 Task: Find connections with filter location Antigua Guatemala with filter topic #Networkwith filter profile language Potuguese with filter current company Bajaj Auto Ltd with filter school Hans Raj College with filter industry Libraries with filter service category Videography with filter keywords title Caretaker or House Sitter
Action: Mouse moved to (632, 61)
Screenshot: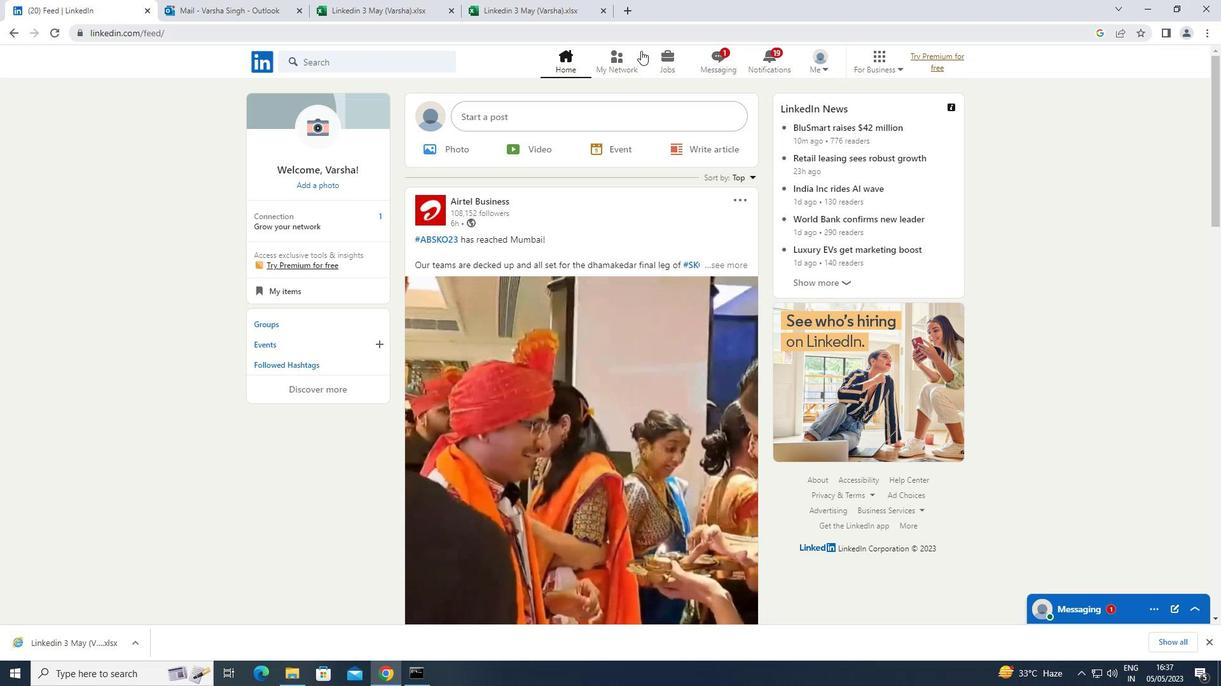 
Action: Mouse pressed left at (632, 61)
Screenshot: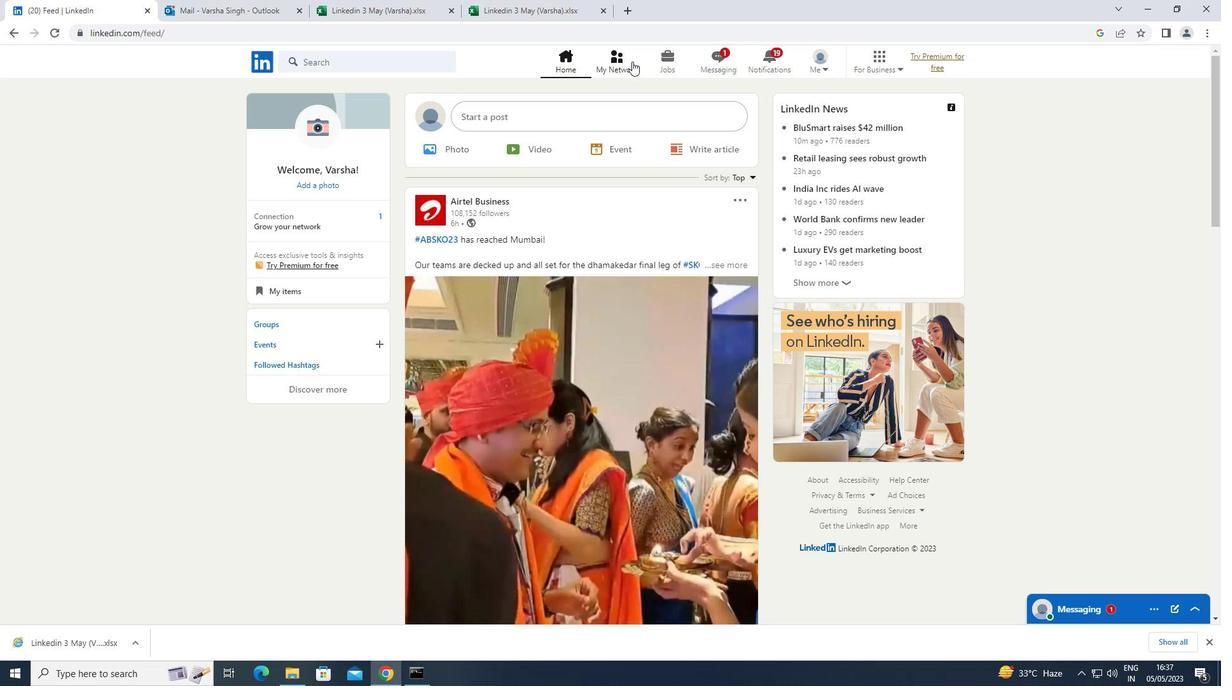 
Action: Mouse moved to (336, 130)
Screenshot: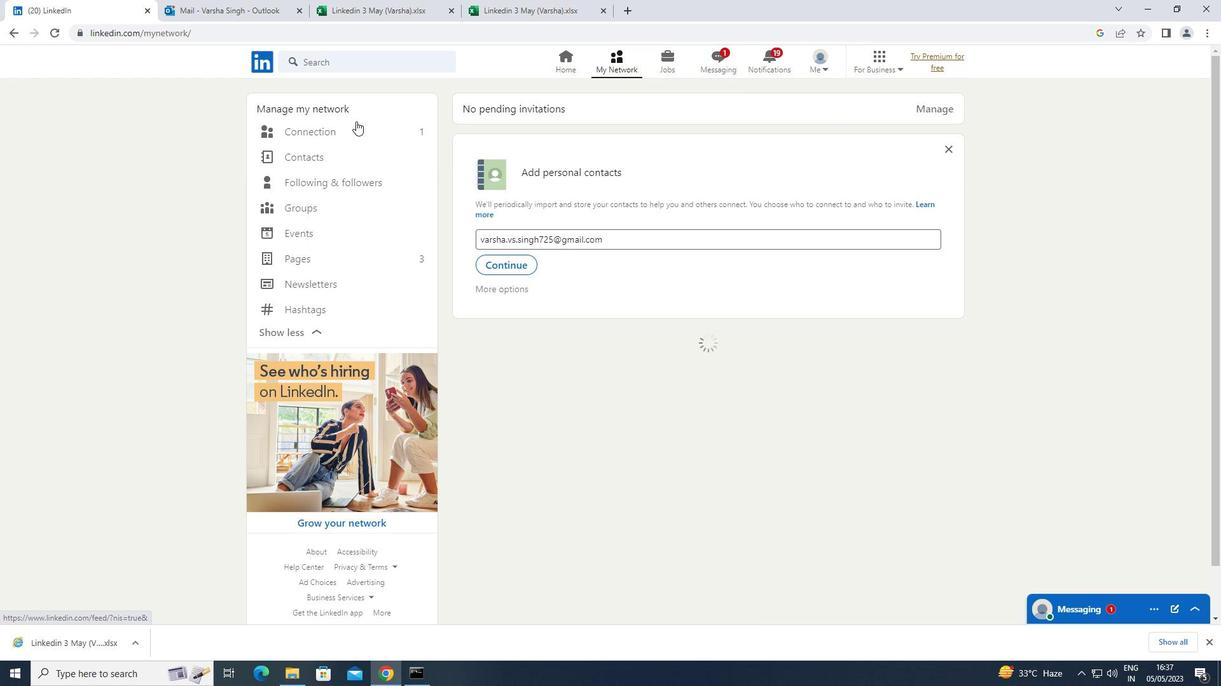 
Action: Mouse pressed left at (336, 130)
Screenshot: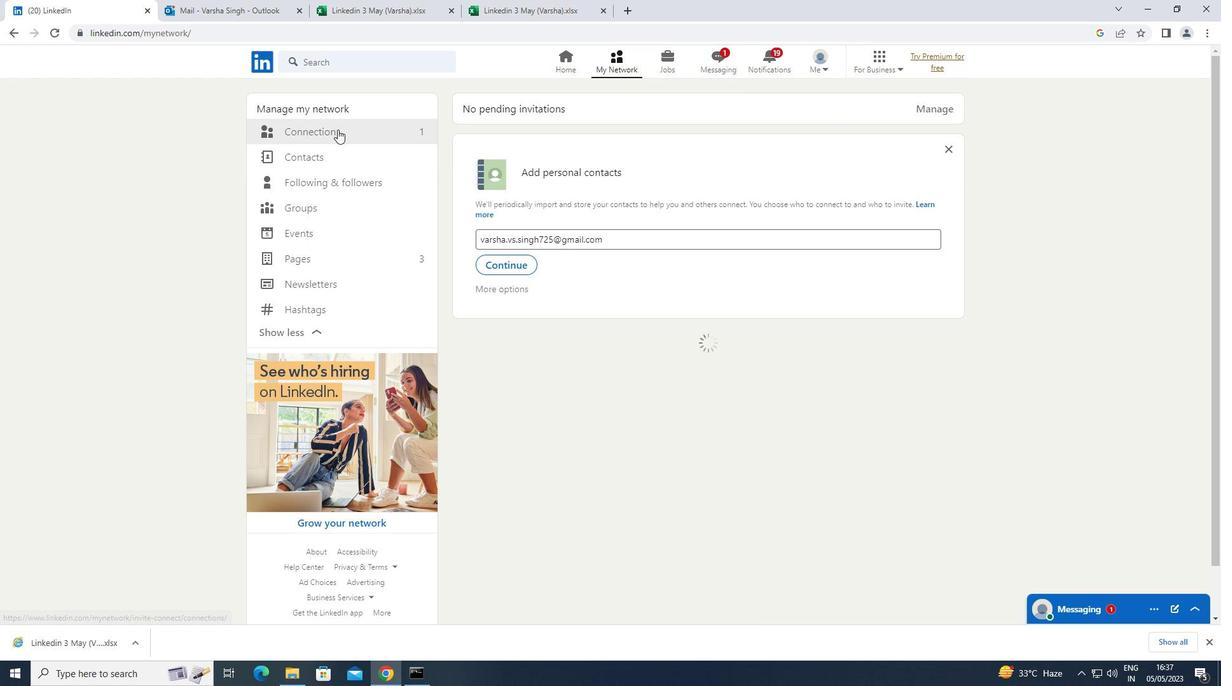 
Action: Mouse moved to (702, 133)
Screenshot: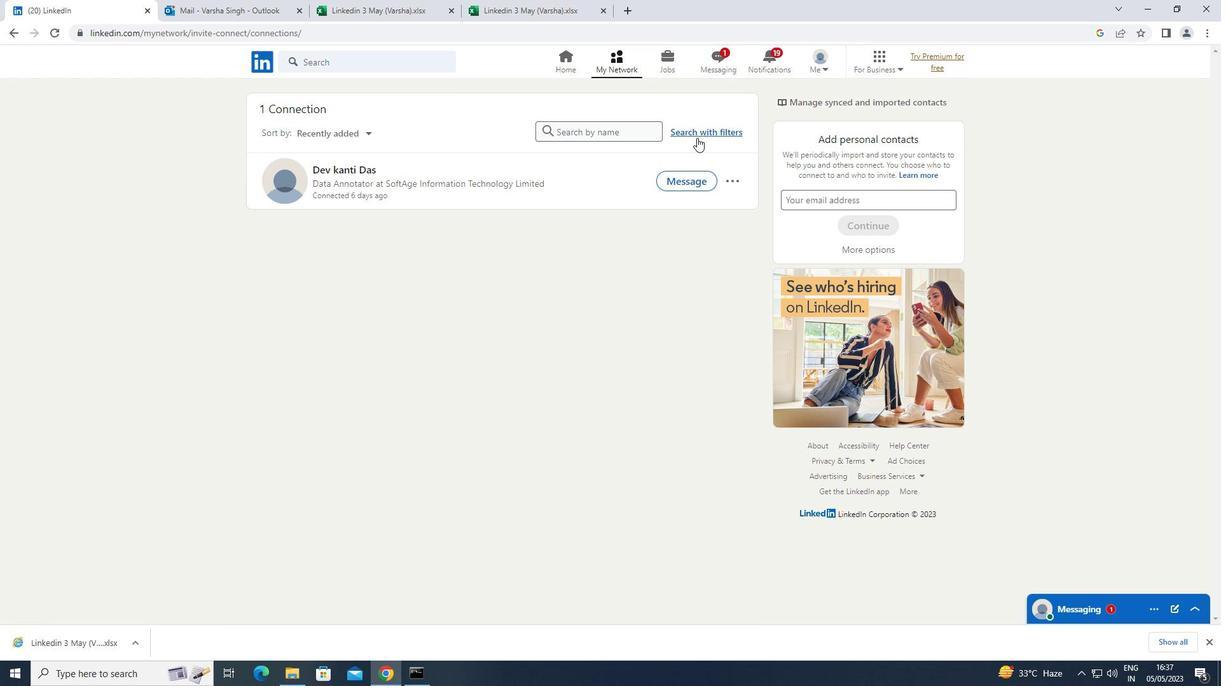 
Action: Mouse pressed left at (702, 133)
Screenshot: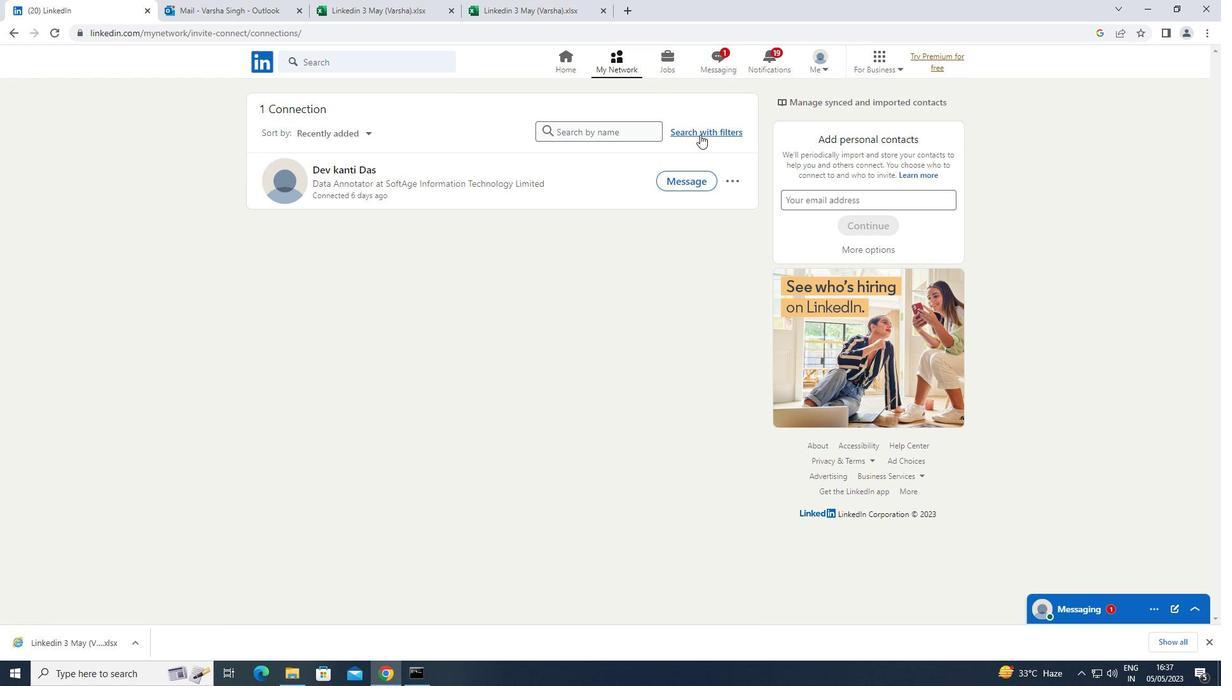 
Action: Mouse moved to (654, 97)
Screenshot: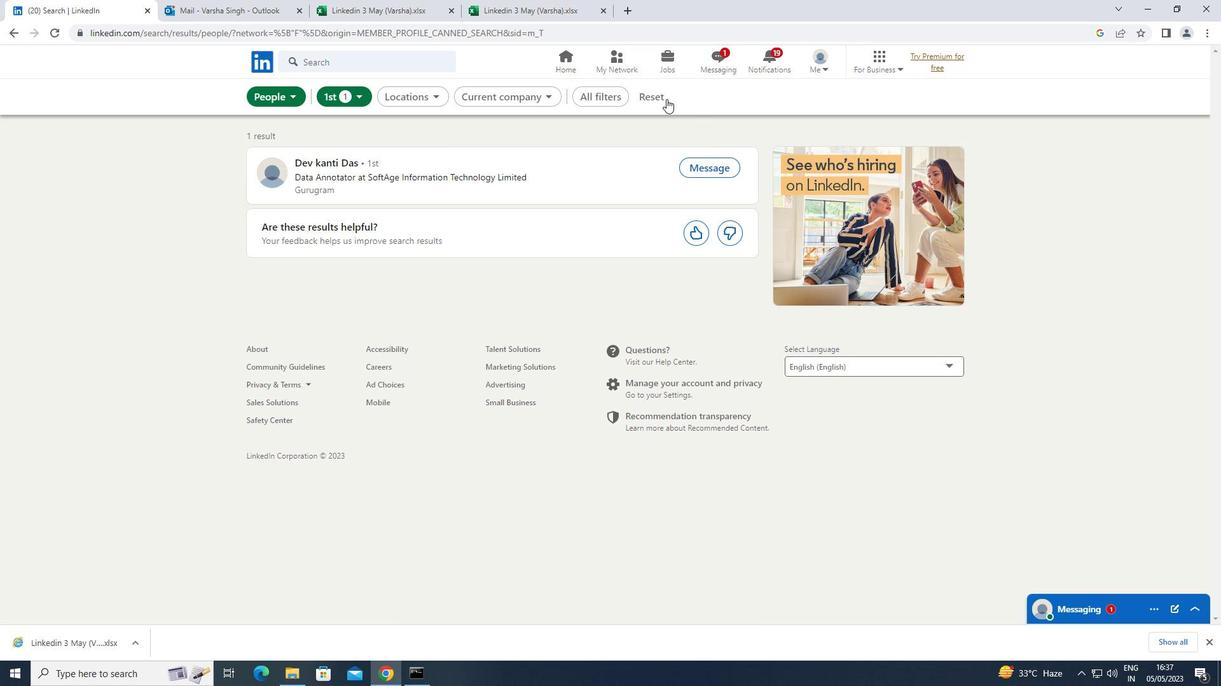 
Action: Mouse pressed left at (654, 97)
Screenshot: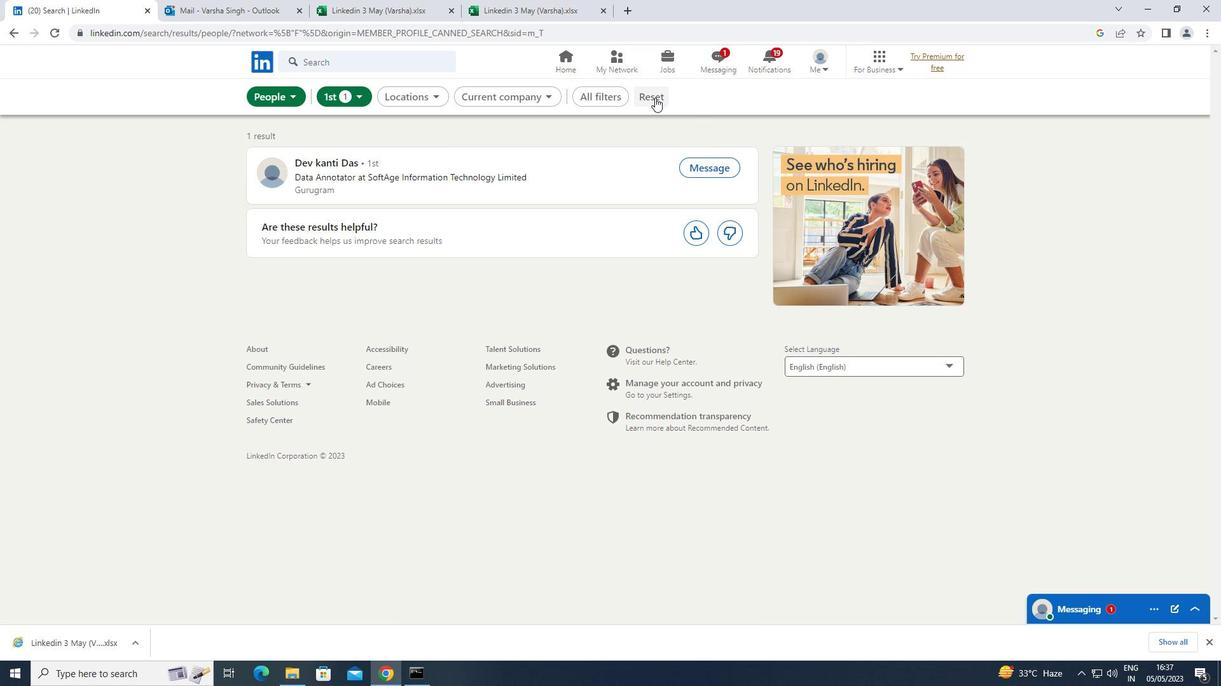 
Action: Mouse moved to (645, 97)
Screenshot: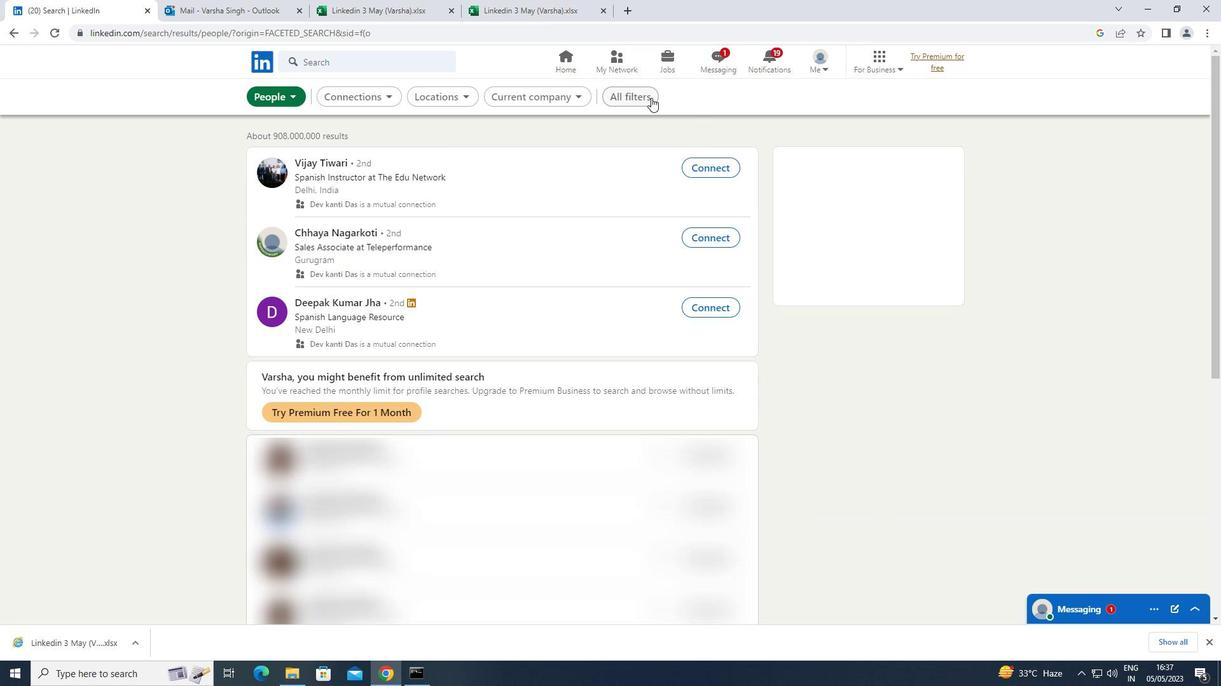 
Action: Mouse pressed left at (645, 97)
Screenshot: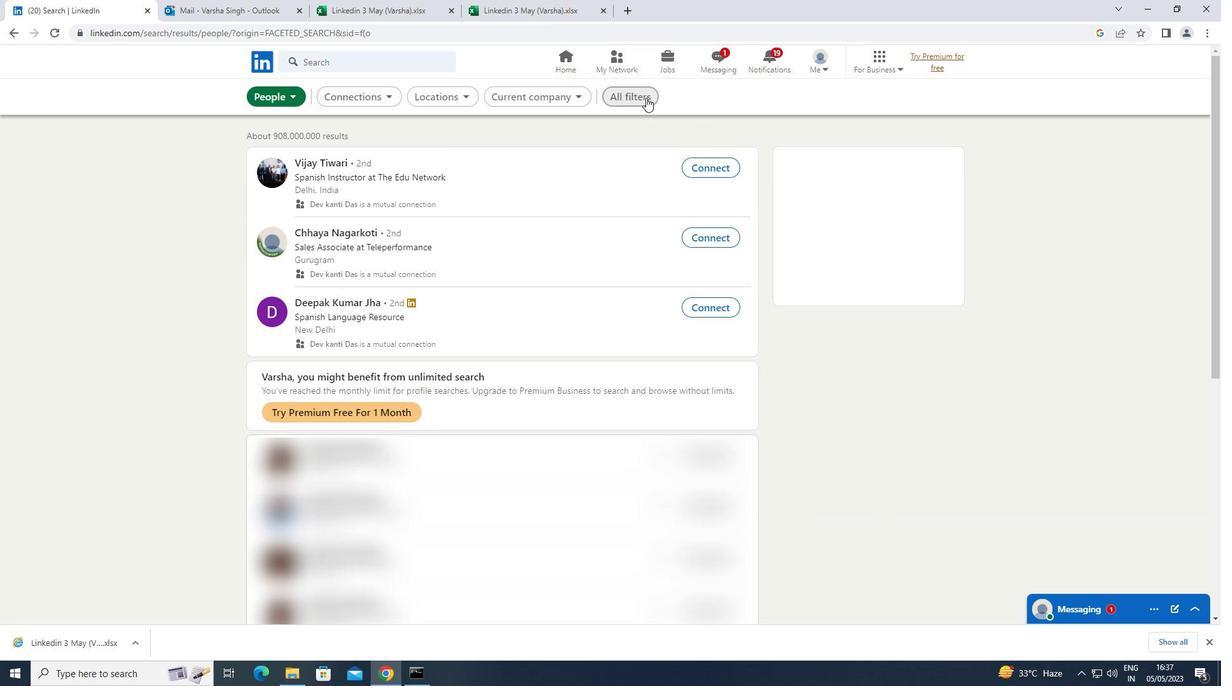 
Action: Mouse moved to (1095, 403)
Screenshot: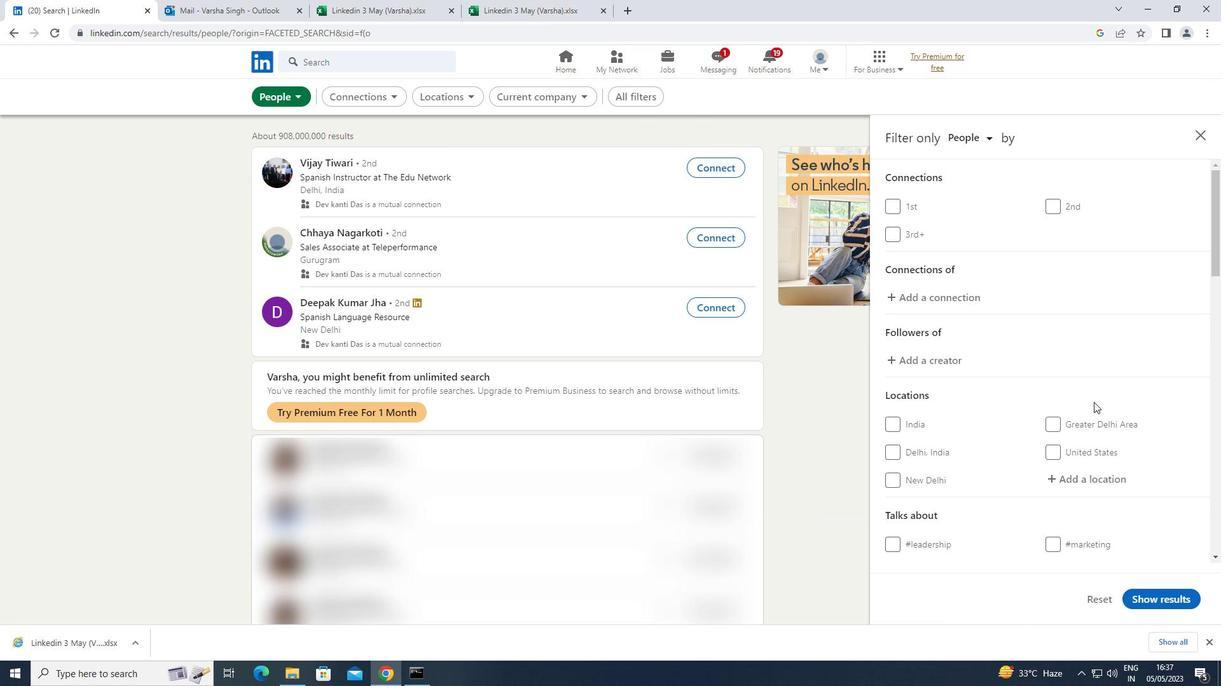 
Action: Mouse scrolled (1095, 402) with delta (0, 0)
Screenshot: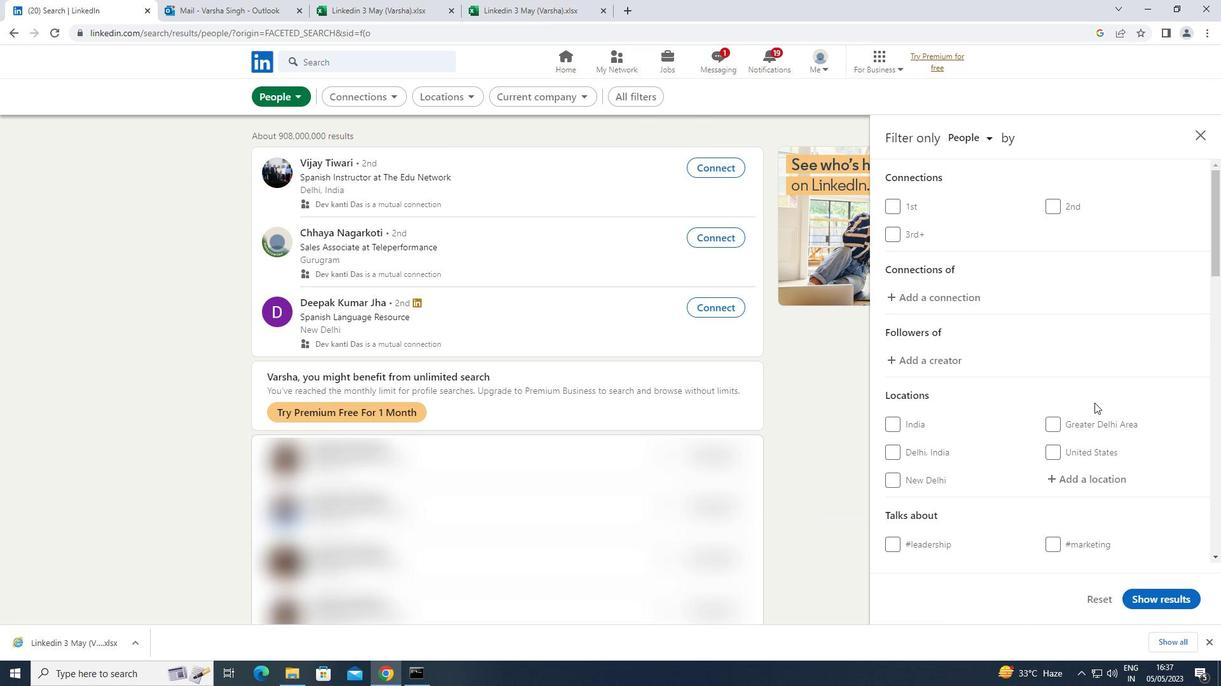 
Action: Mouse scrolled (1095, 402) with delta (0, 0)
Screenshot: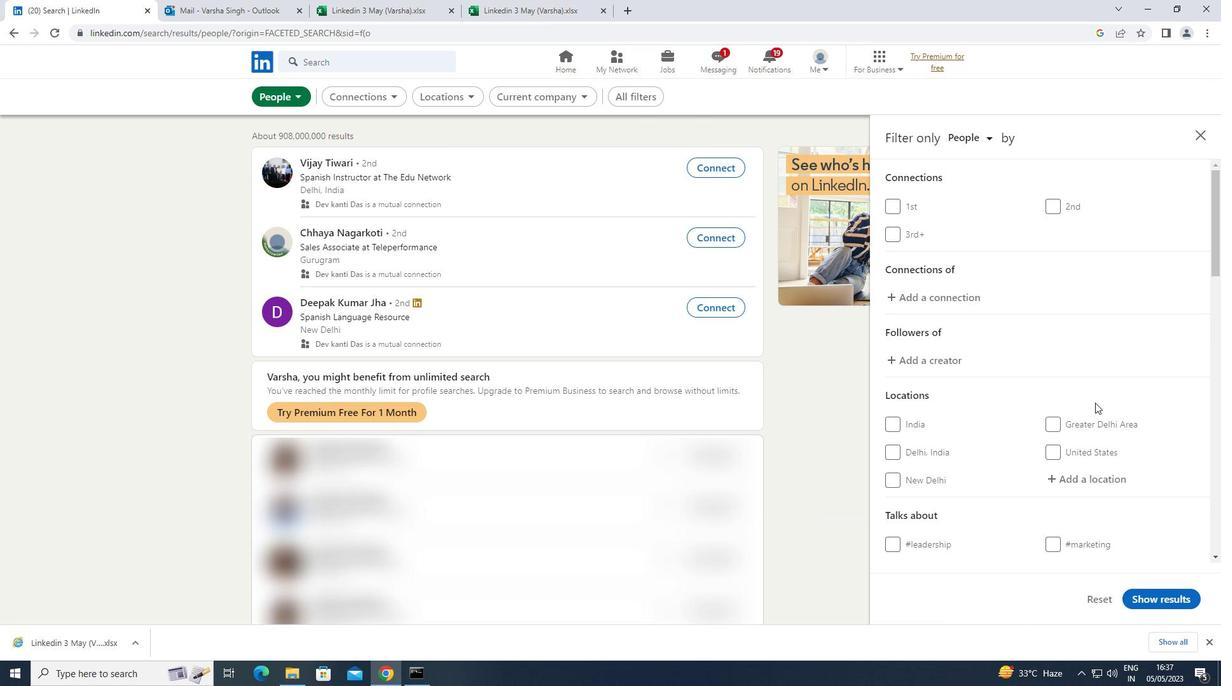 
Action: Mouse moved to (1108, 351)
Screenshot: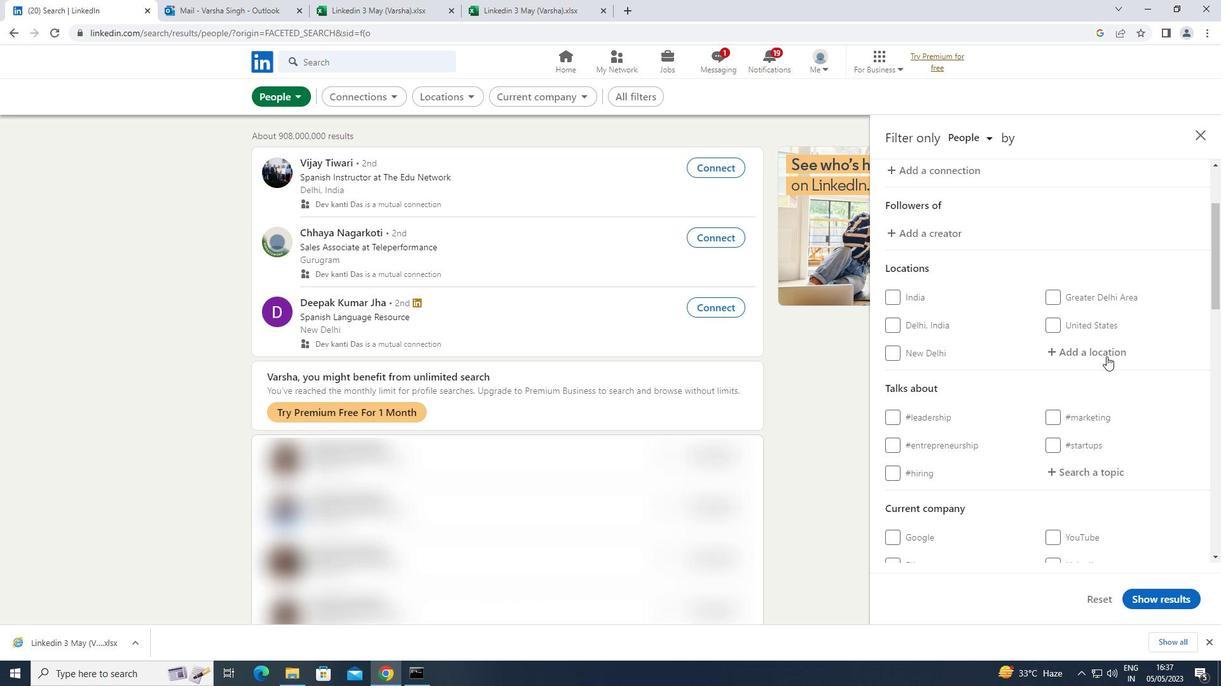 
Action: Mouse pressed left at (1108, 351)
Screenshot: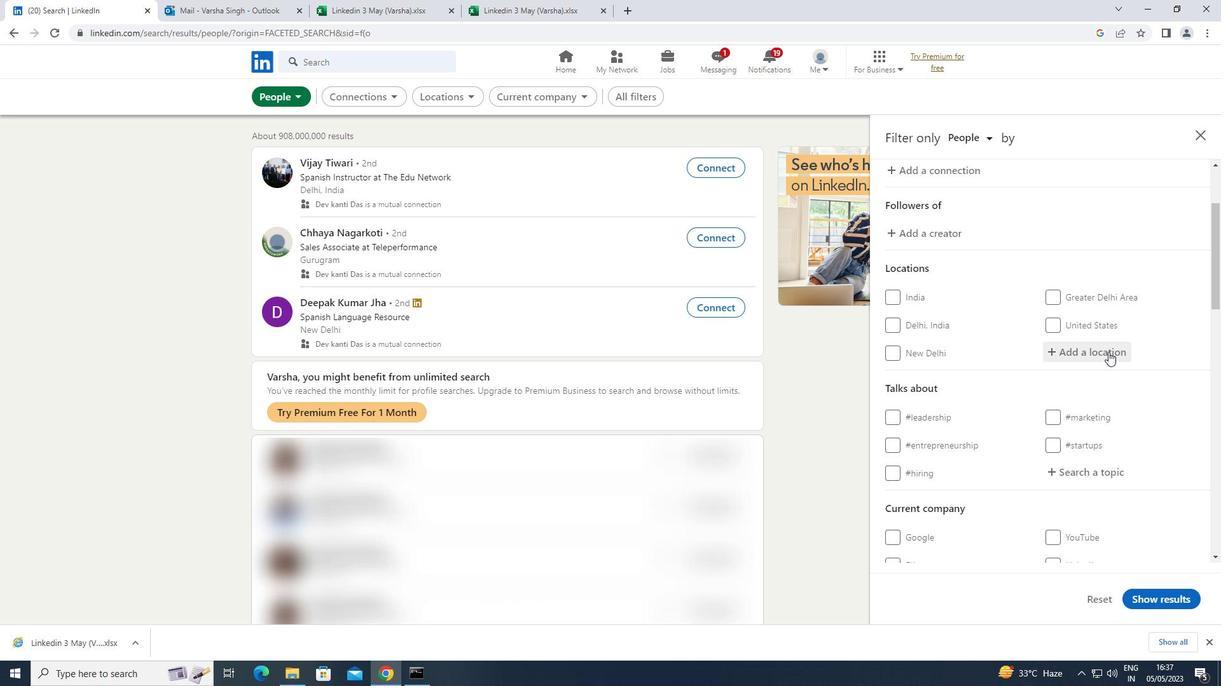 
Action: Key pressed <Key.shift>ANTIGUA<Key.space><Key.shift>GUATEMALA
Screenshot: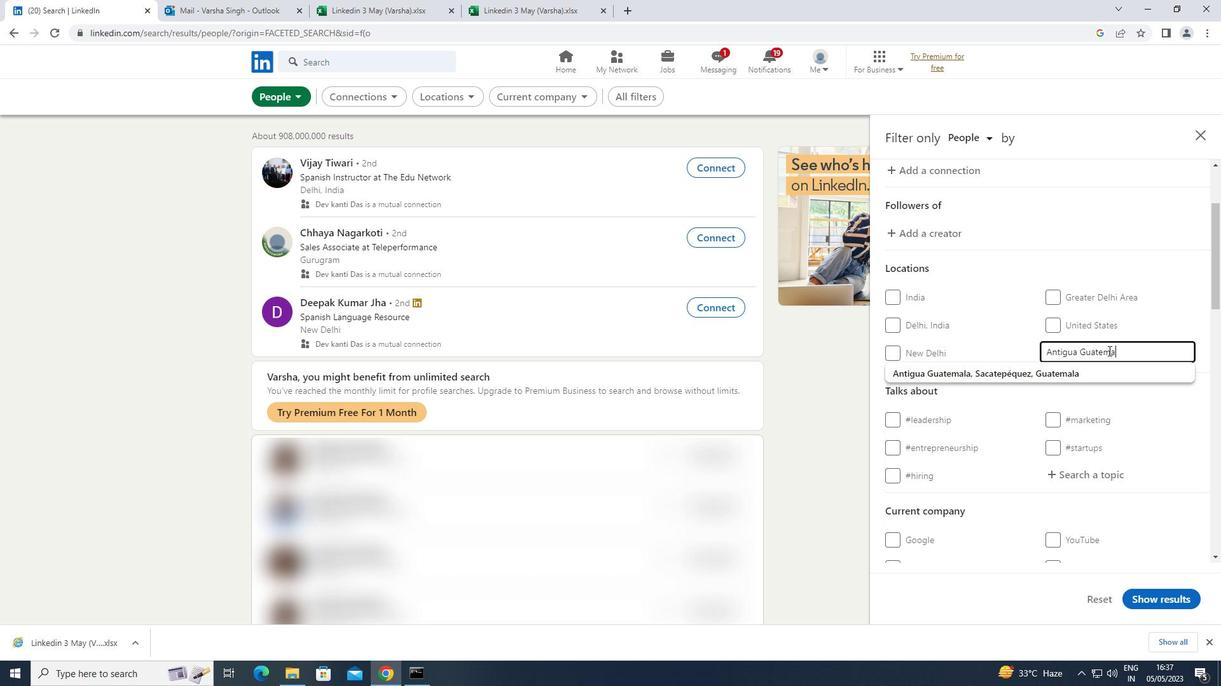 
Action: Mouse moved to (1086, 468)
Screenshot: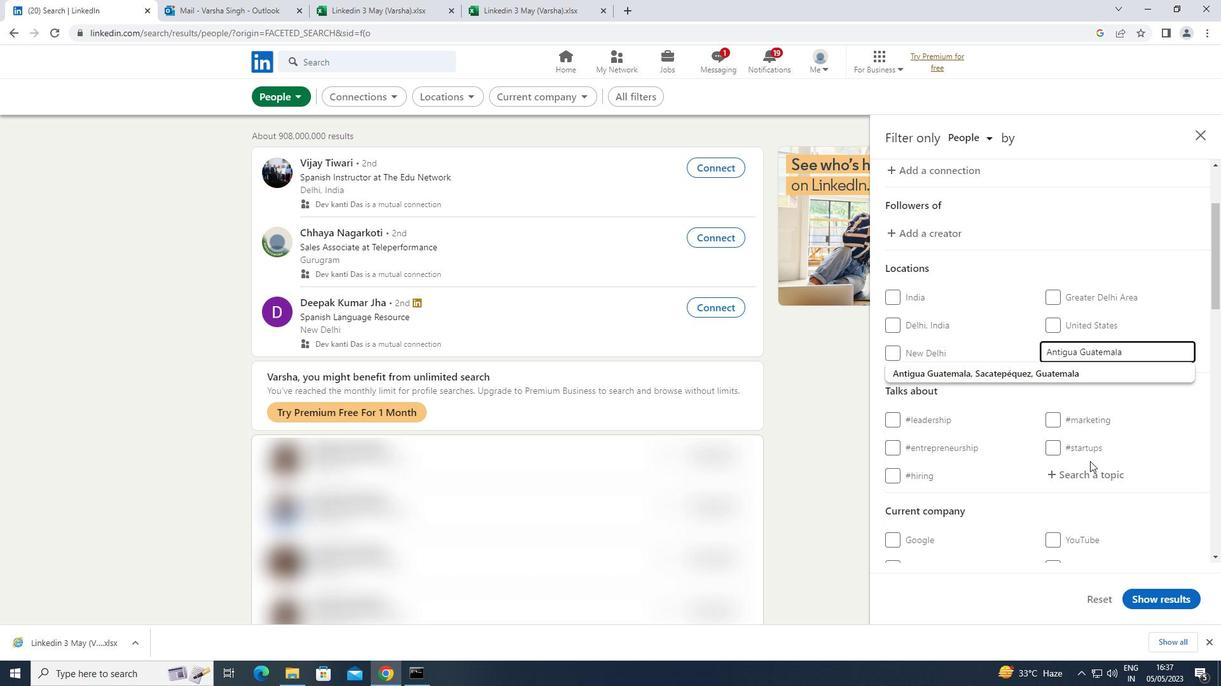 
Action: Mouse pressed left at (1086, 468)
Screenshot: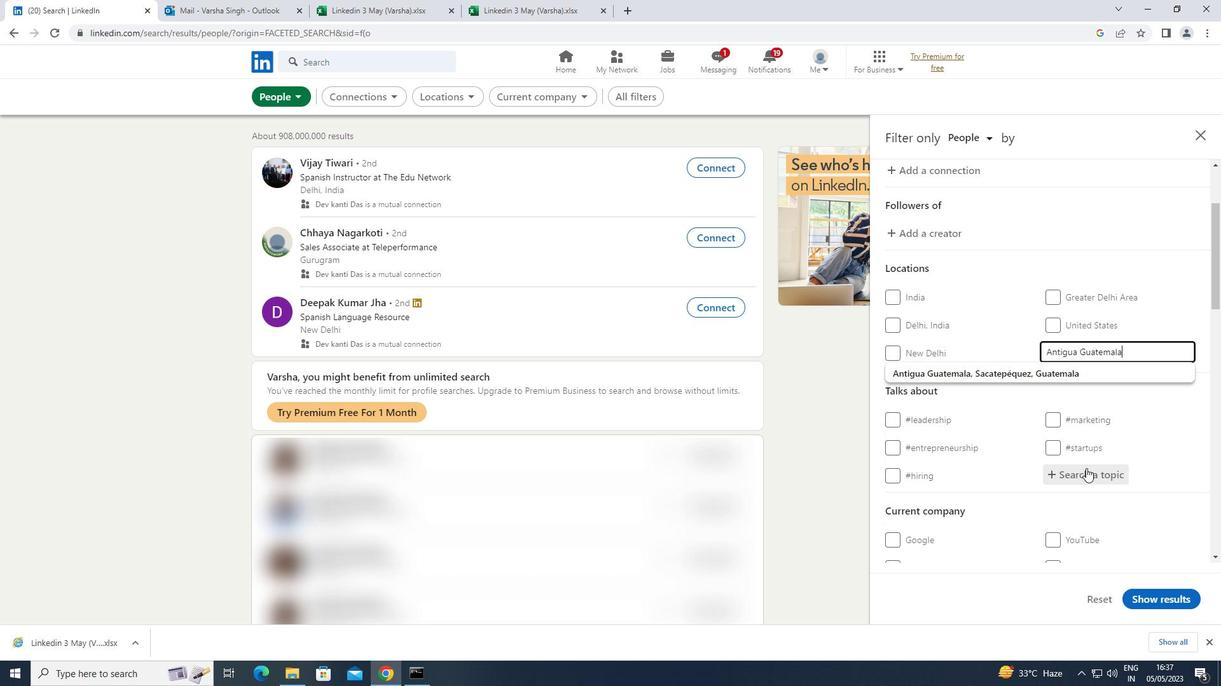 
Action: Key pressed <Key.shift>NETWORK
Screenshot: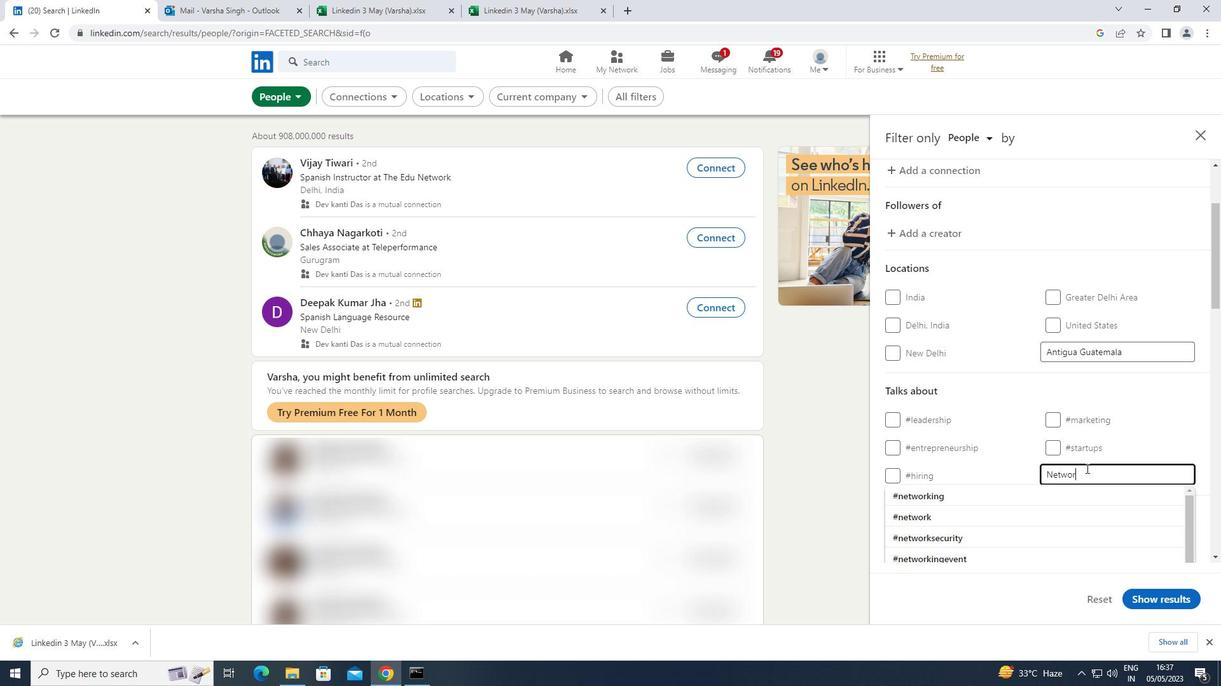 
Action: Mouse moved to (991, 520)
Screenshot: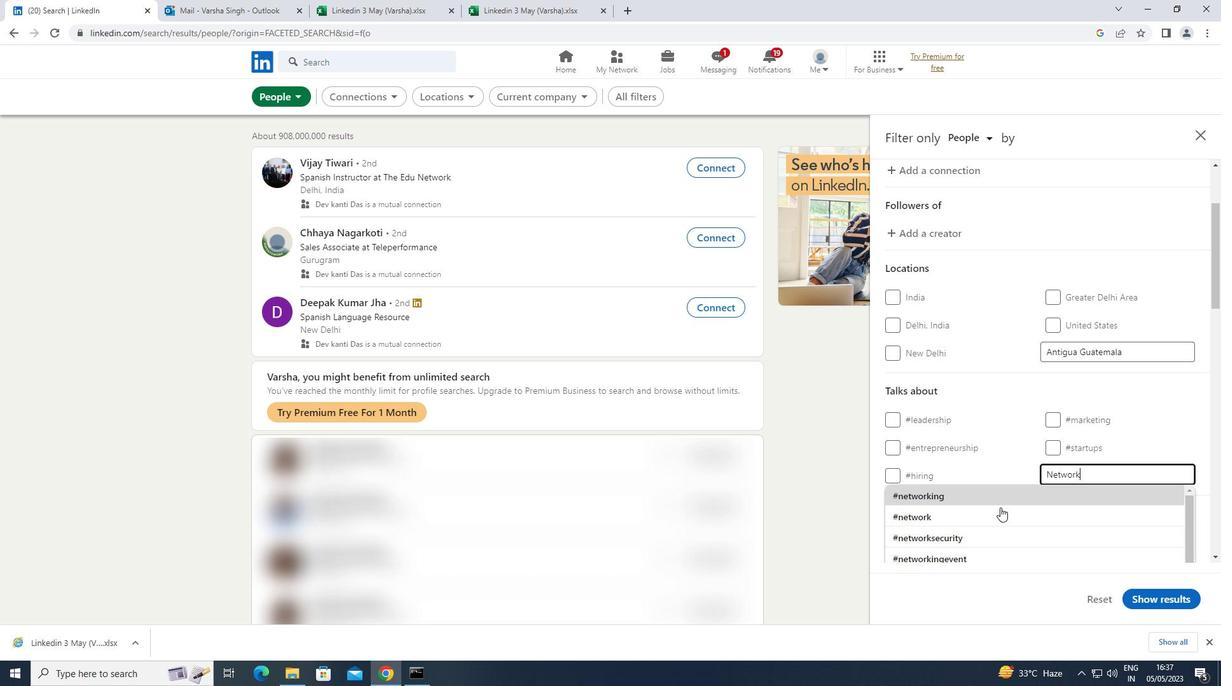 
Action: Mouse pressed left at (991, 520)
Screenshot: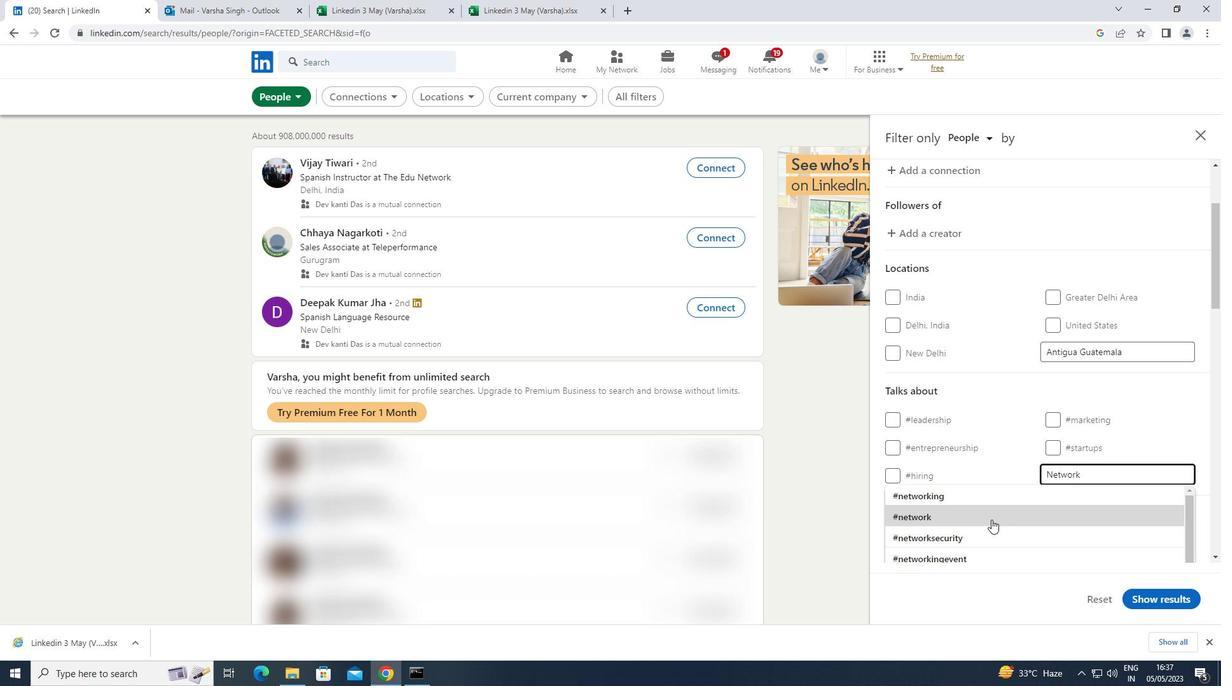 
Action: Mouse scrolled (991, 519) with delta (0, 0)
Screenshot: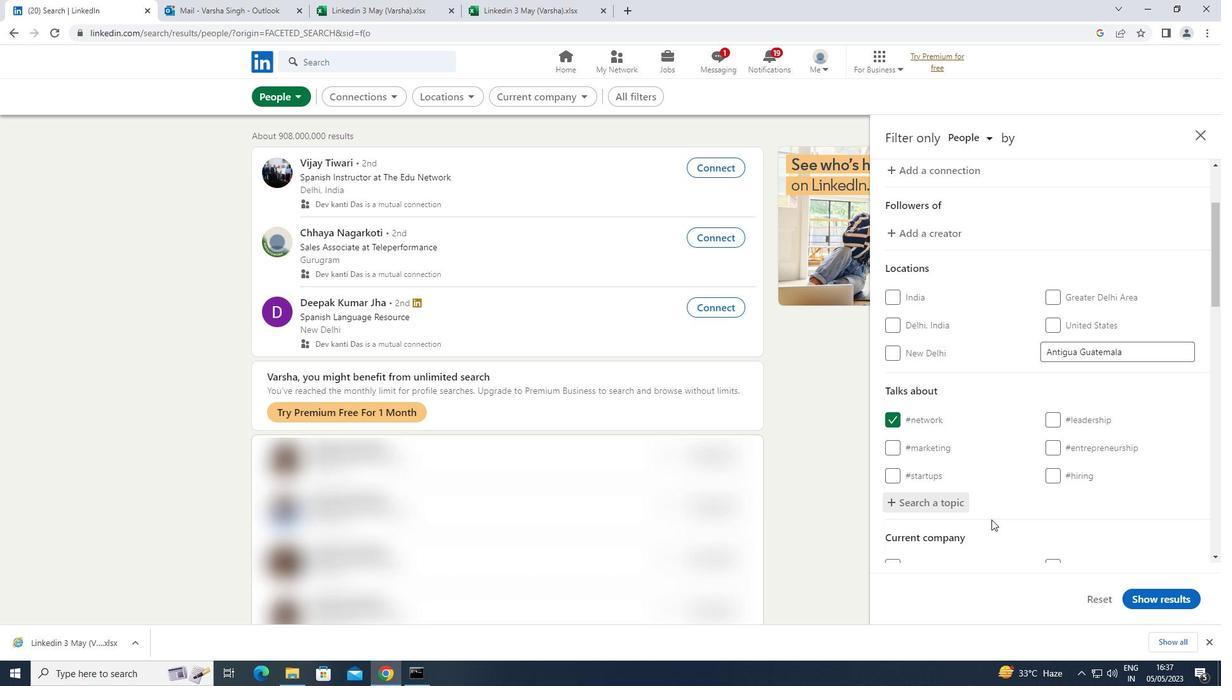 
Action: Mouse scrolled (991, 519) with delta (0, 0)
Screenshot: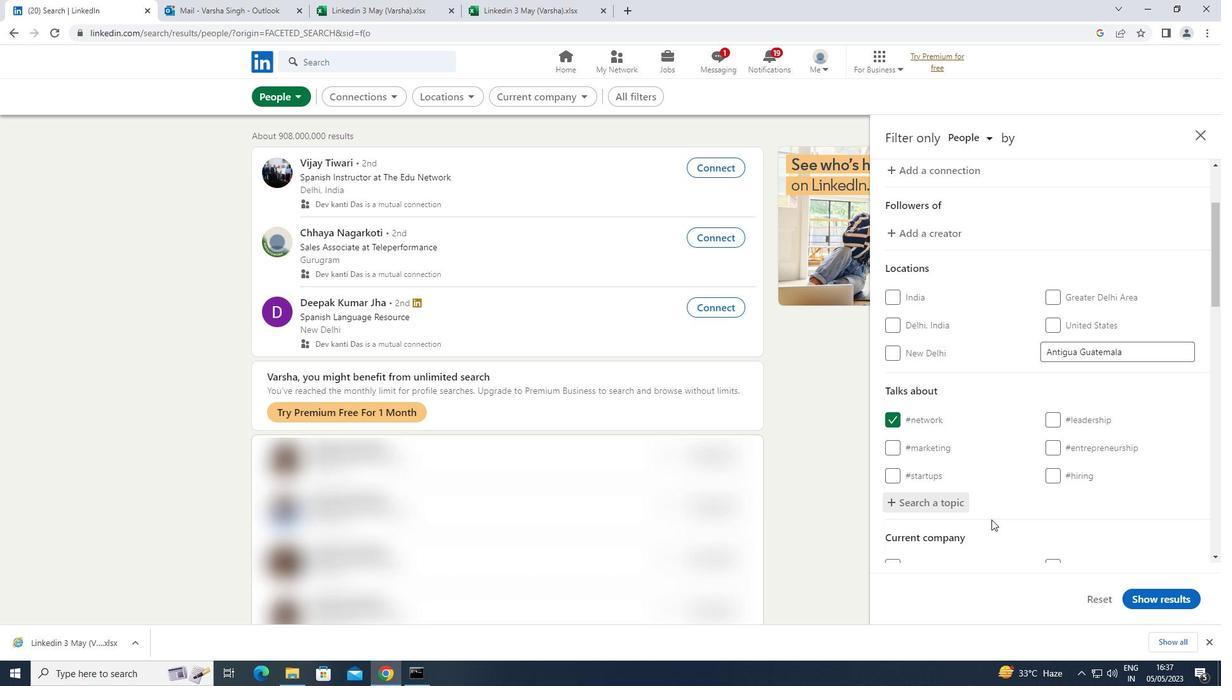 
Action: Mouse scrolled (991, 519) with delta (0, 0)
Screenshot: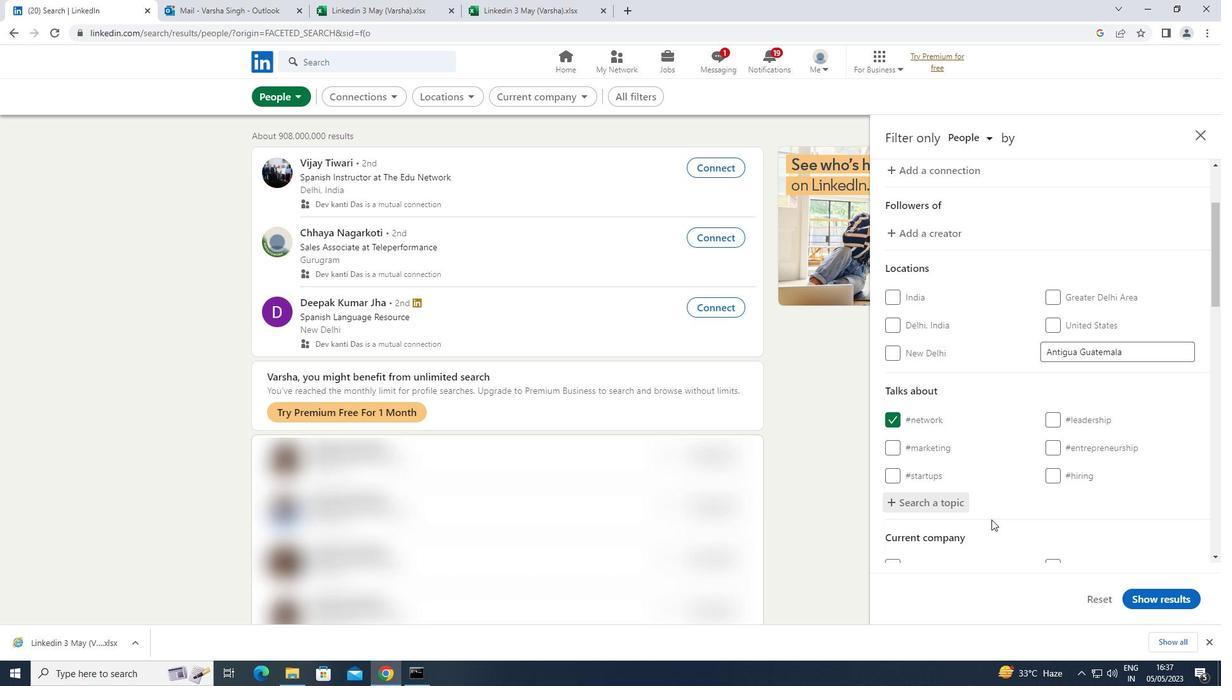 
Action: Mouse scrolled (991, 519) with delta (0, 0)
Screenshot: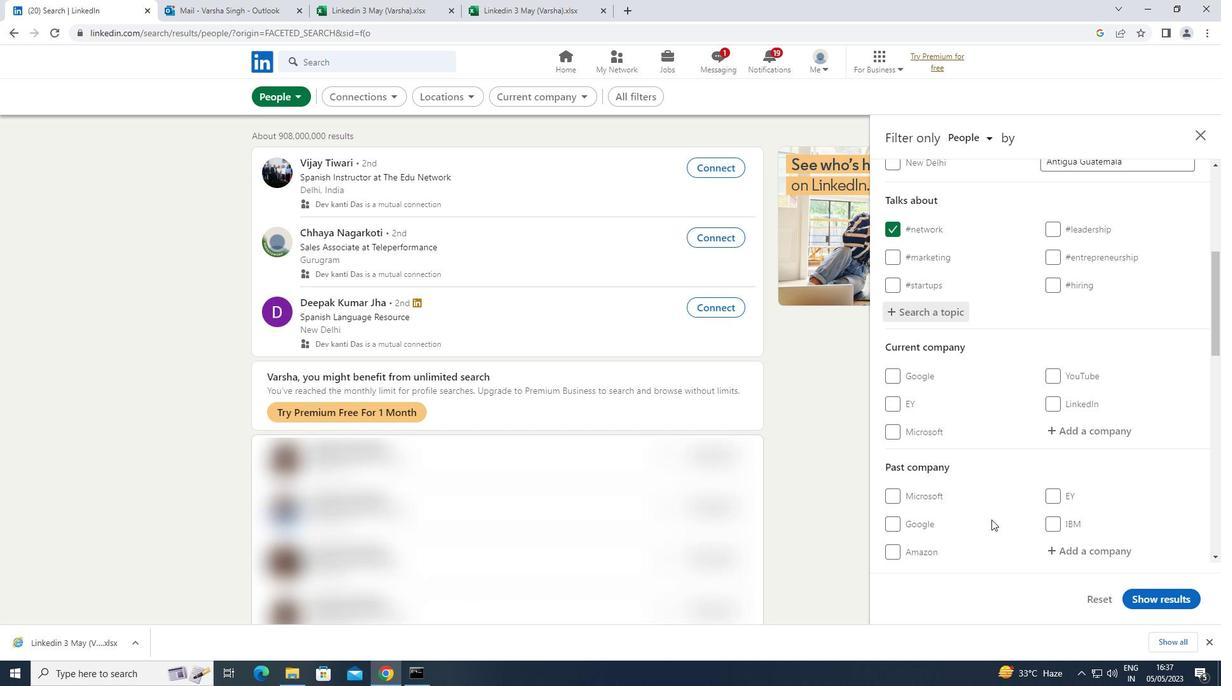 
Action: Mouse scrolled (991, 519) with delta (0, 0)
Screenshot: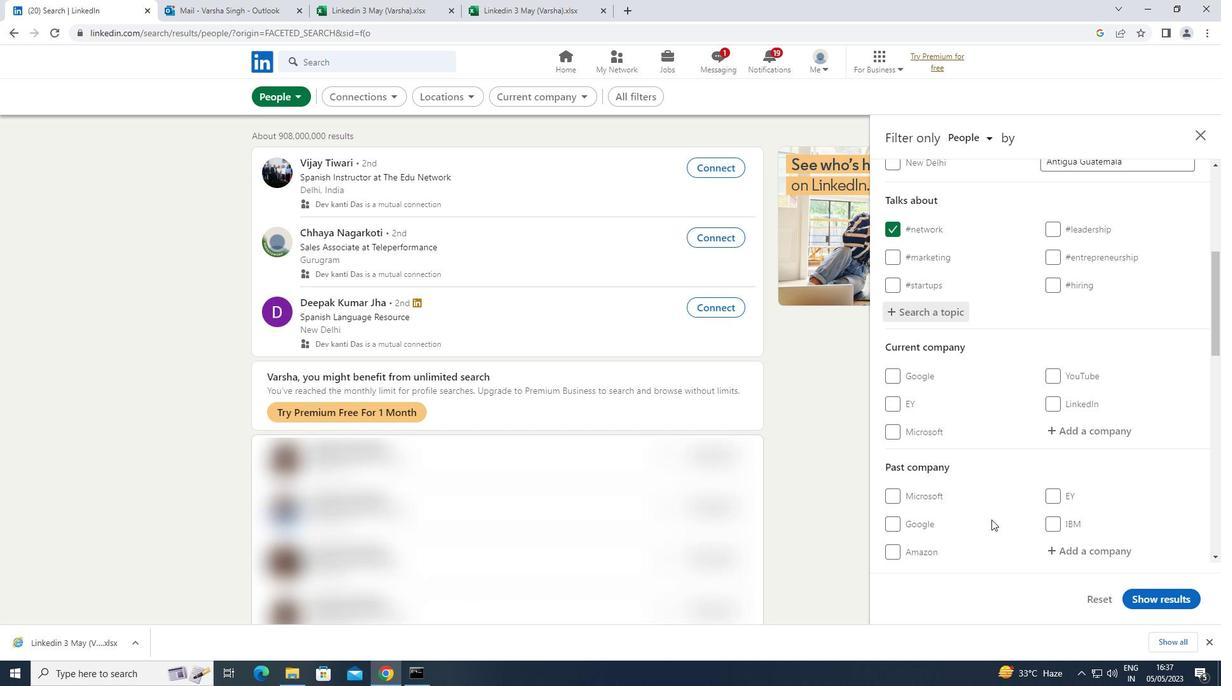 
Action: Mouse scrolled (991, 519) with delta (0, 0)
Screenshot: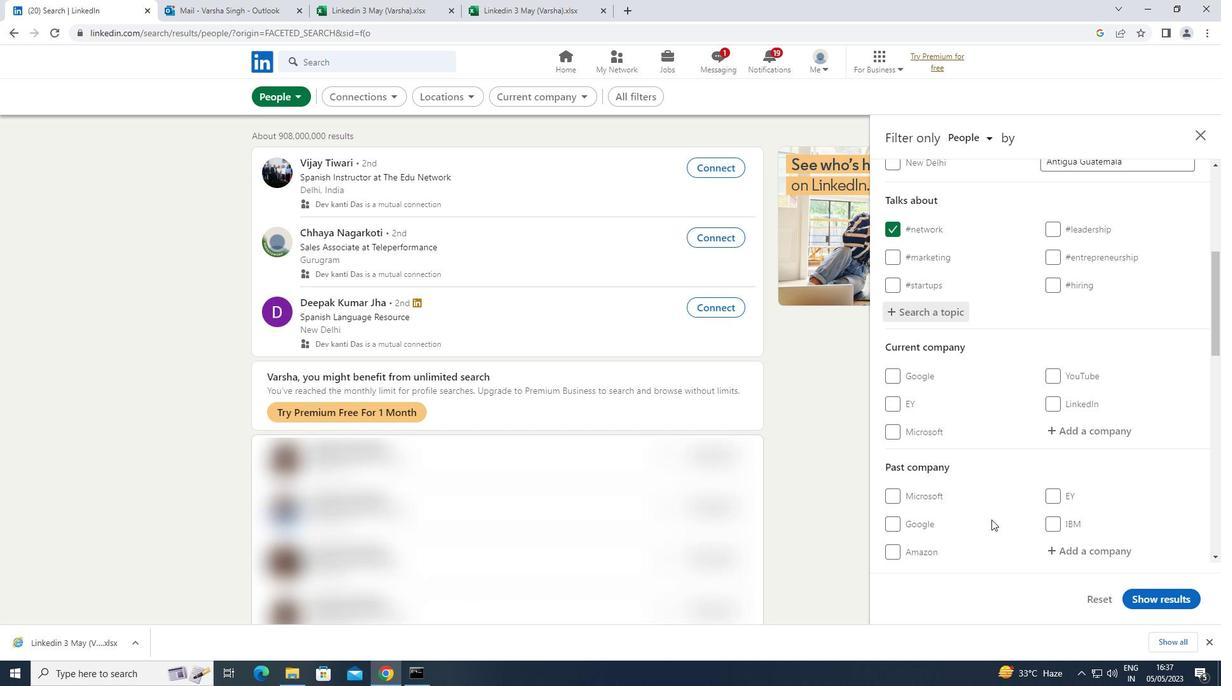 
Action: Mouse scrolled (991, 519) with delta (0, 0)
Screenshot: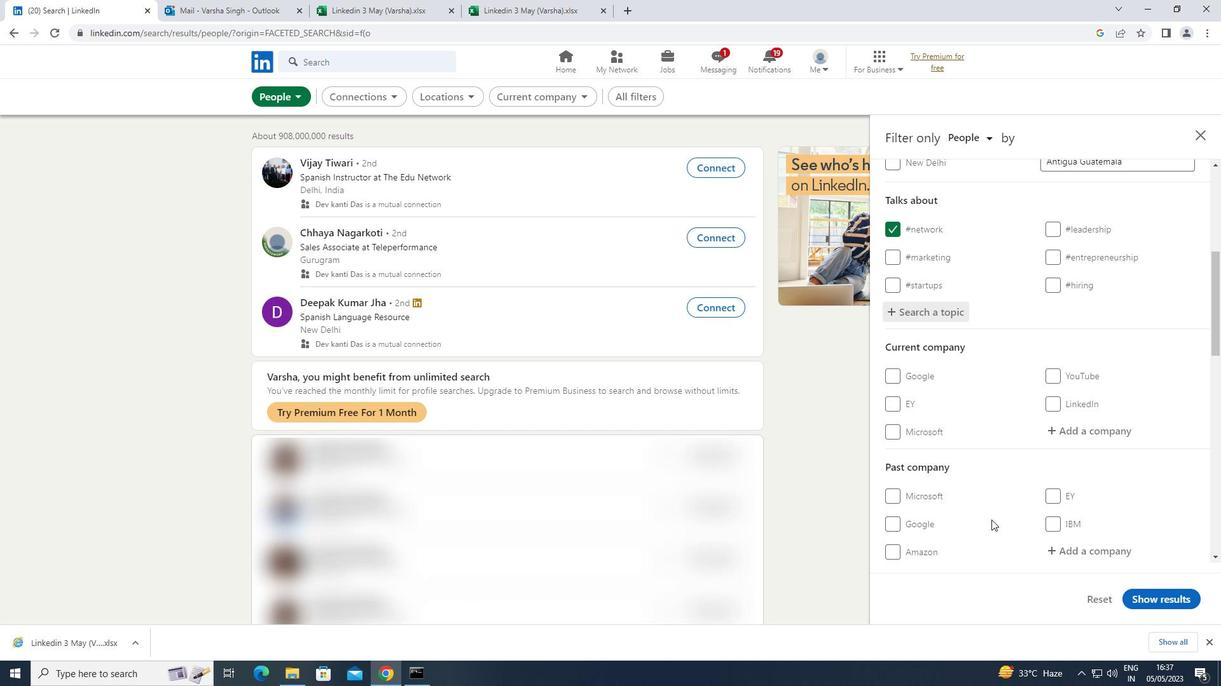 
Action: Mouse moved to (991, 520)
Screenshot: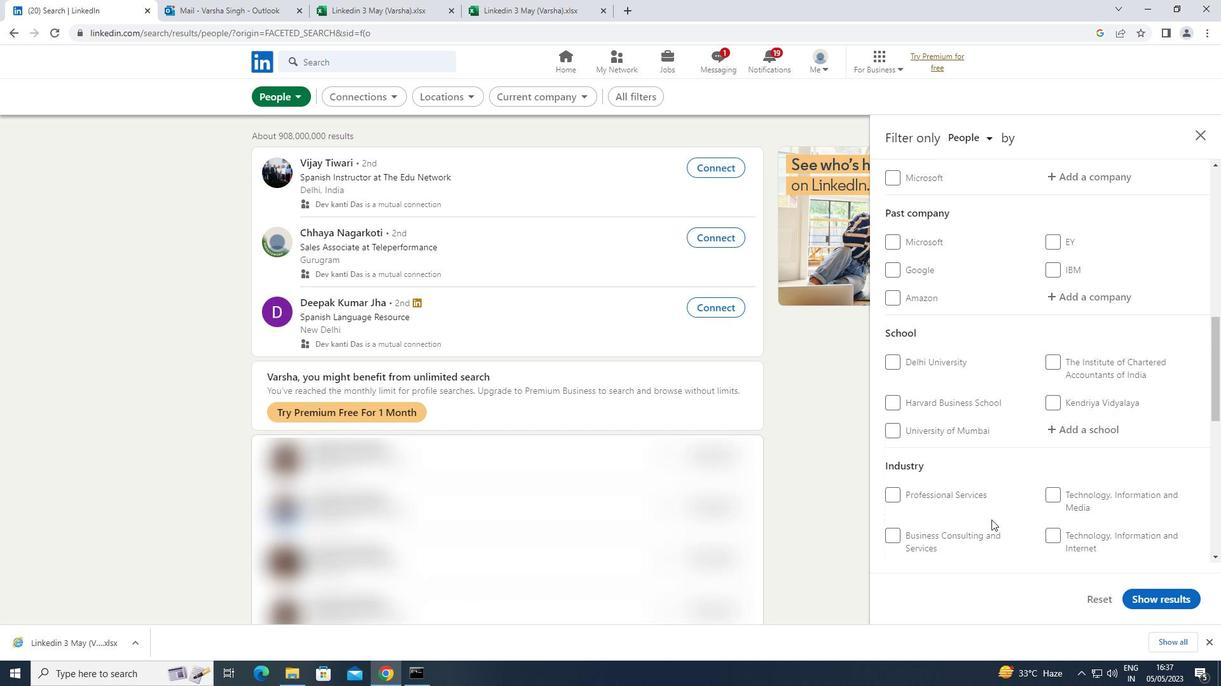 
Action: Mouse scrolled (991, 519) with delta (0, 0)
Screenshot: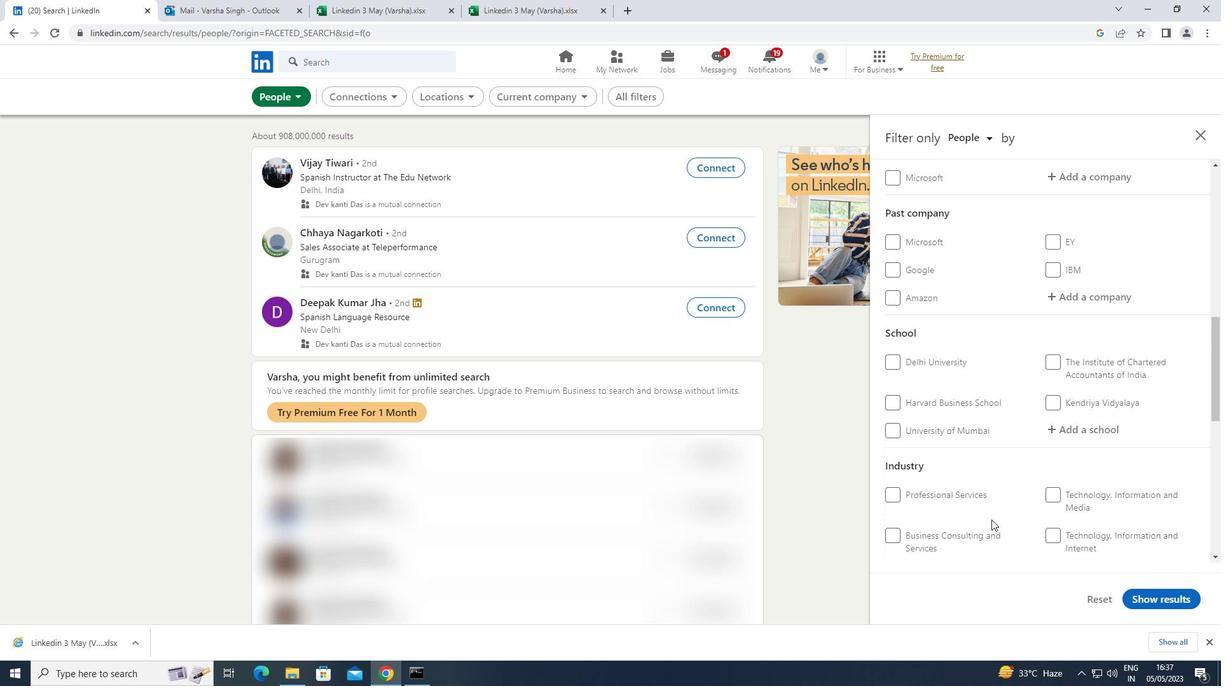 
Action: Mouse scrolled (991, 519) with delta (0, 0)
Screenshot: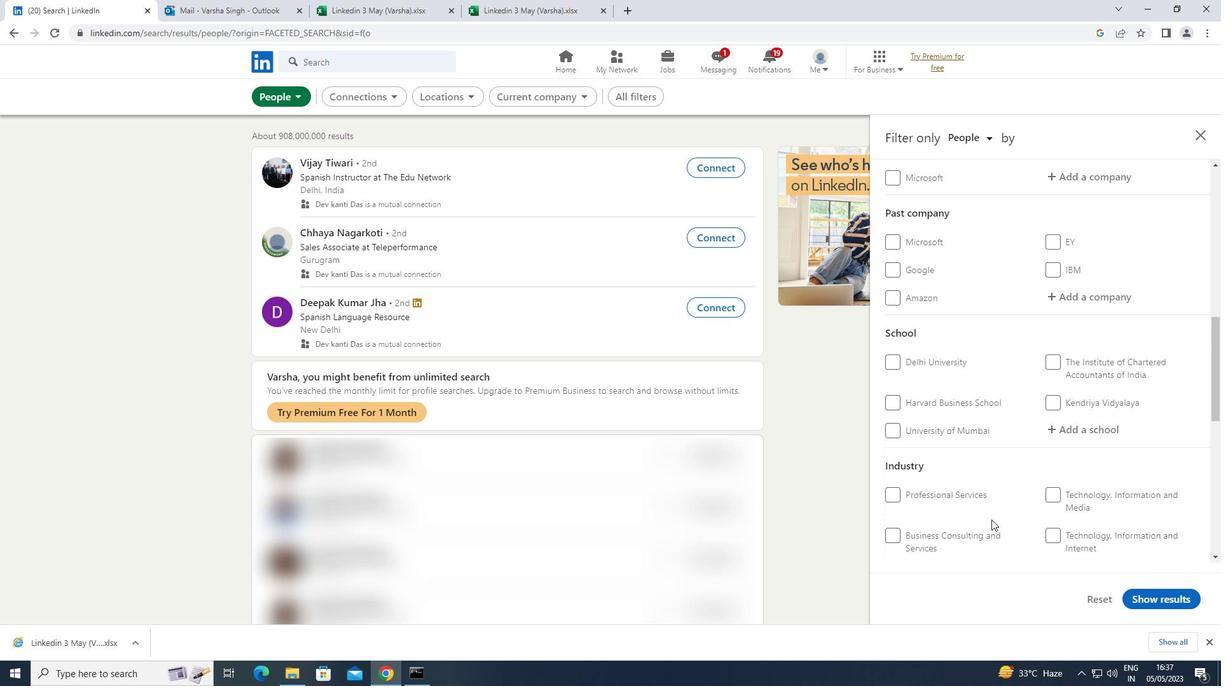
Action: Mouse scrolled (991, 519) with delta (0, 0)
Screenshot: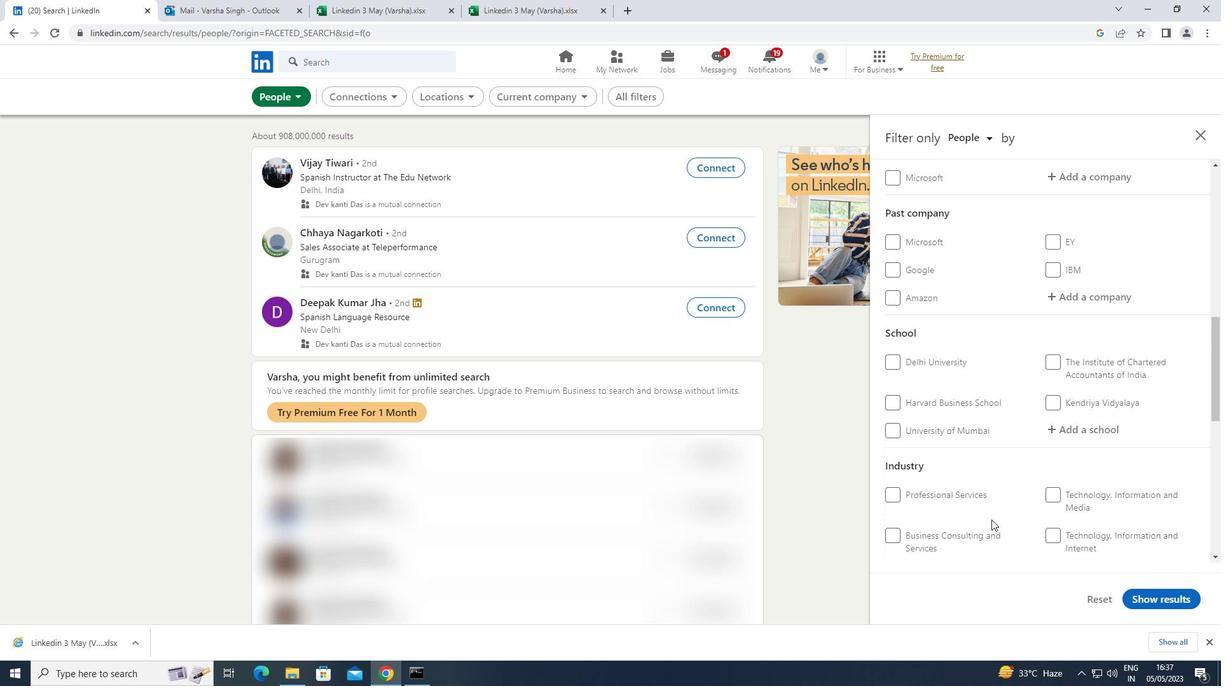 
Action: Mouse scrolled (991, 519) with delta (0, 0)
Screenshot: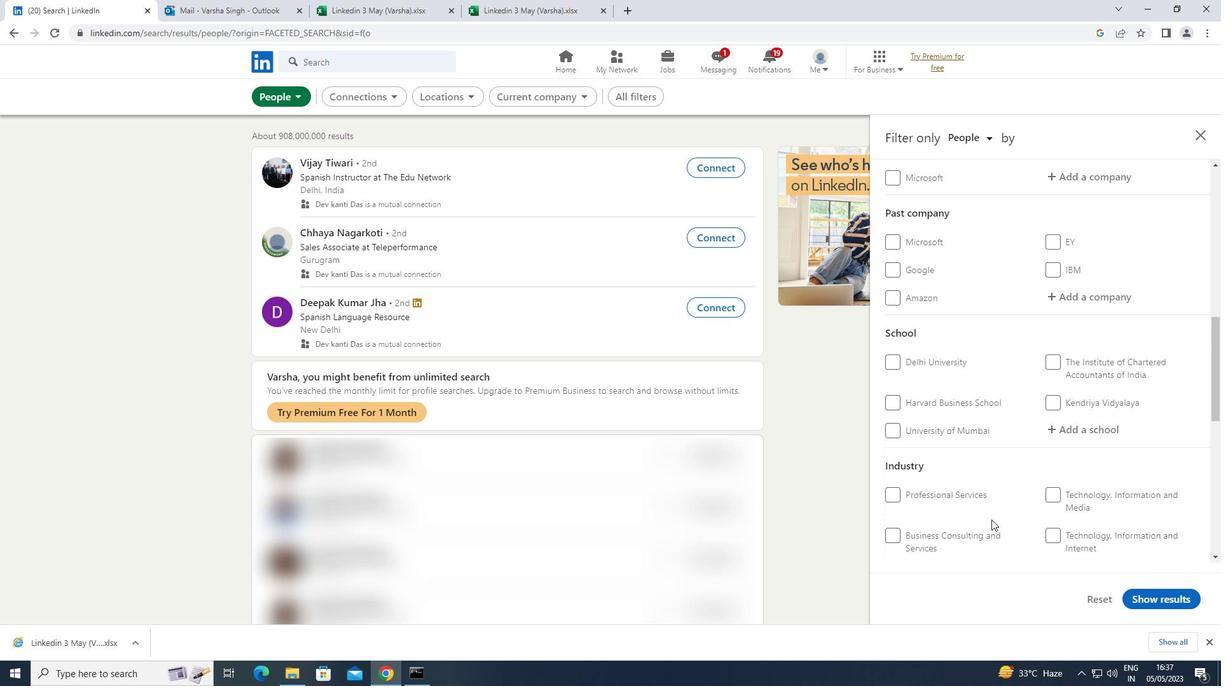
Action: Mouse moved to (1055, 412)
Screenshot: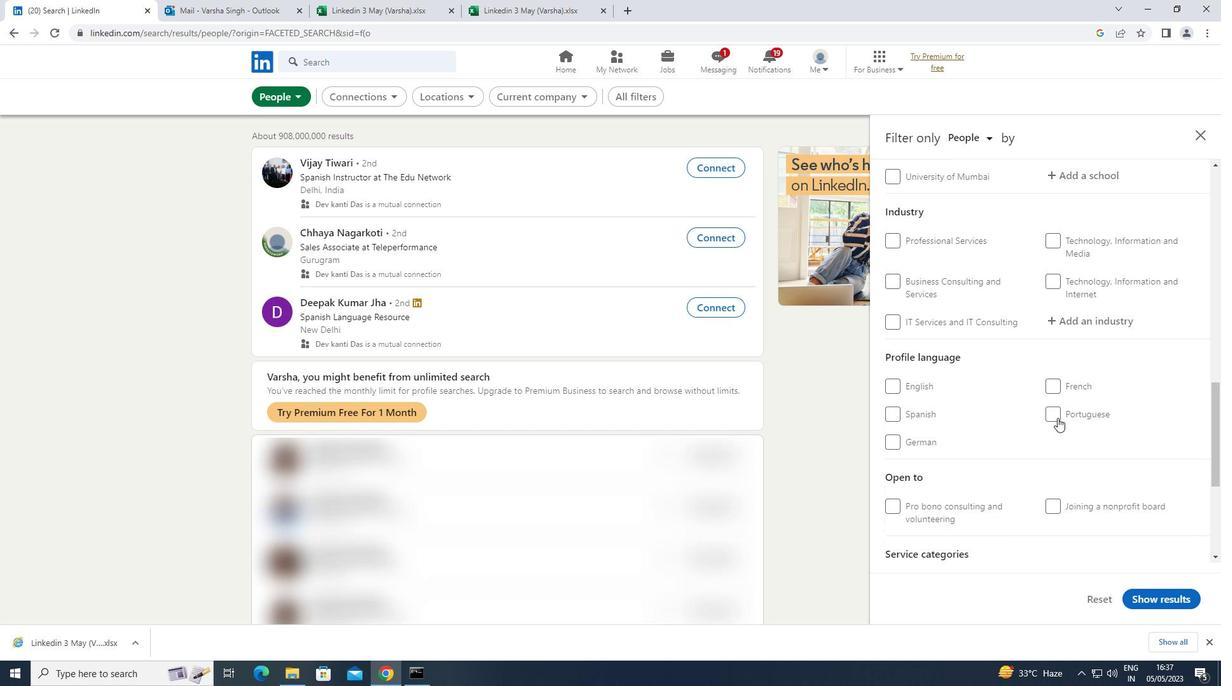 
Action: Mouse pressed left at (1055, 412)
Screenshot: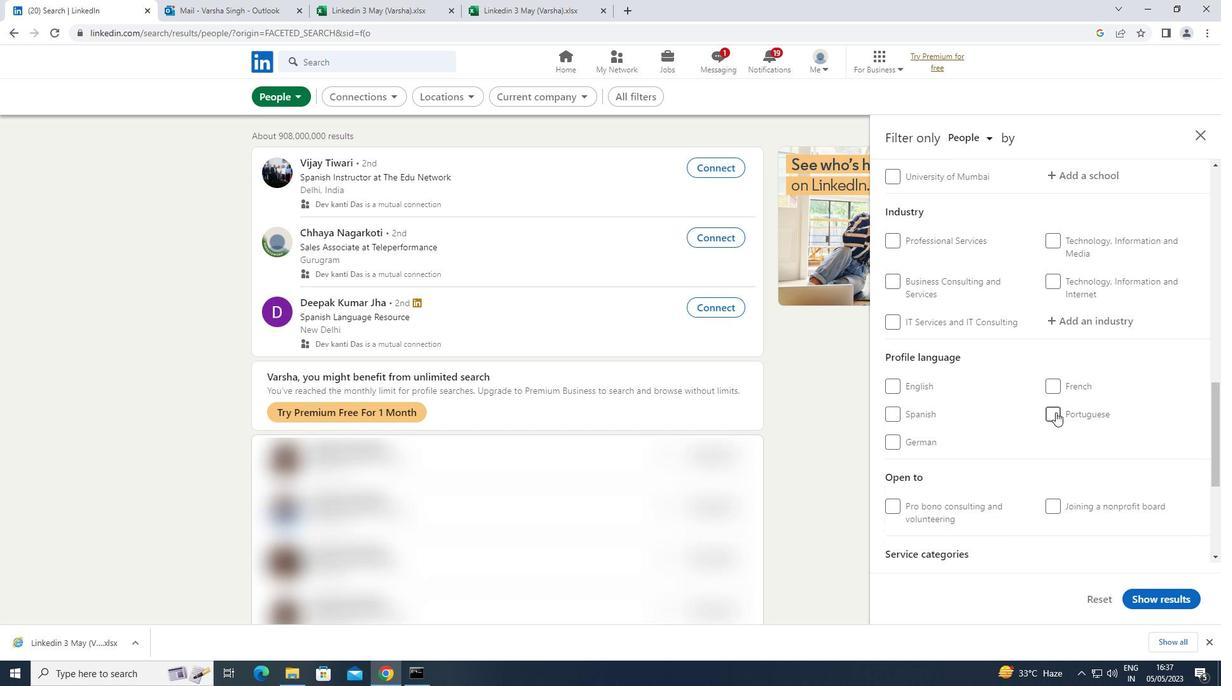 
Action: Mouse scrolled (1055, 413) with delta (0, 0)
Screenshot: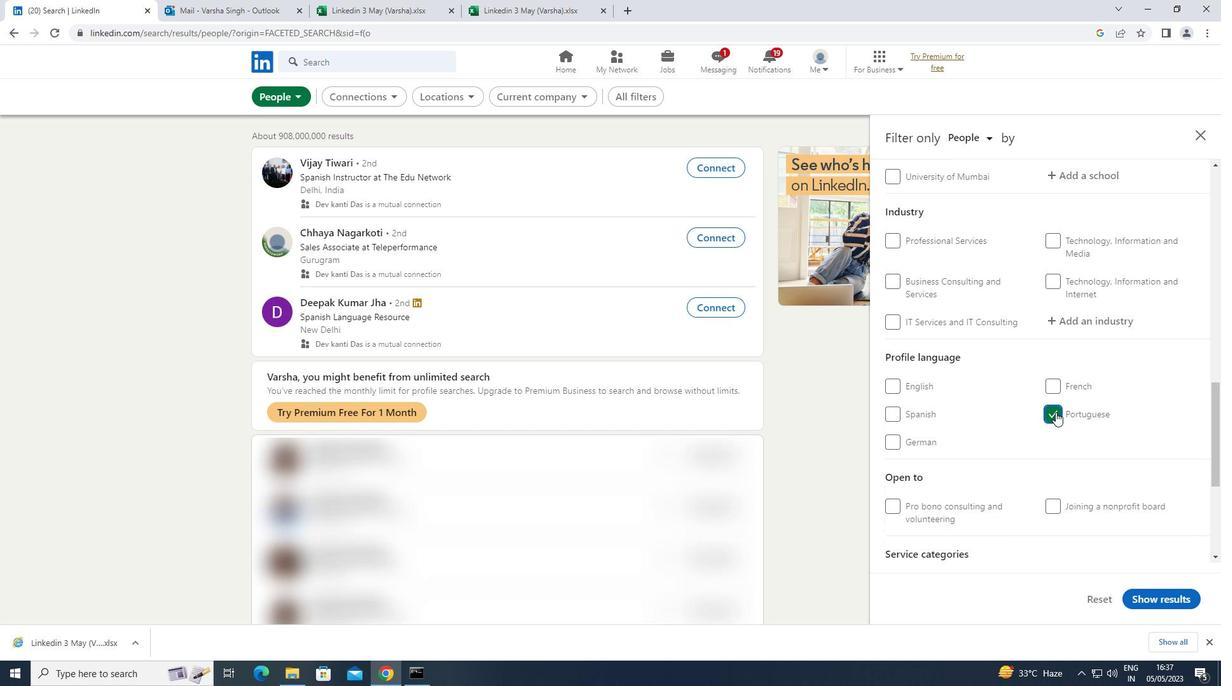 
Action: Mouse scrolled (1055, 413) with delta (0, 0)
Screenshot: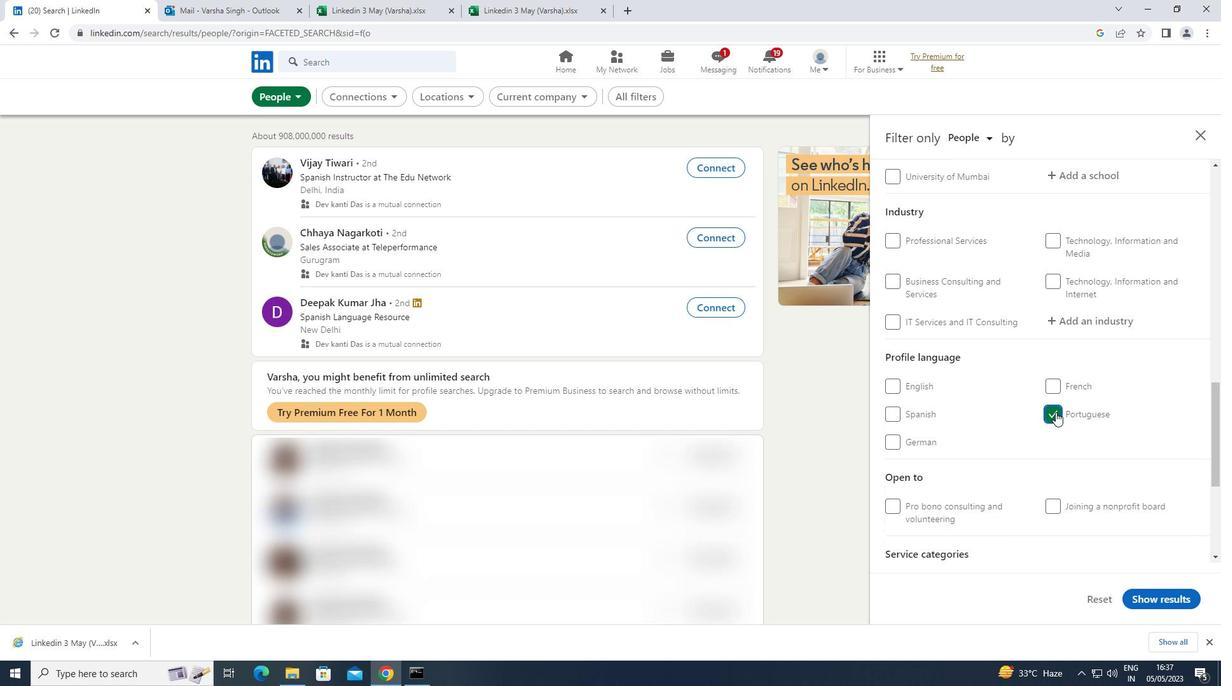 
Action: Mouse scrolled (1055, 413) with delta (0, 0)
Screenshot: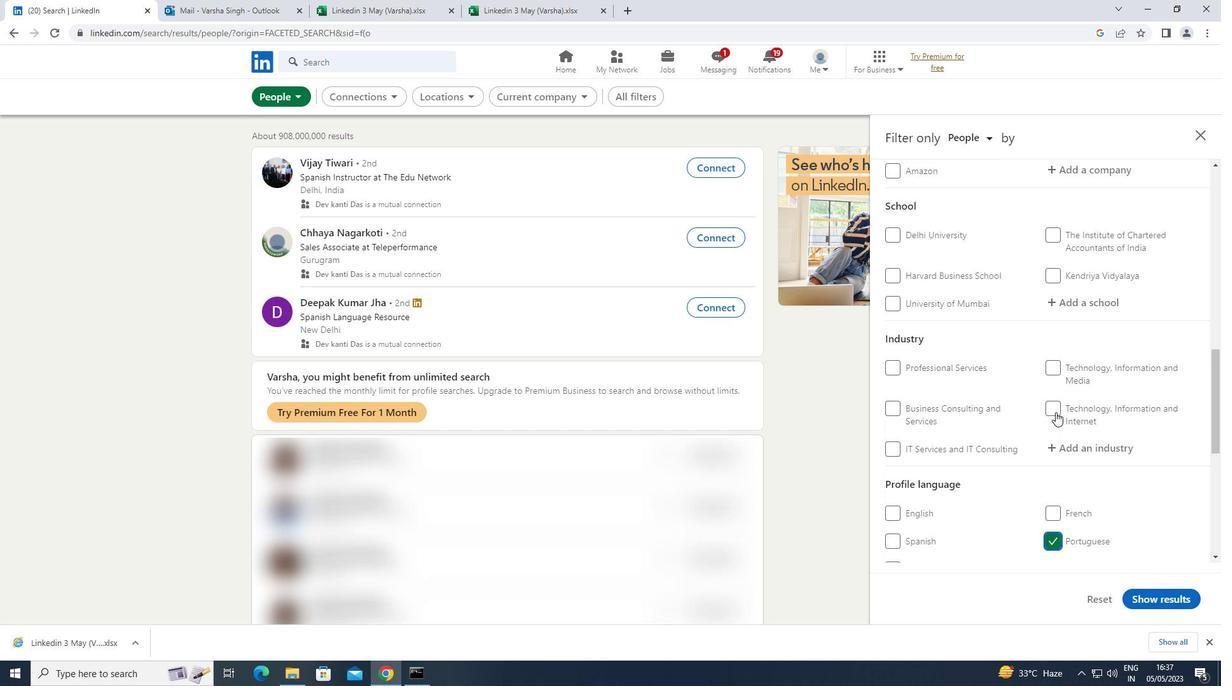 
Action: Mouse scrolled (1055, 413) with delta (0, 0)
Screenshot: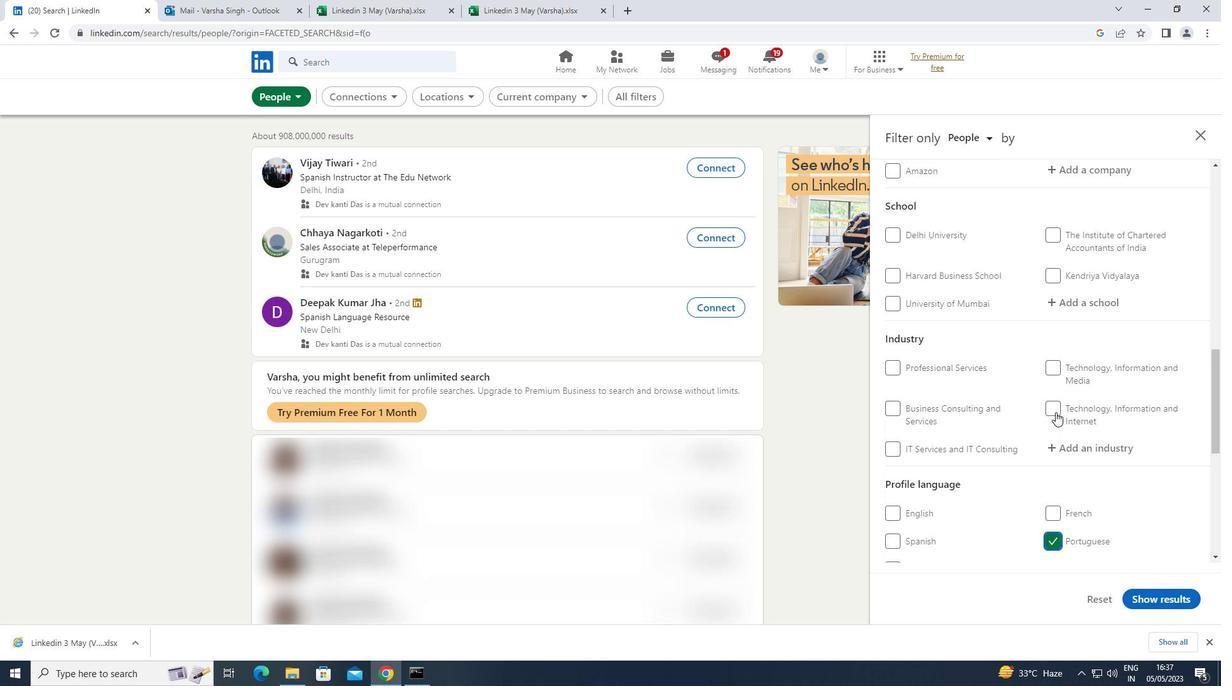 
Action: Mouse scrolled (1055, 413) with delta (0, 0)
Screenshot: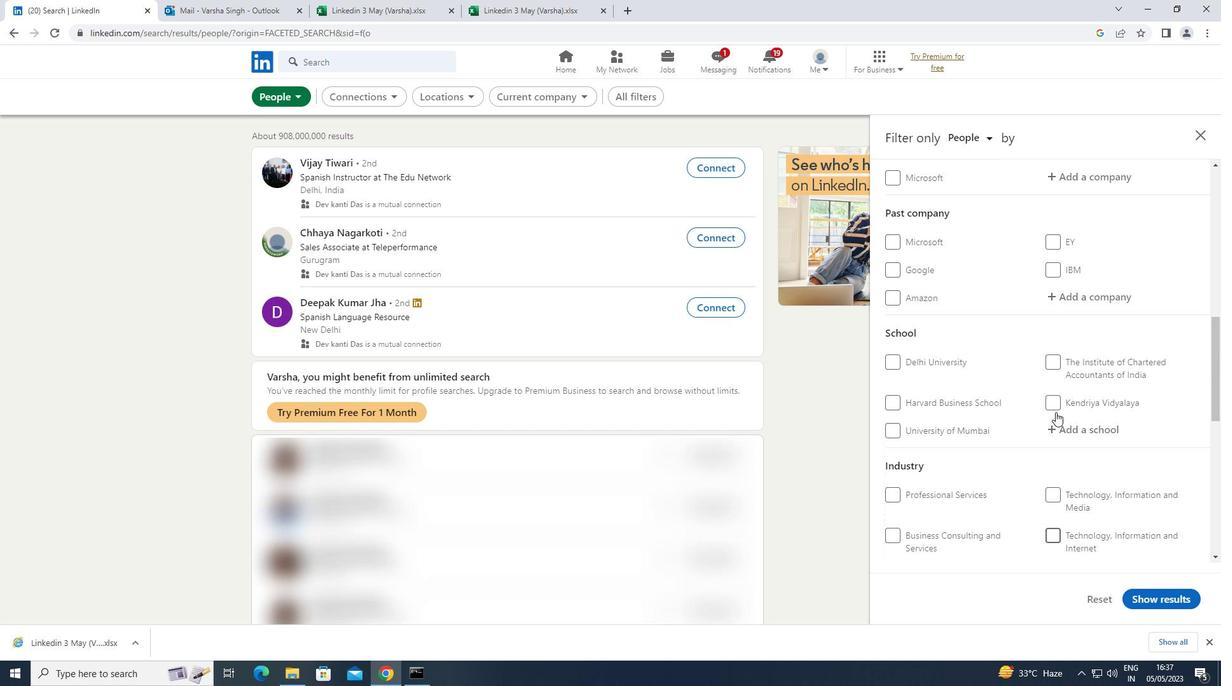 
Action: Mouse scrolled (1055, 413) with delta (0, 0)
Screenshot: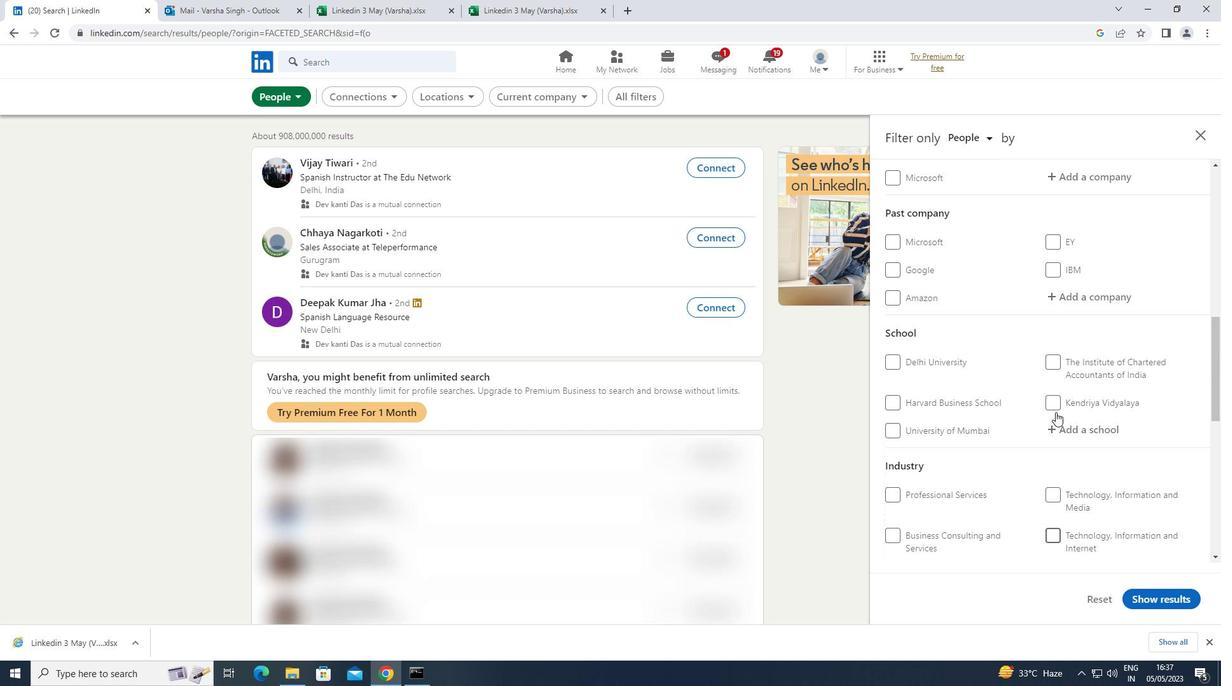 
Action: Mouse scrolled (1055, 413) with delta (0, 0)
Screenshot: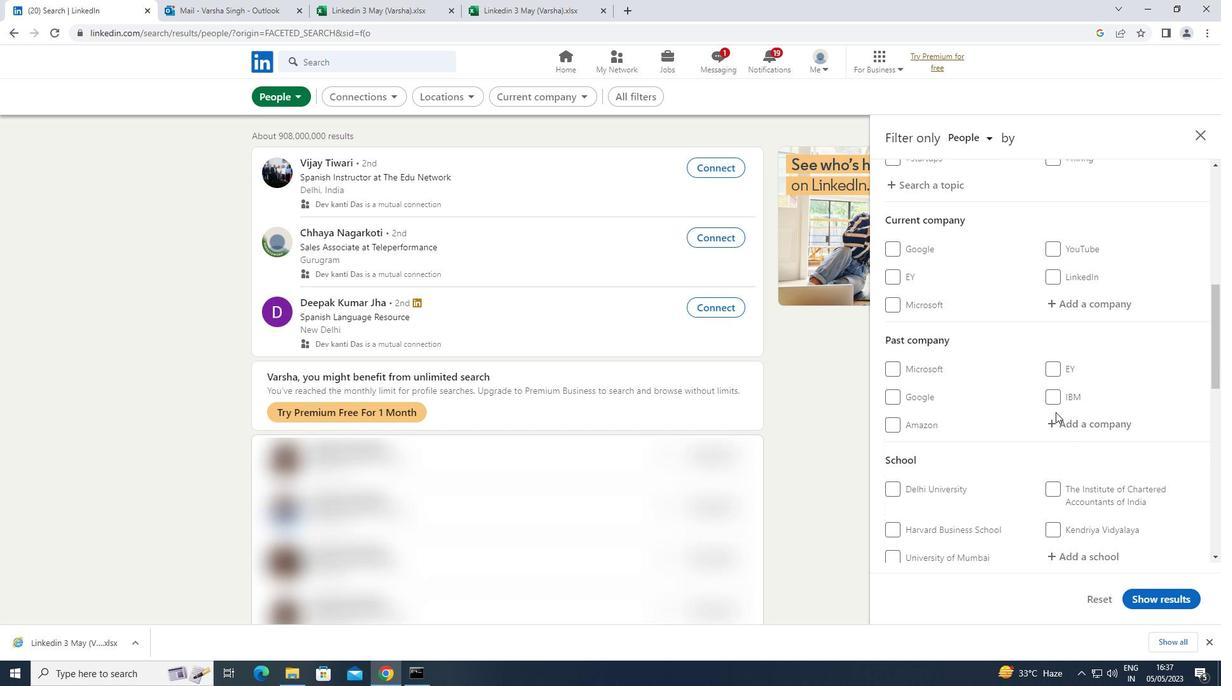 
Action: Mouse moved to (1092, 371)
Screenshot: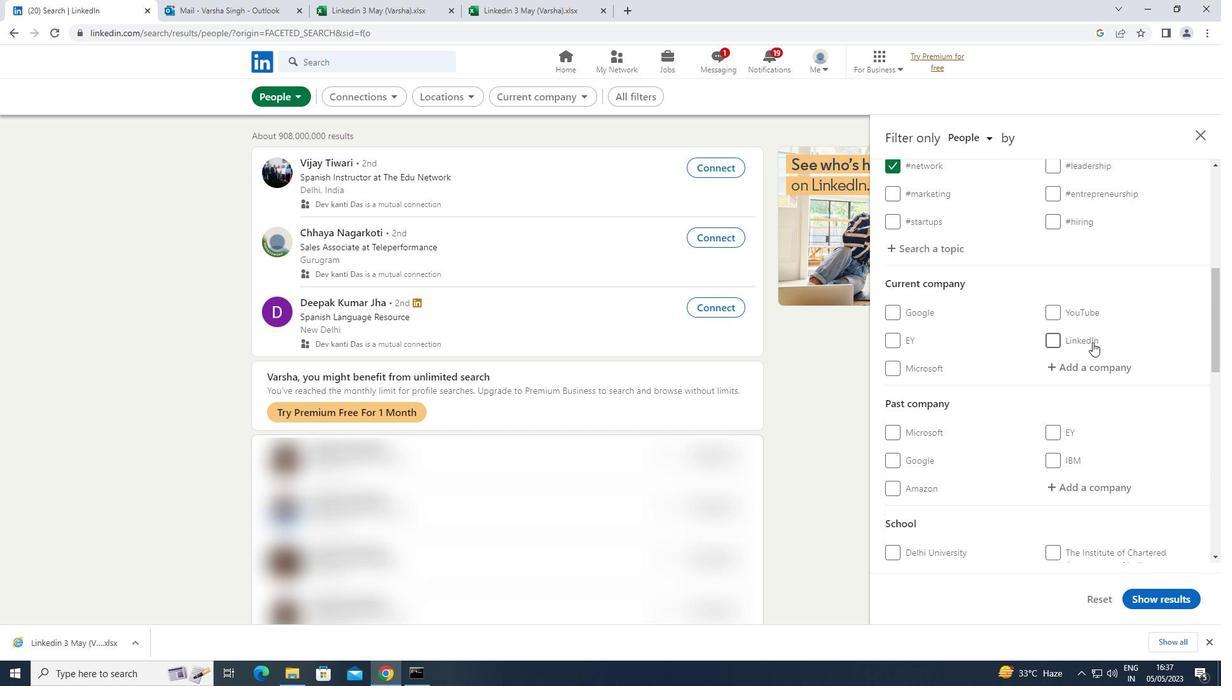 
Action: Mouse pressed left at (1092, 371)
Screenshot: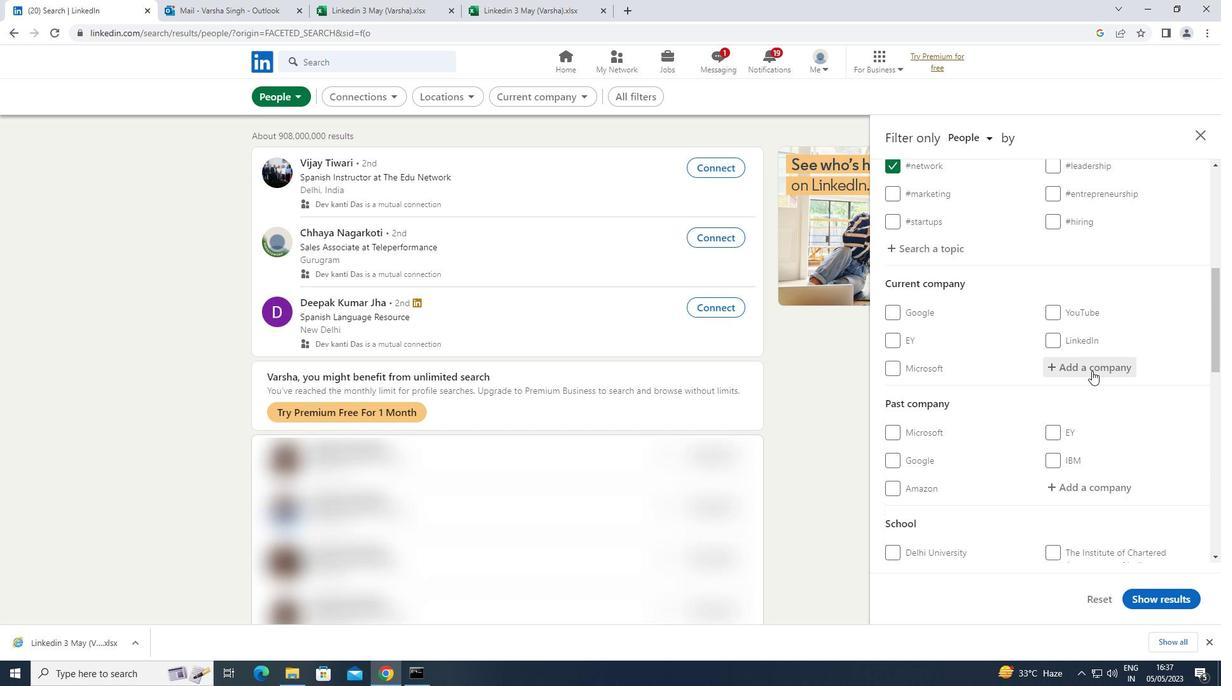 
Action: Key pressed <Key.shift>BAJAJ<Key.space>
Screenshot: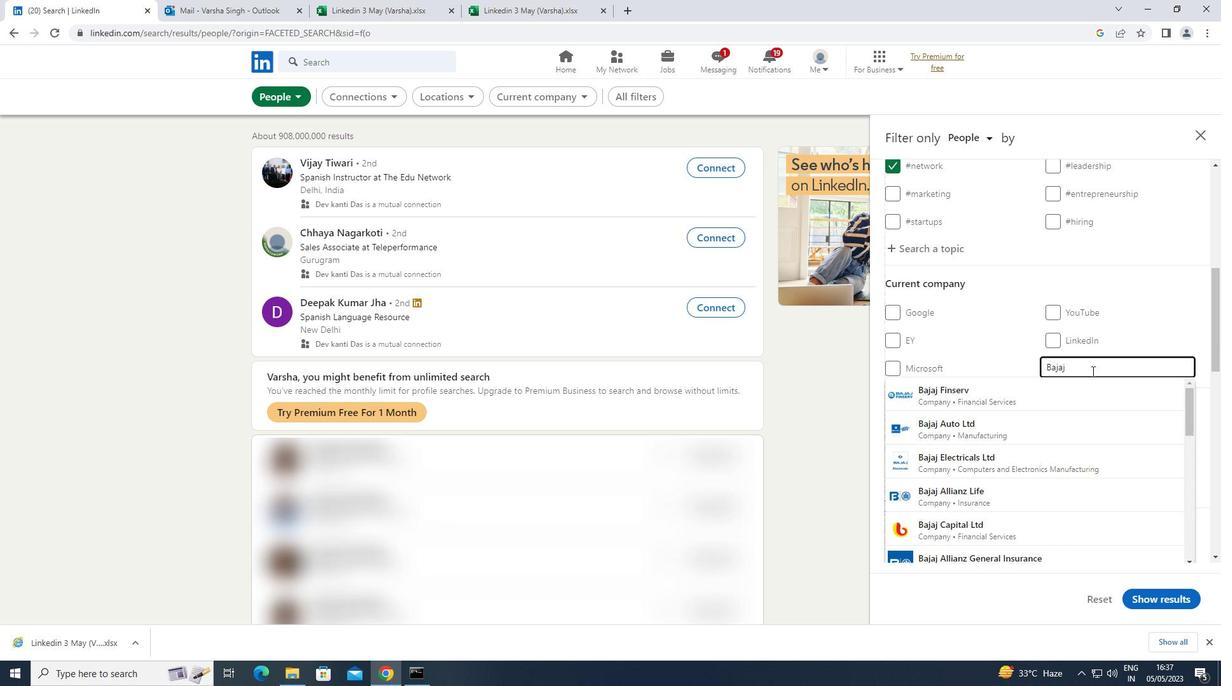 
Action: Mouse moved to (1025, 429)
Screenshot: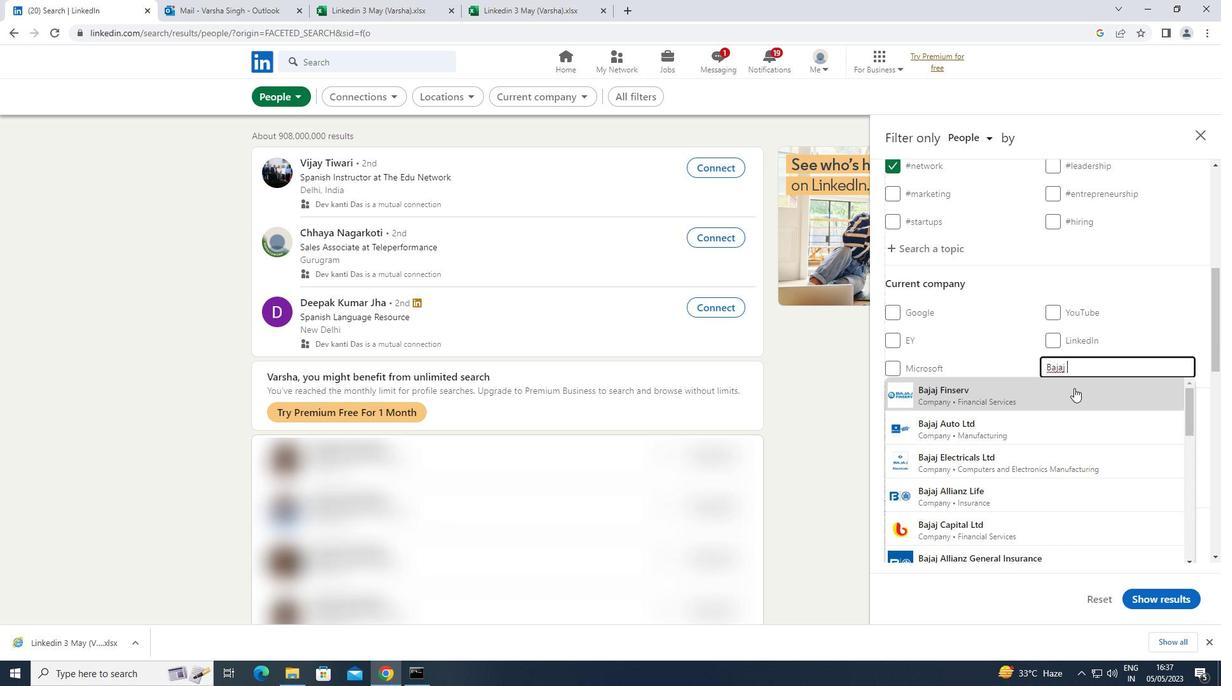 
Action: Mouse pressed left at (1025, 429)
Screenshot: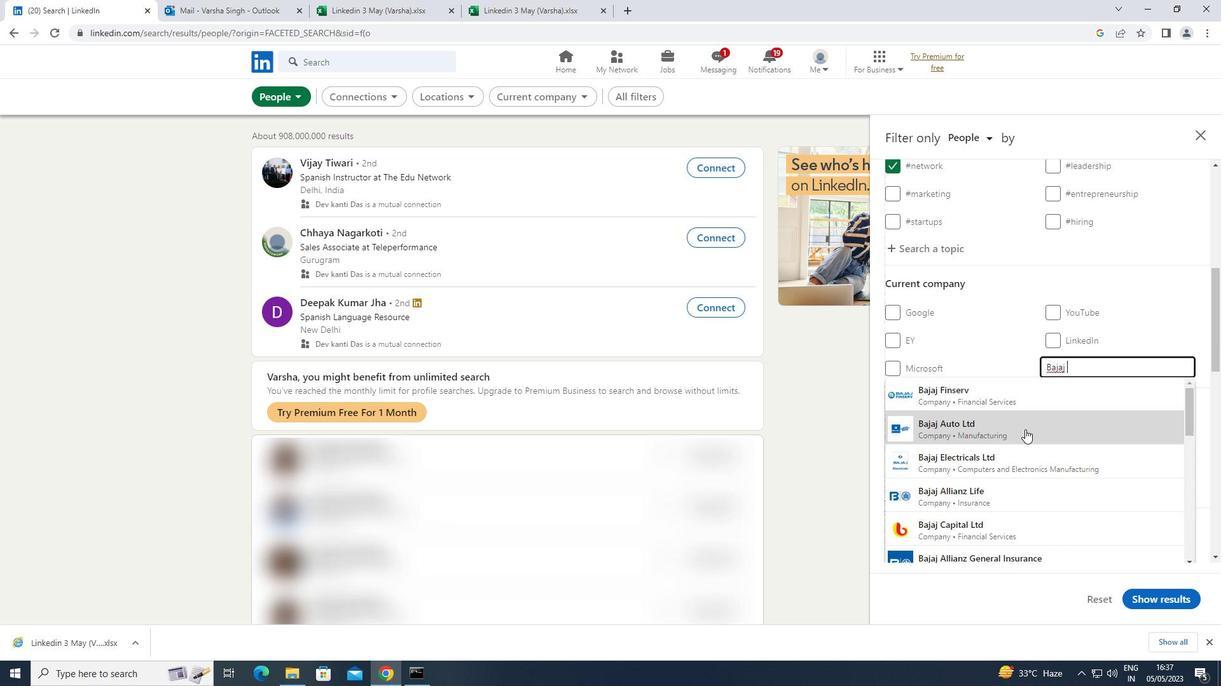 
Action: Mouse moved to (1025, 429)
Screenshot: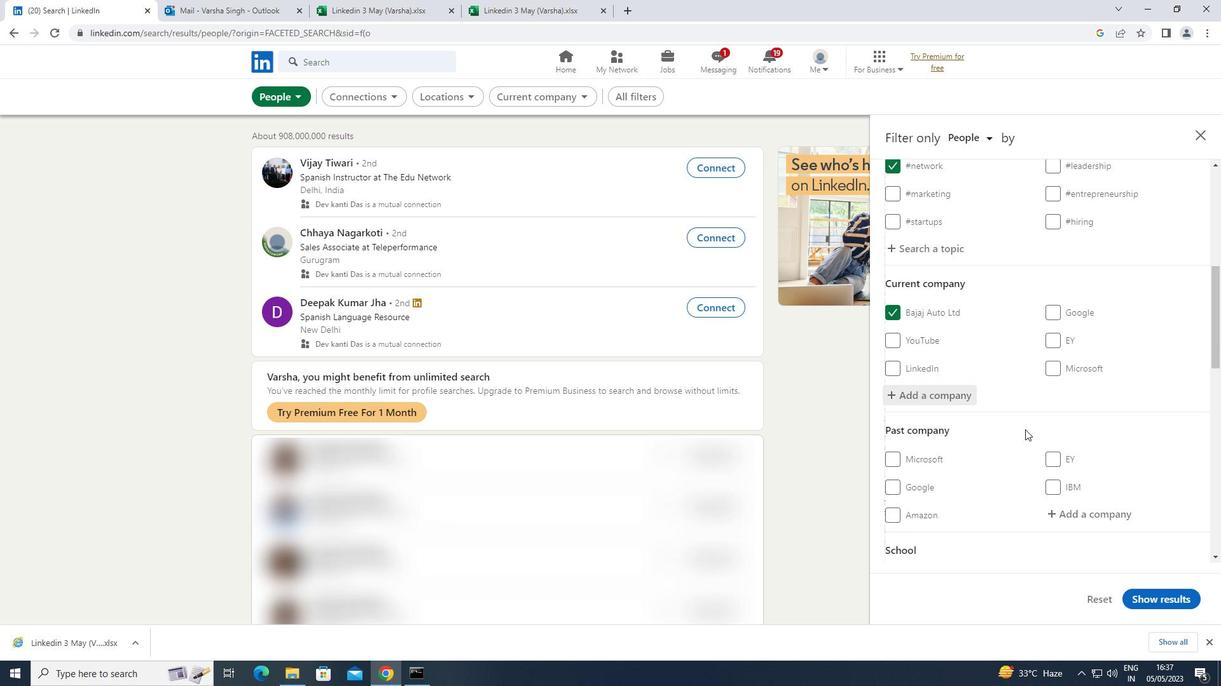 
Action: Mouse scrolled (1025, 428) with delta (0, 0)
Screenshot: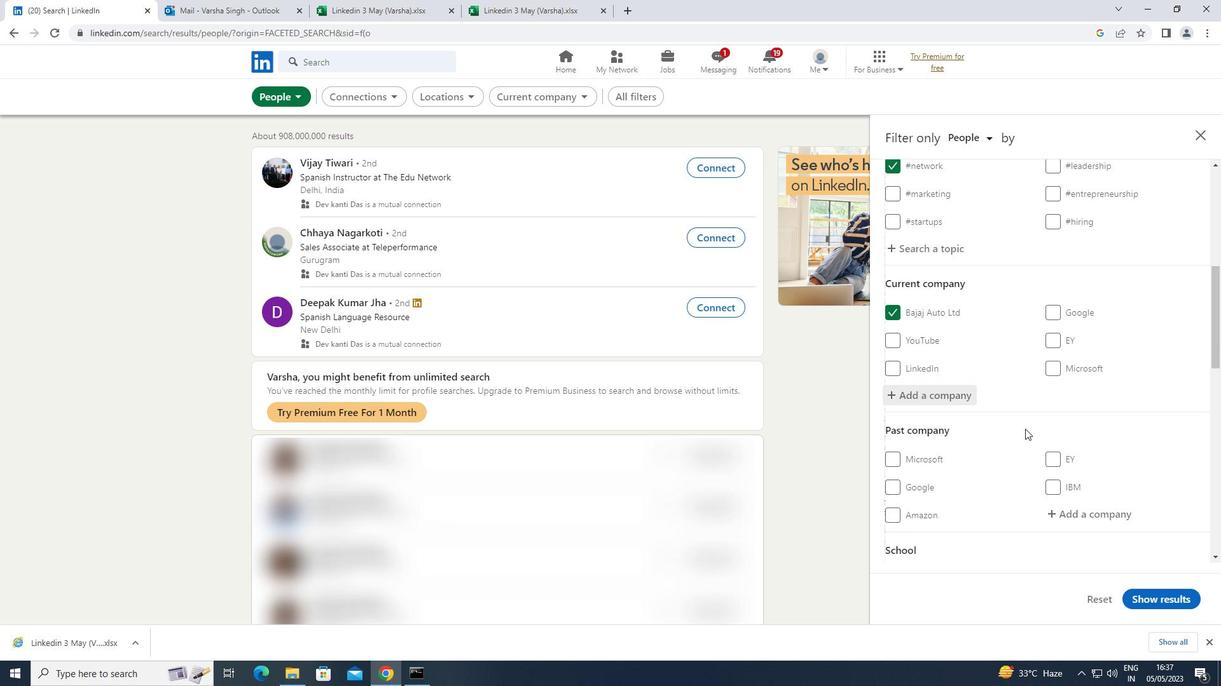 
Action: Mouse scrolled (1025, 428) with delta (0, 0)
Screenshot: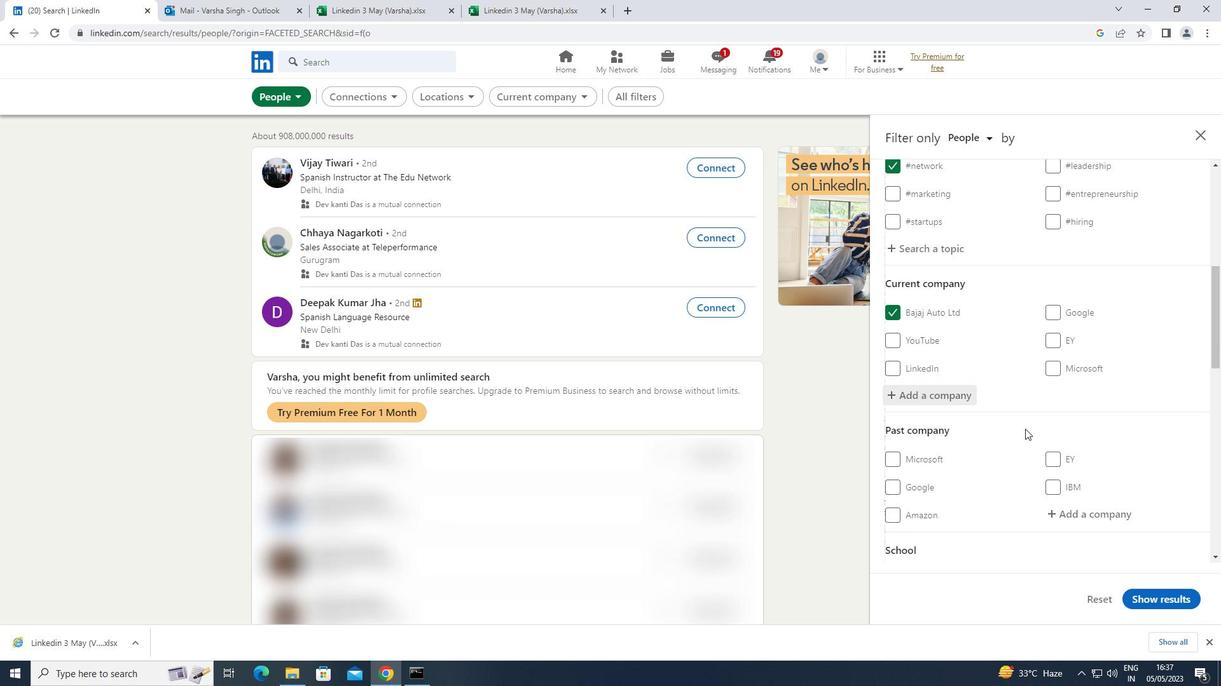 
Action: Mouse moved to (1057, 526)
Screenshot: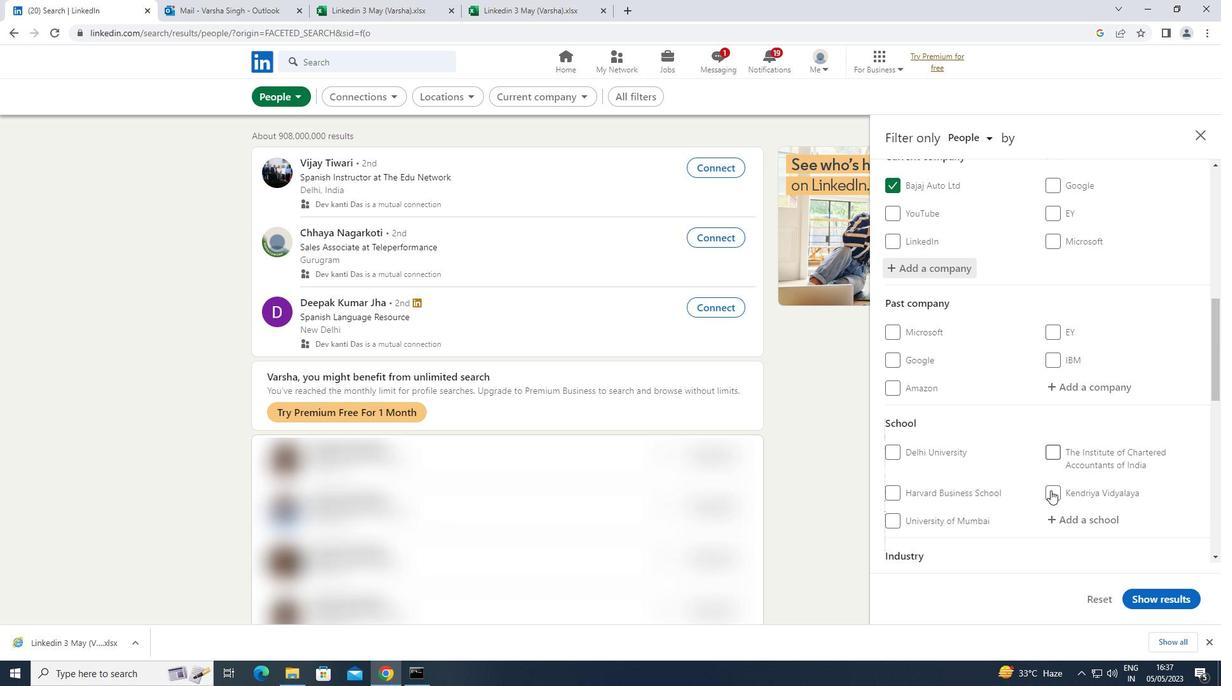 
Action: Mouse pressed left at (1057, 526)
Screenshot: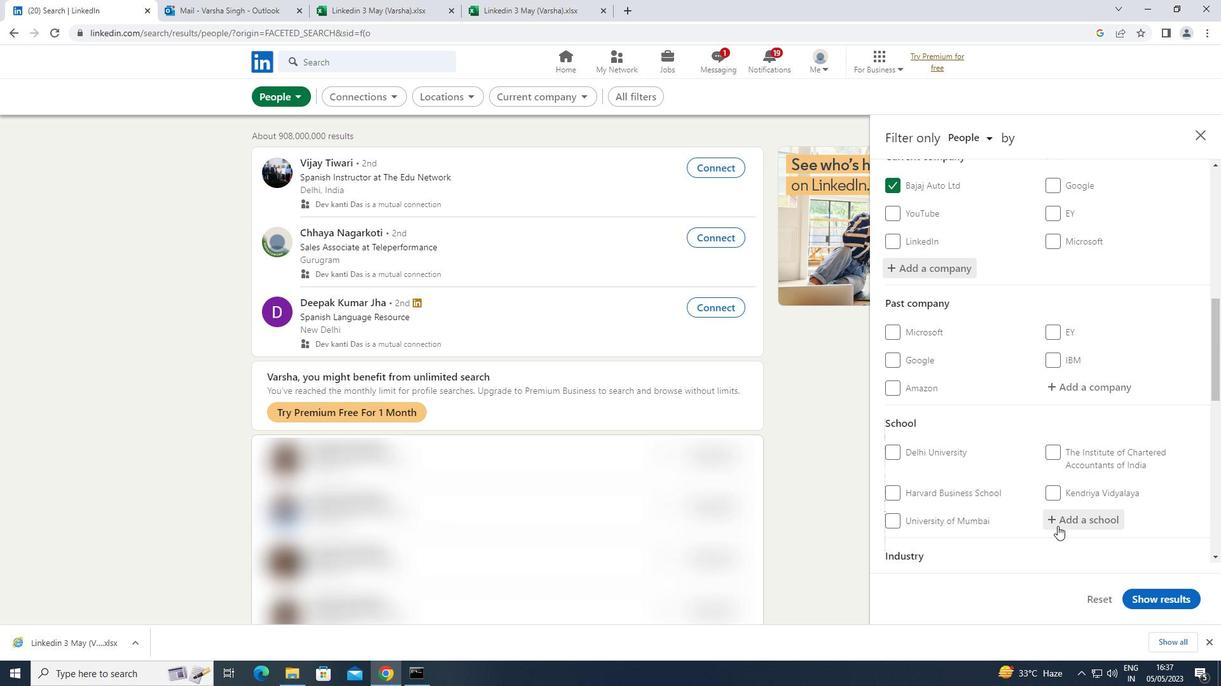 
Action: Mouse moved to (1058, 526)
Screenshot: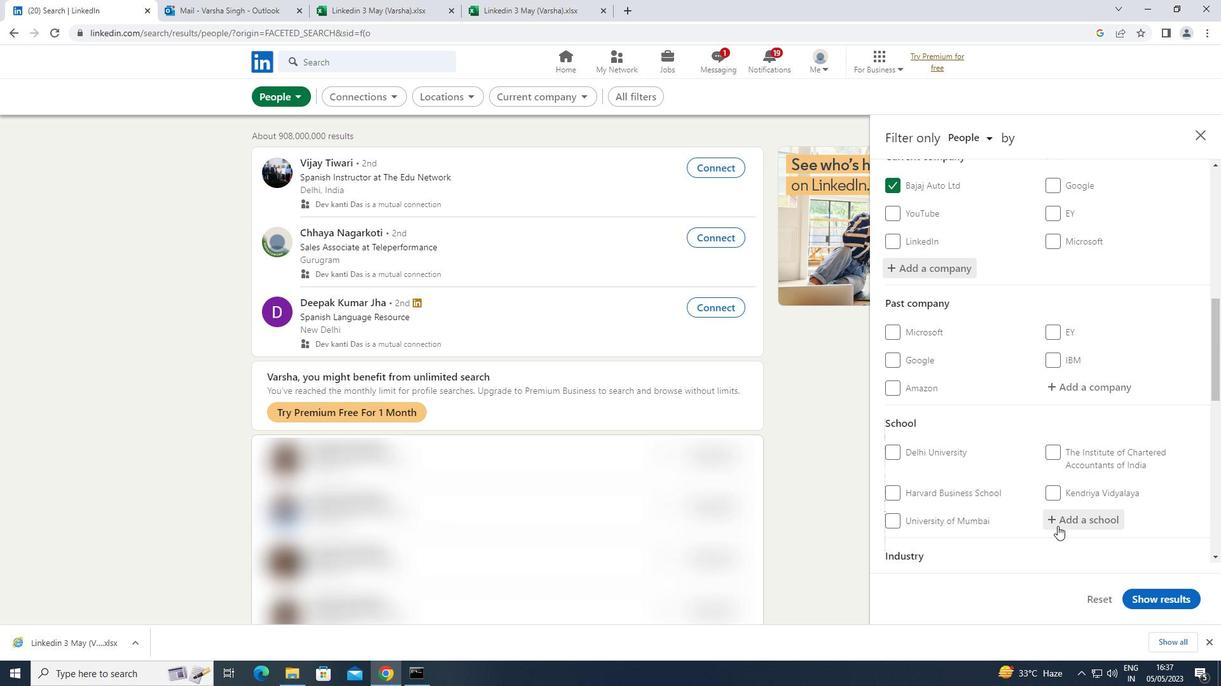 
Action: Key pressed <Key.shift>HANS<Key.space><Key.shift>RAJ<Key.space><Key.shift>COLLEGE
Screenshot: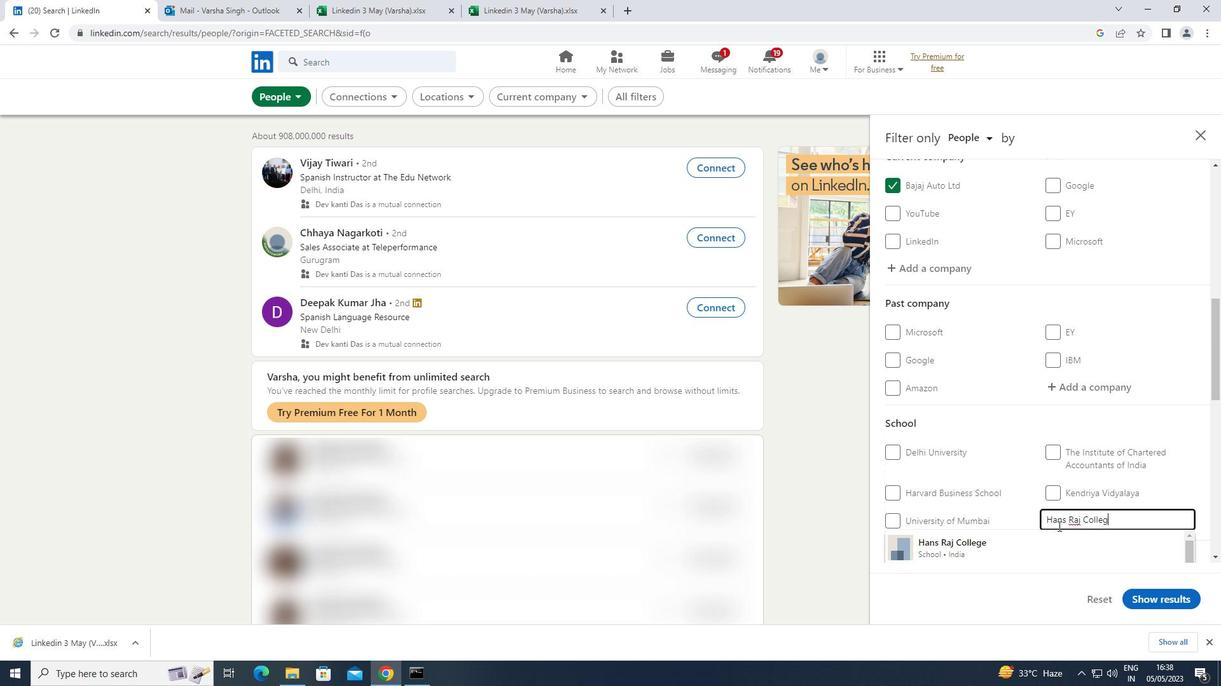 
Action: Mouse moved to (1011, 546)
Screenshot: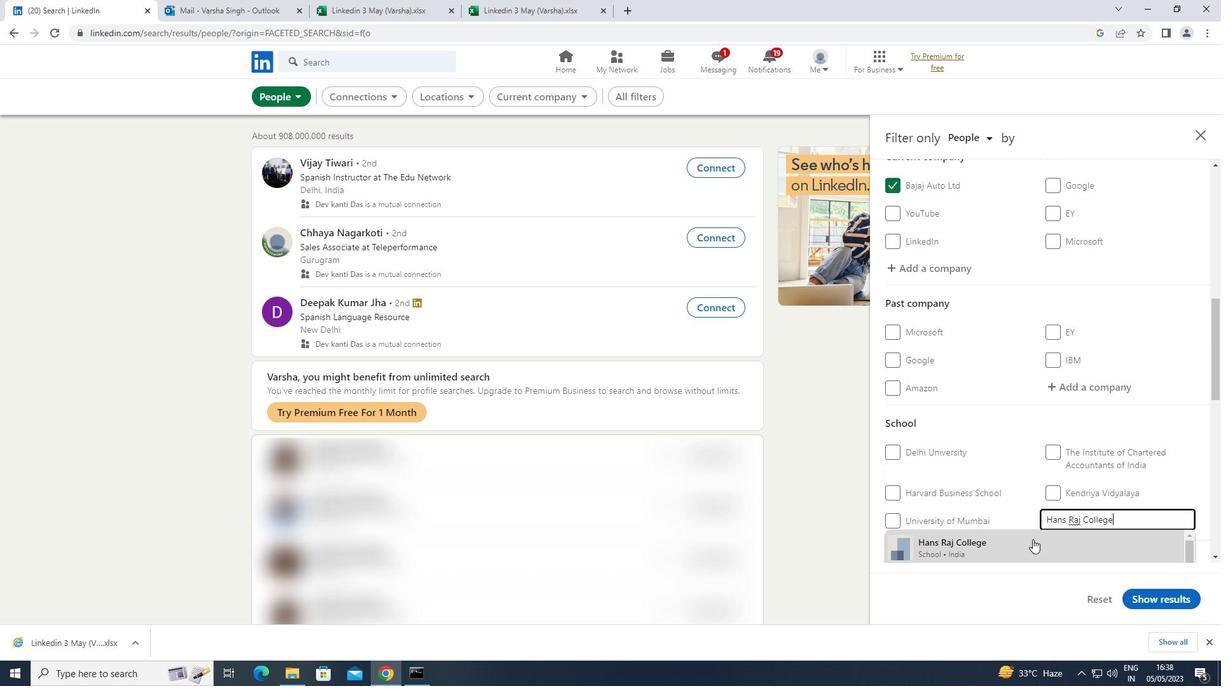 
Action: Mouse pressed left at (1011, 546)
Screenshot: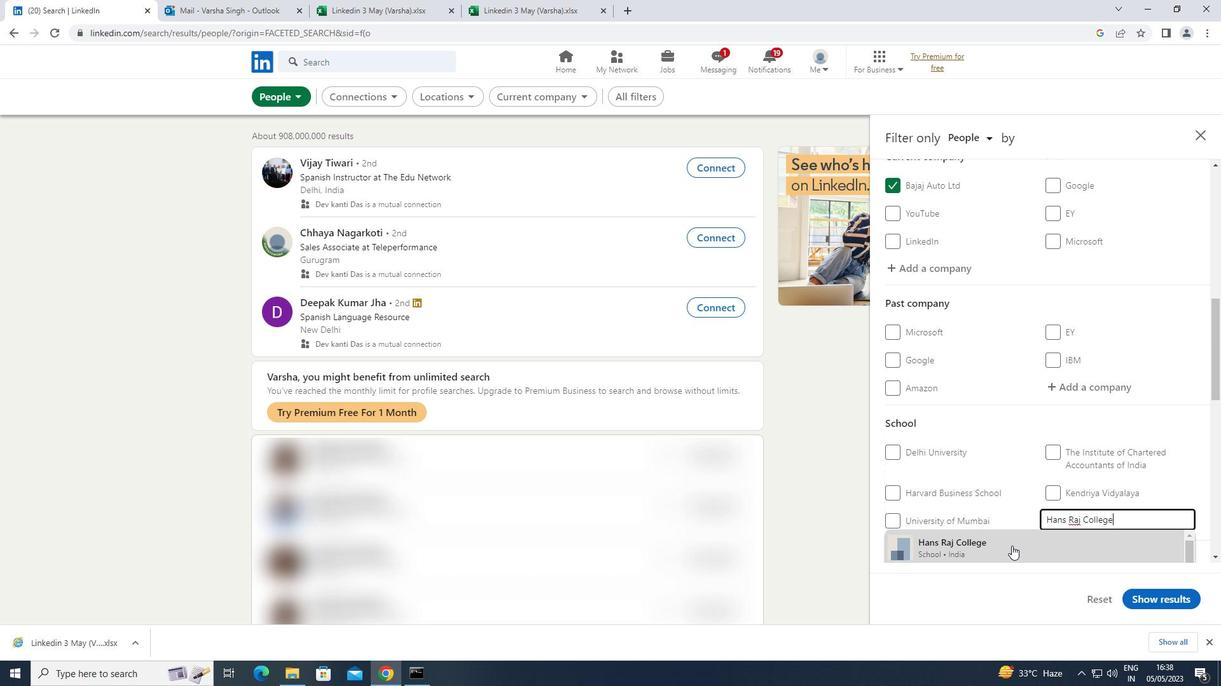 
Action: Mouse moved to (1034, 505)
Screenshot: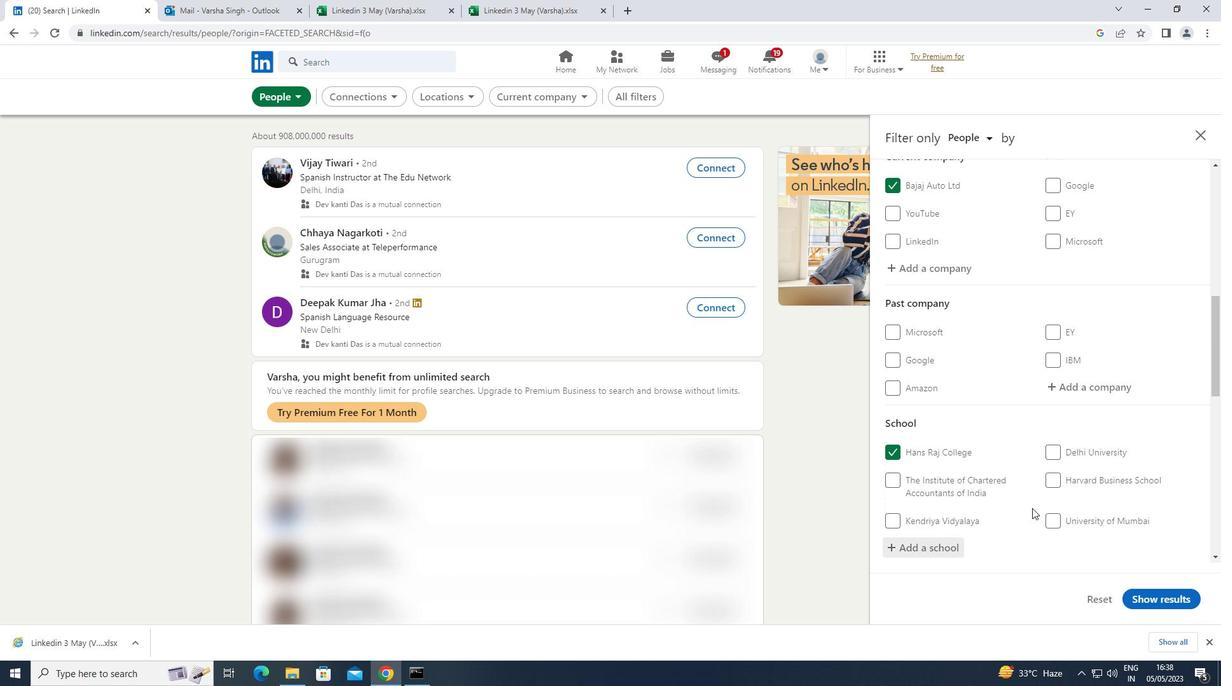 
Action: Mouse scrolled (1034, 504) with delta (0, 0)
Screenshot: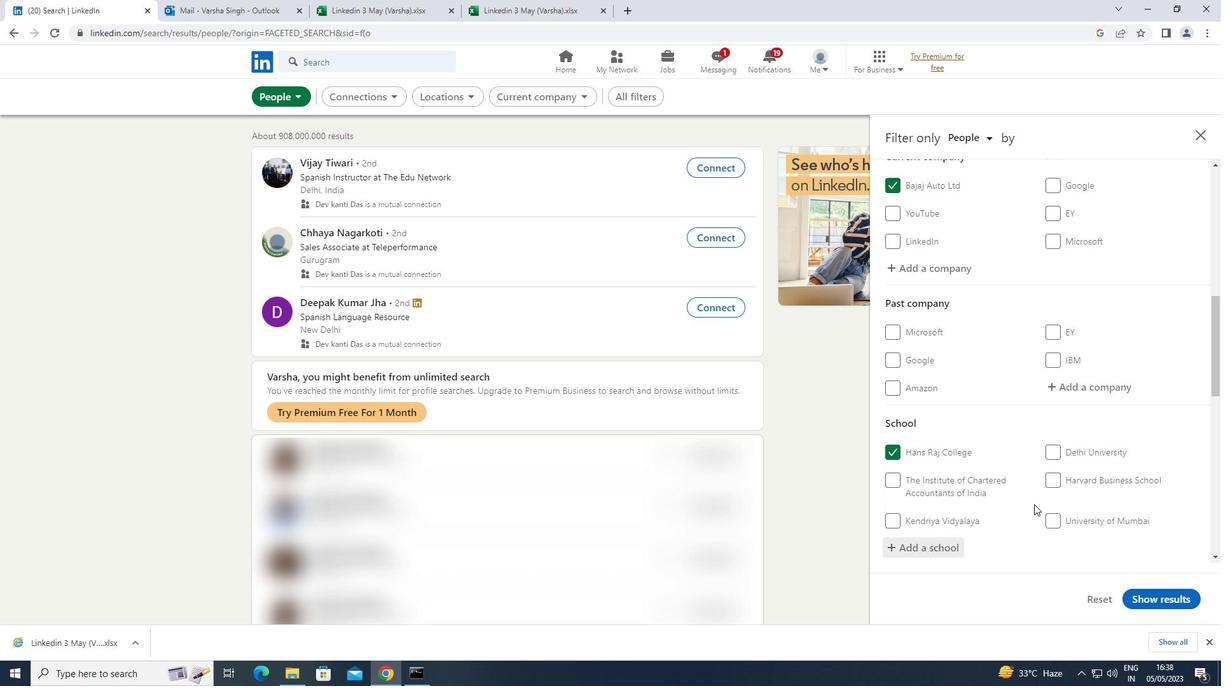 
Action: Mouse scrolled (1034, 504) with delta (0, 0)
Screenshot: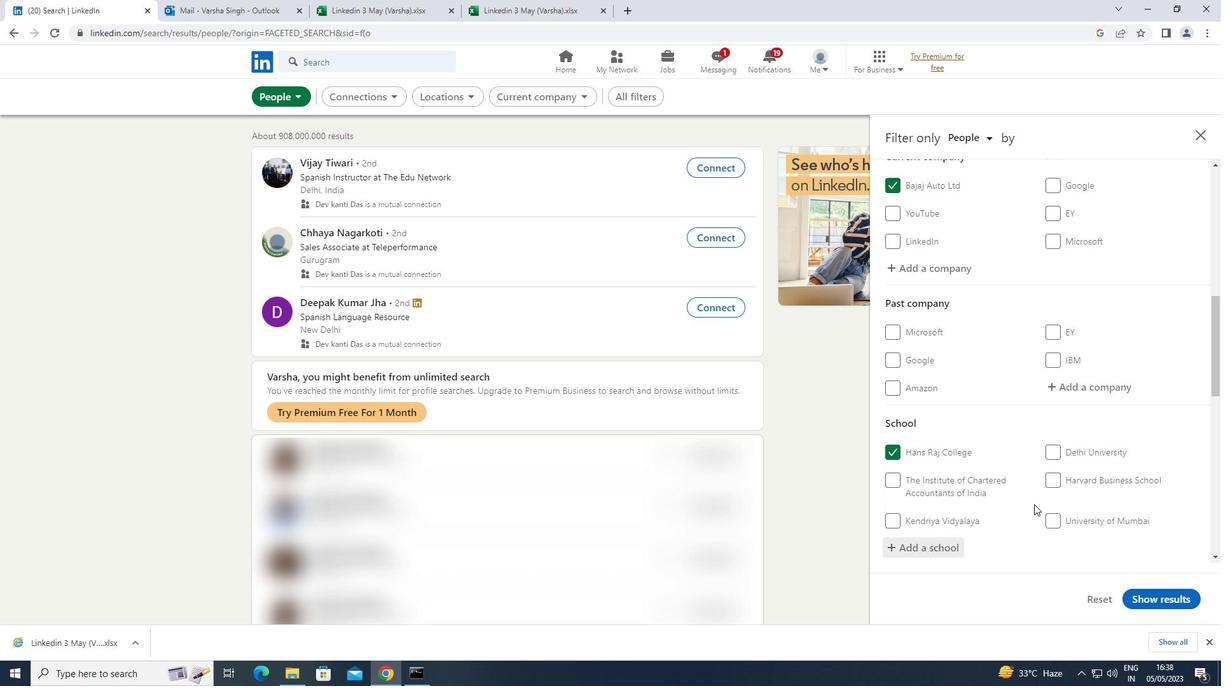 
Action: Mouse moved to (1034, 505)
Screenshot: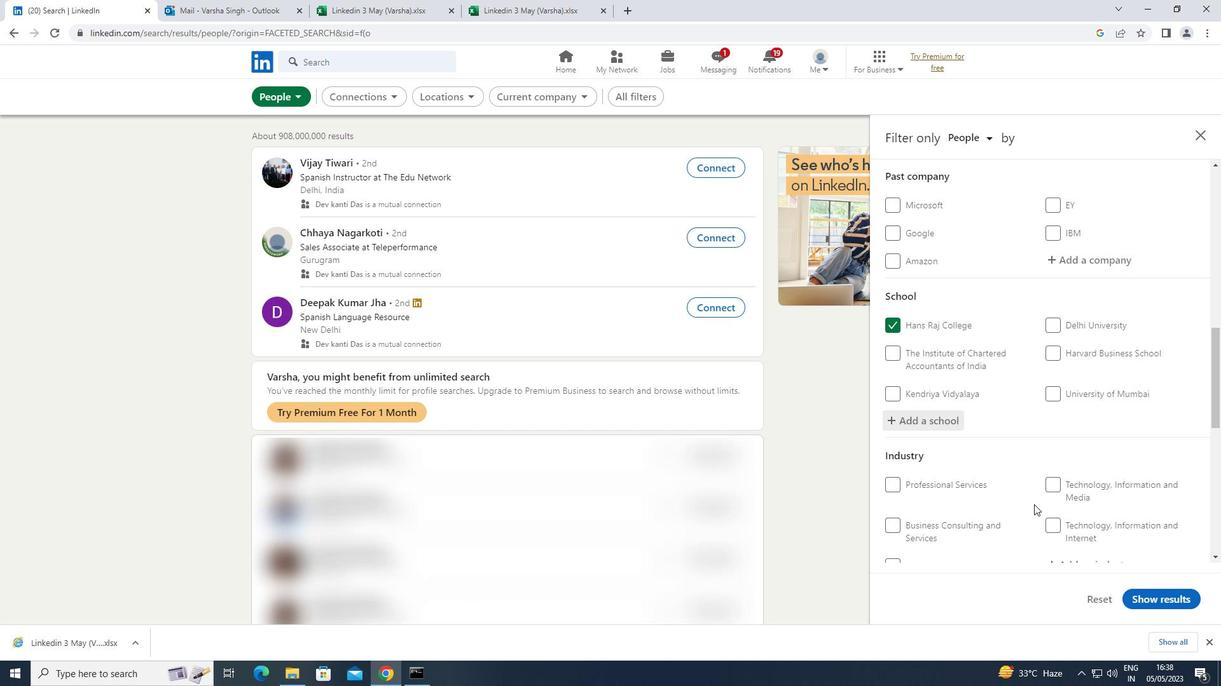 
Action: Mouse scrolled (1034, 504) with delta (0, 0)
Screenshot: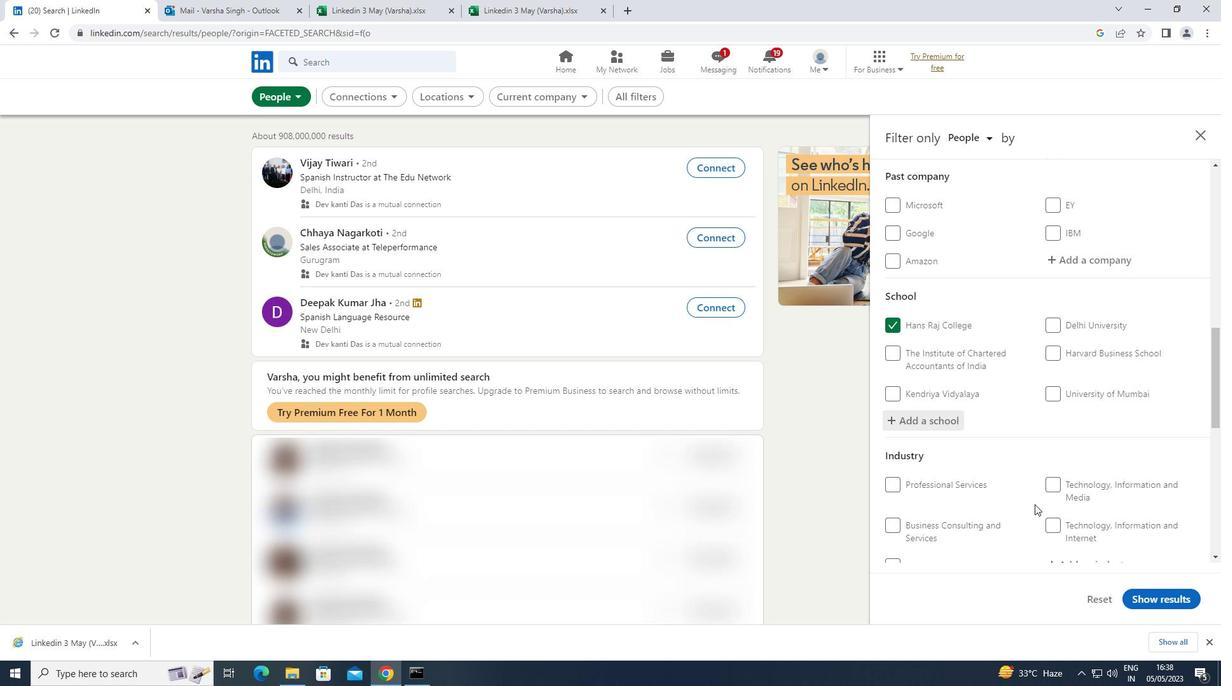 
Action: Mouse scrolled (1034, 504) with delta (0, 0)
Screenshot: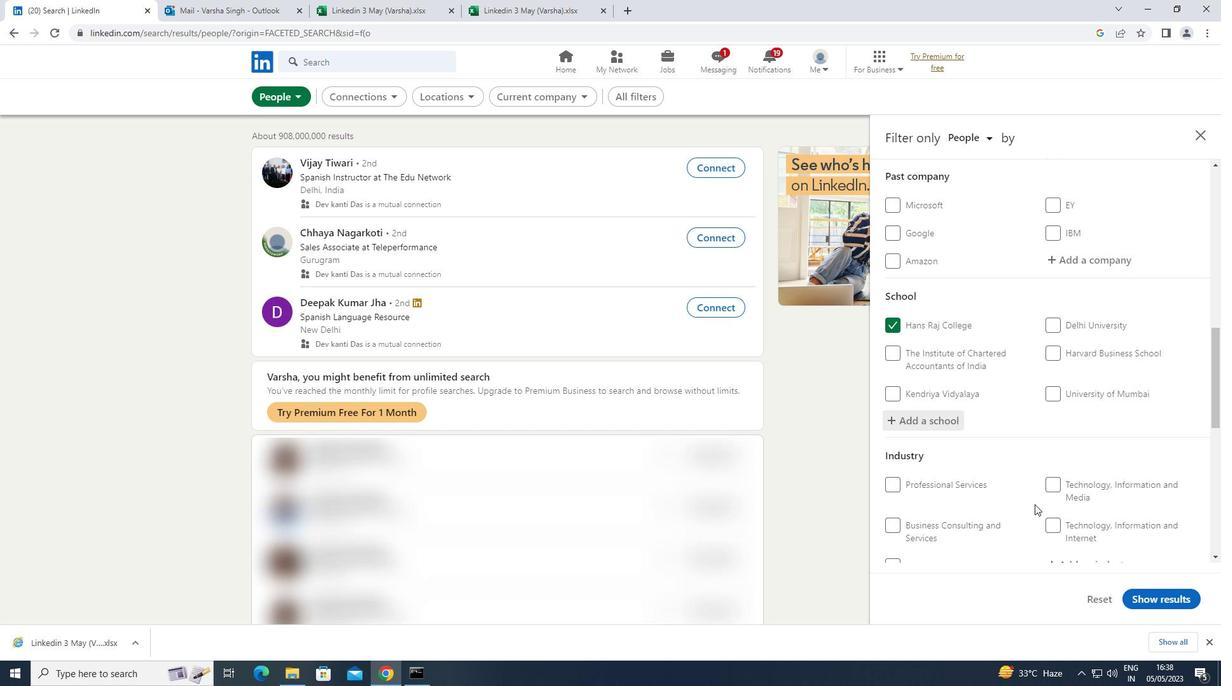 
Action: Mouse moved to (1088, 442)
Screenshot: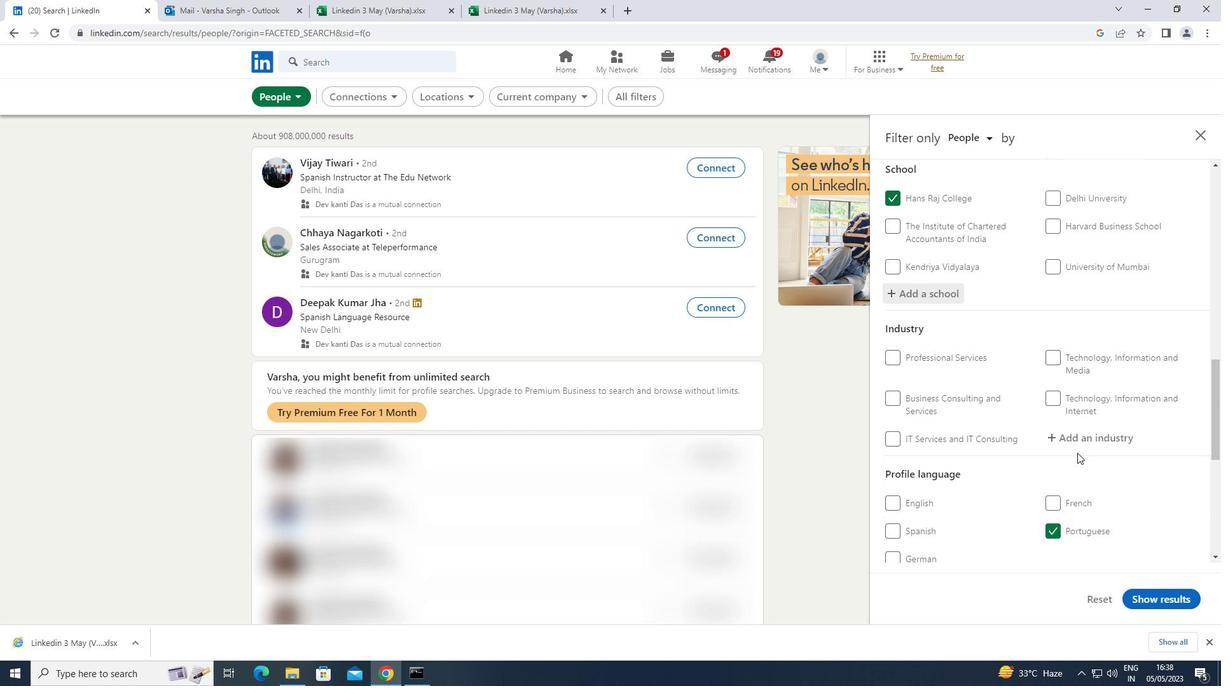 
Action: Mouse pressed left at (1088, 442)
Screenshot: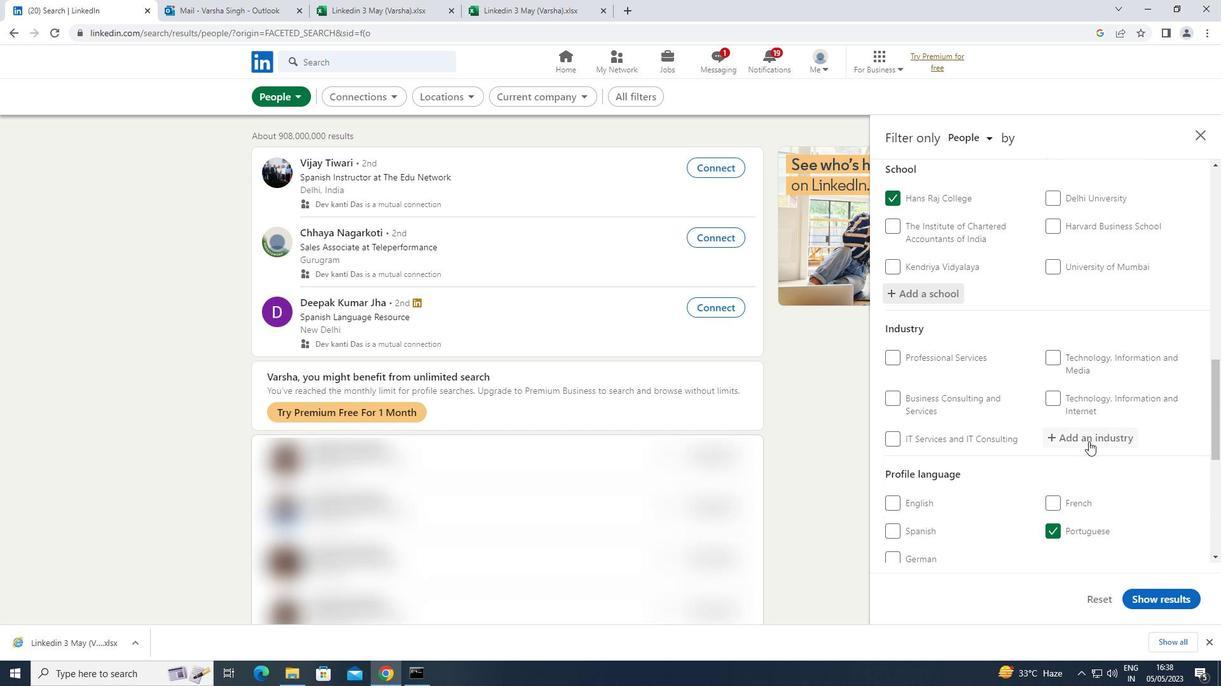 
Action: Key pressed <Key.shift>LIBRARIE
Screenshot: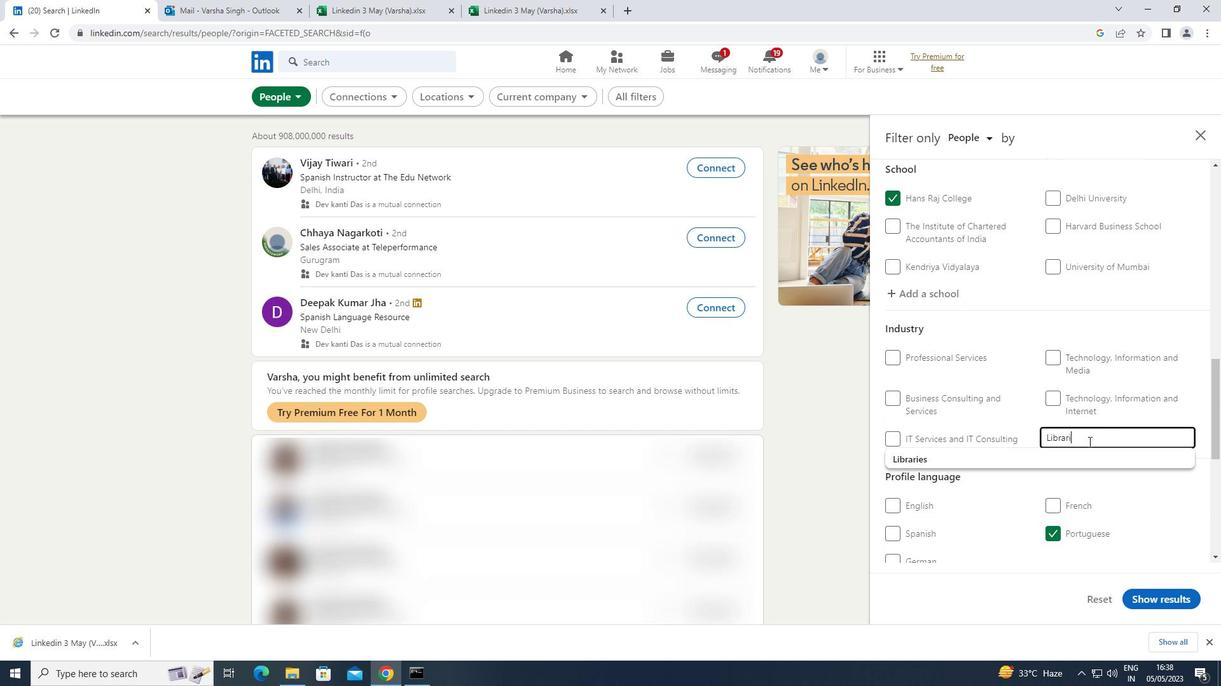 
Action: Mouse moved to (1003, 452)
Screenshot: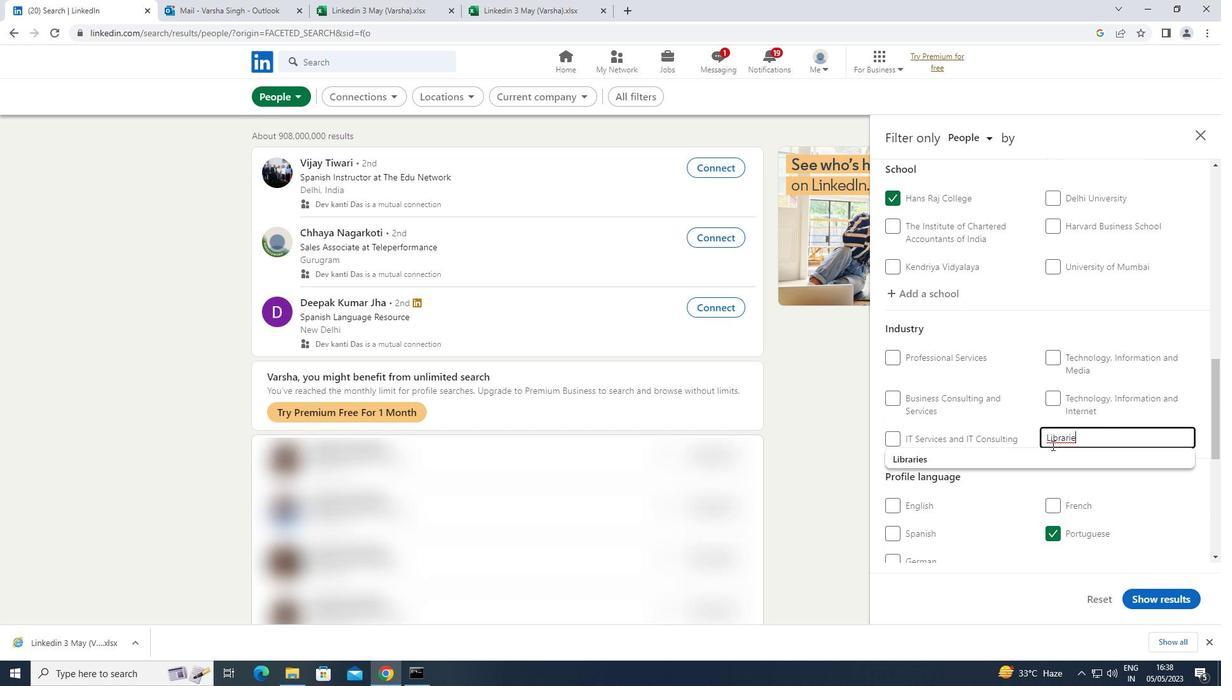 
Action: Mouse pressed left at (1003, 452)
Screenshot: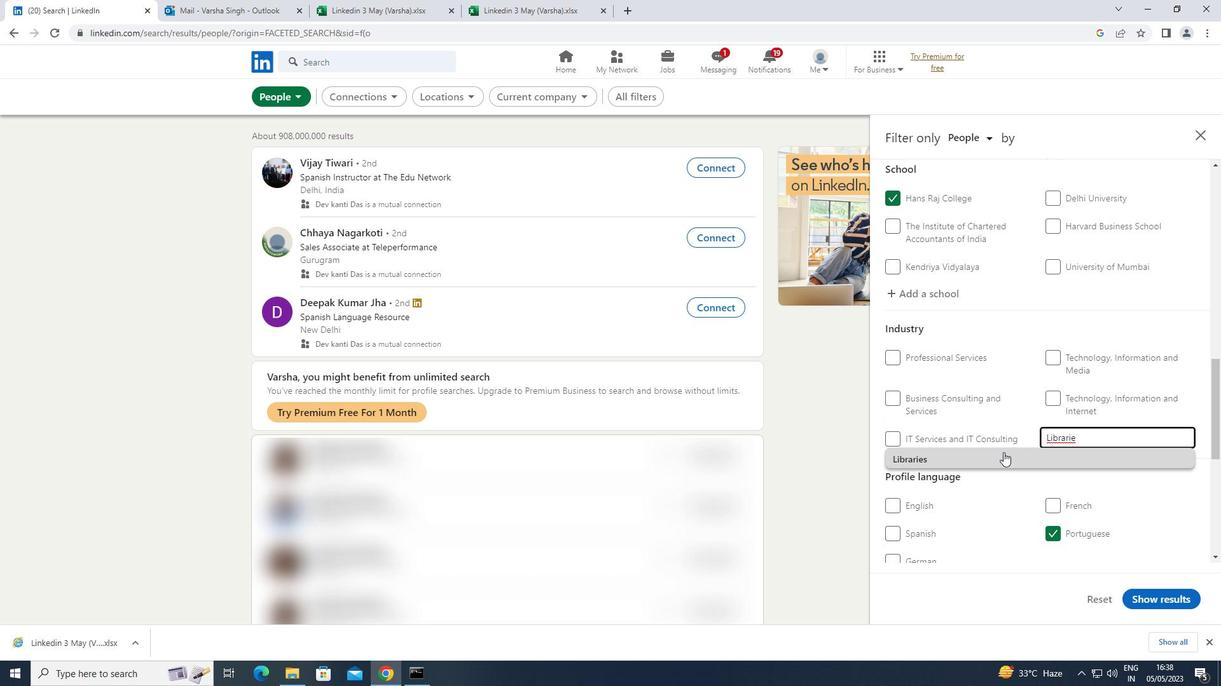 
Action: Mouse scrolled (1003, 452) with delta (0, 0)
Screenshot: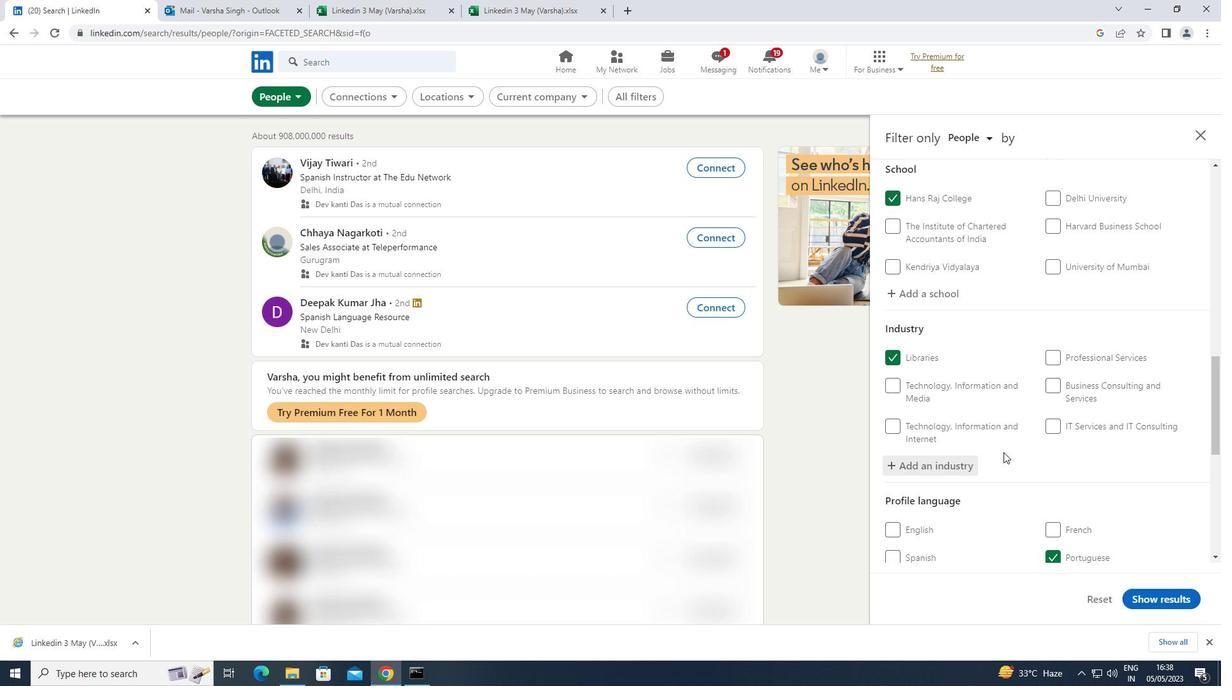 
Action: Mouse scrolled (1003, 452) with delta (0, 0)
Screenshot: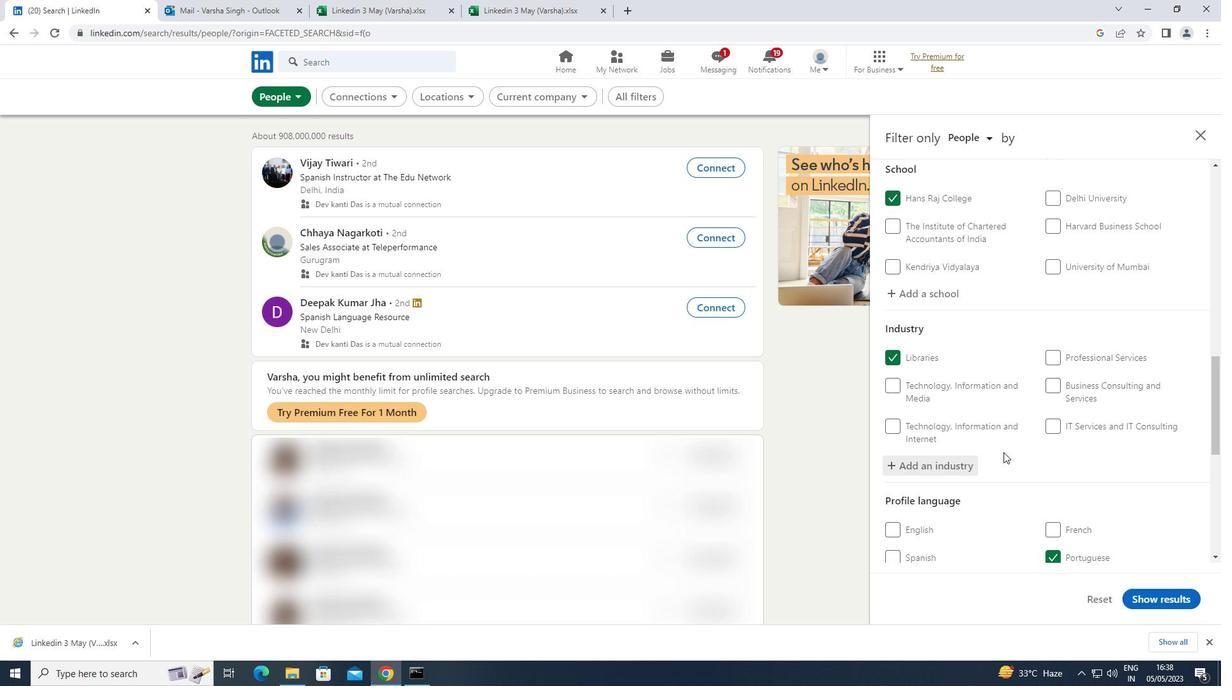 
Action: Mouse scrolled (1003, 452) with delta (0, 0)
Screenshot: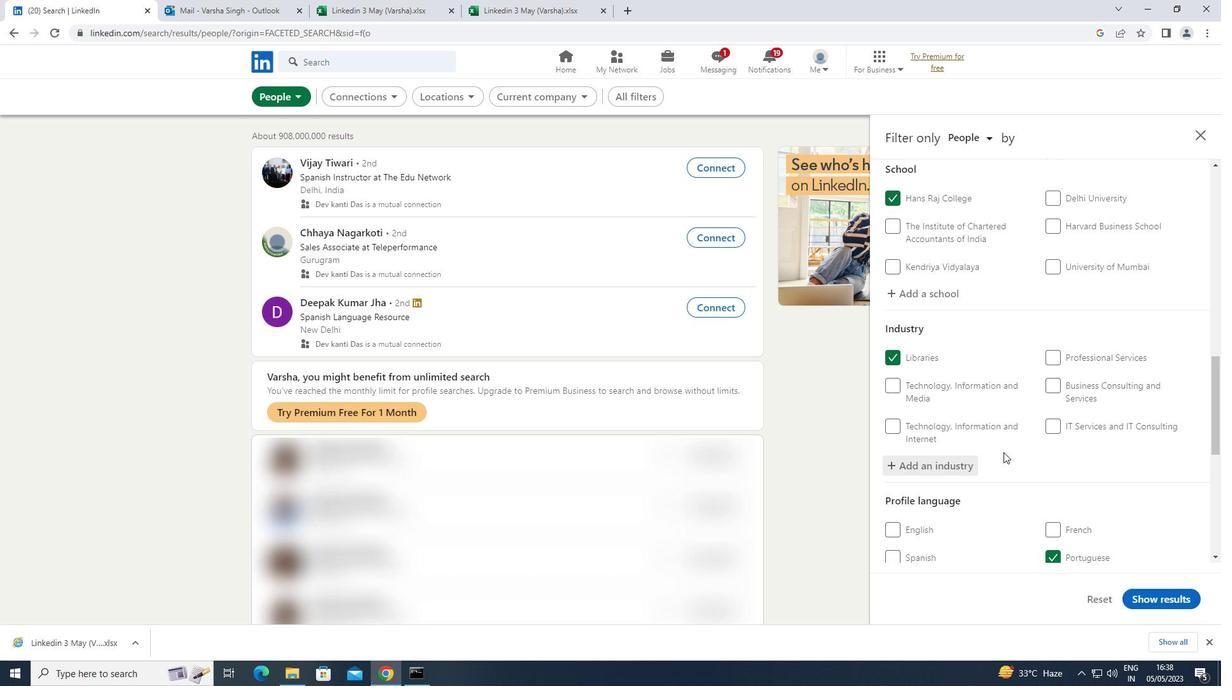 
Action: Mouse scrolled (1003, 452) with delta (0, 0)
Screenshot: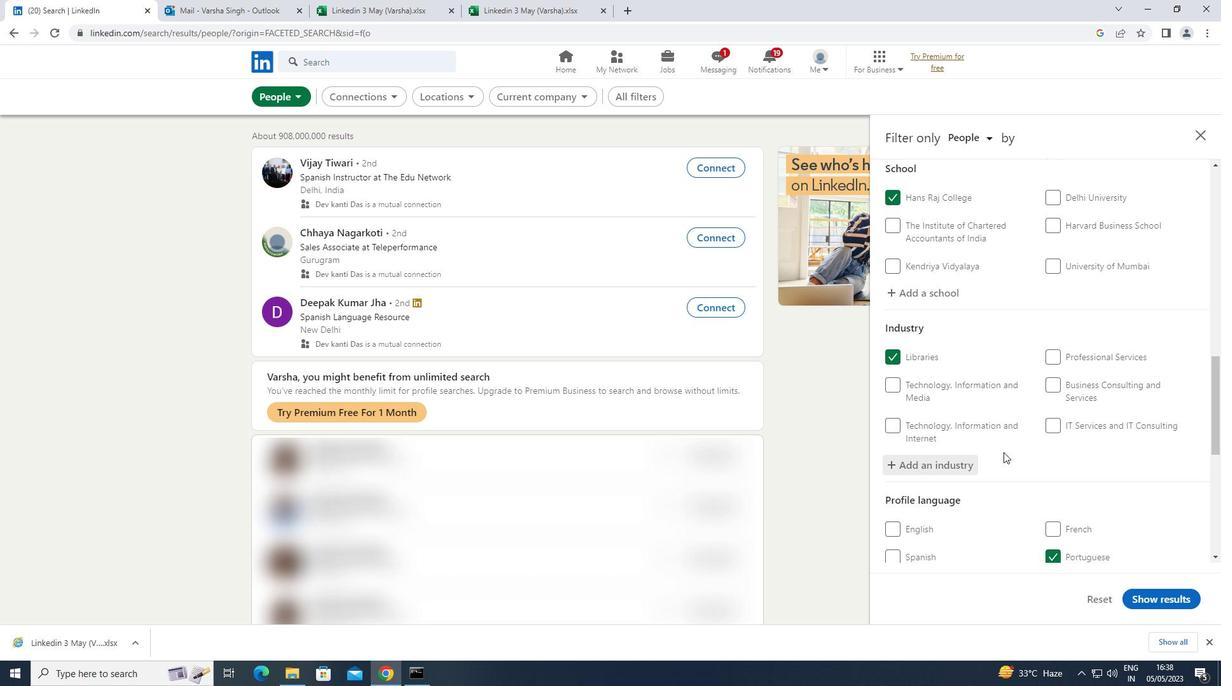 
Action: Mouse scrolled (1003, 452) with delta (0, 0)
Screenshot: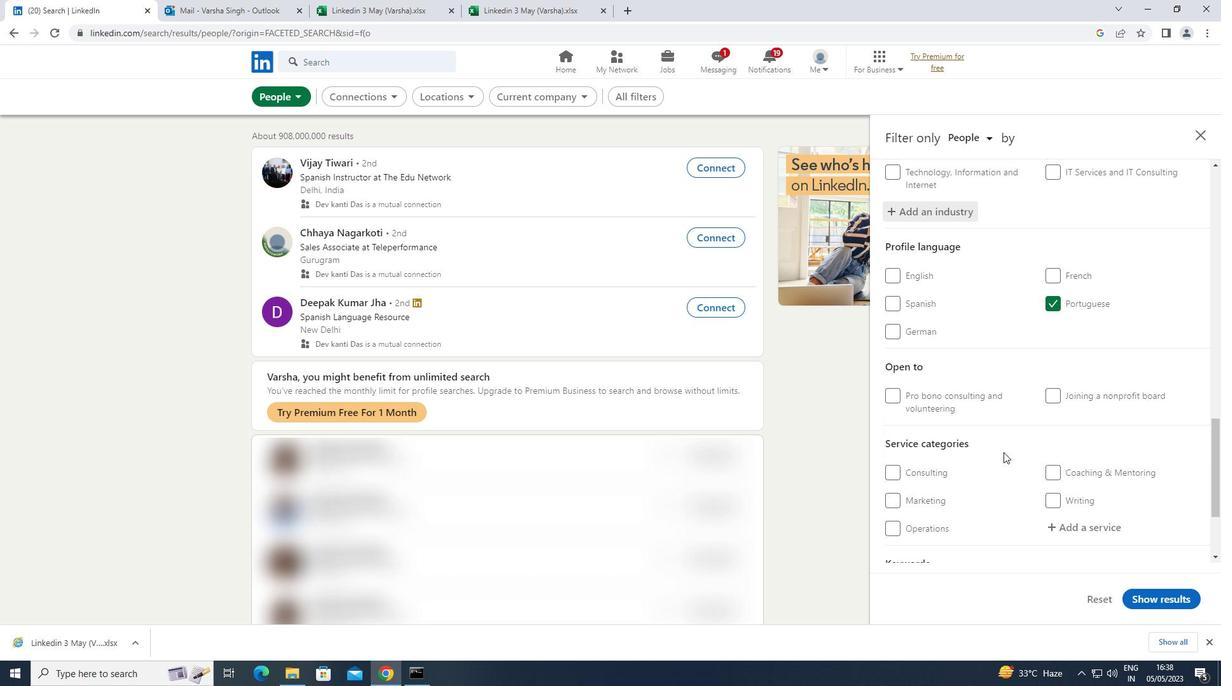
Action: Mouse scrolled (1003, 452) with delta (0, 0)
Screenshot: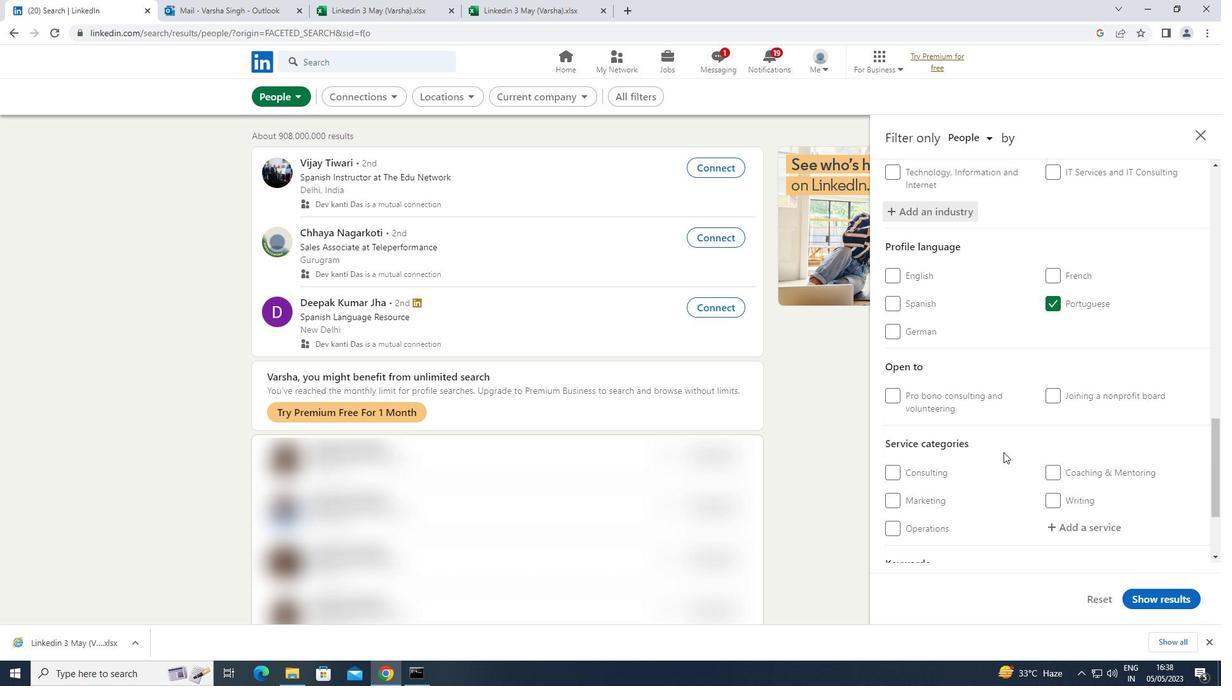 
Action: Mouse scrolled (1003, 452) with delta (0, 0)
Screenshot: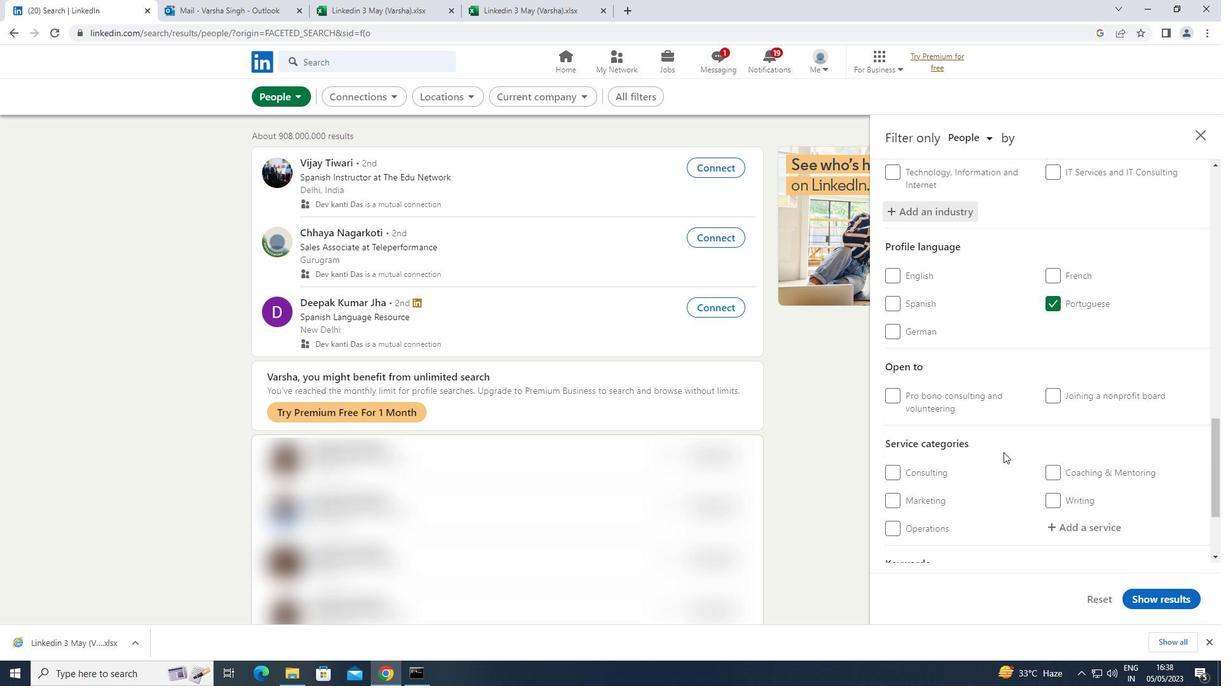 
Action: Mouse moved to (1106, 384)
Screenshot: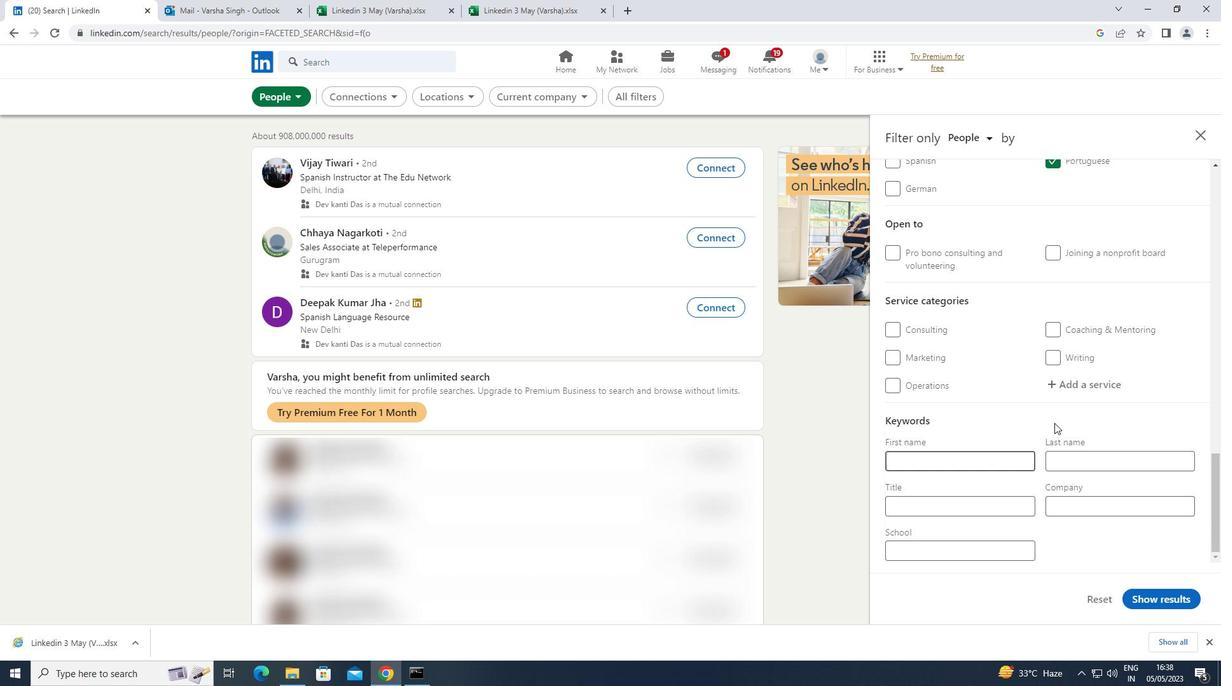 
Action: Mouse pressed left at (1106, 384)
Screenshot: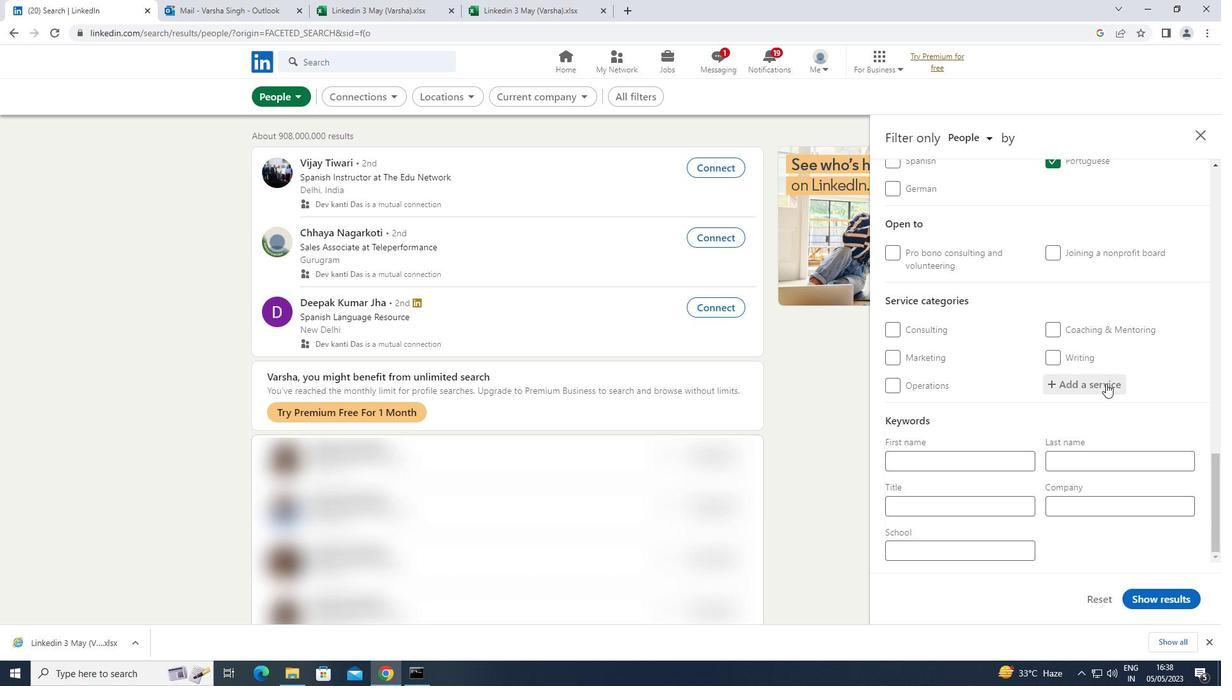 
Action: Key pressed <Key.shift>VIDEOGRA
Screenshot: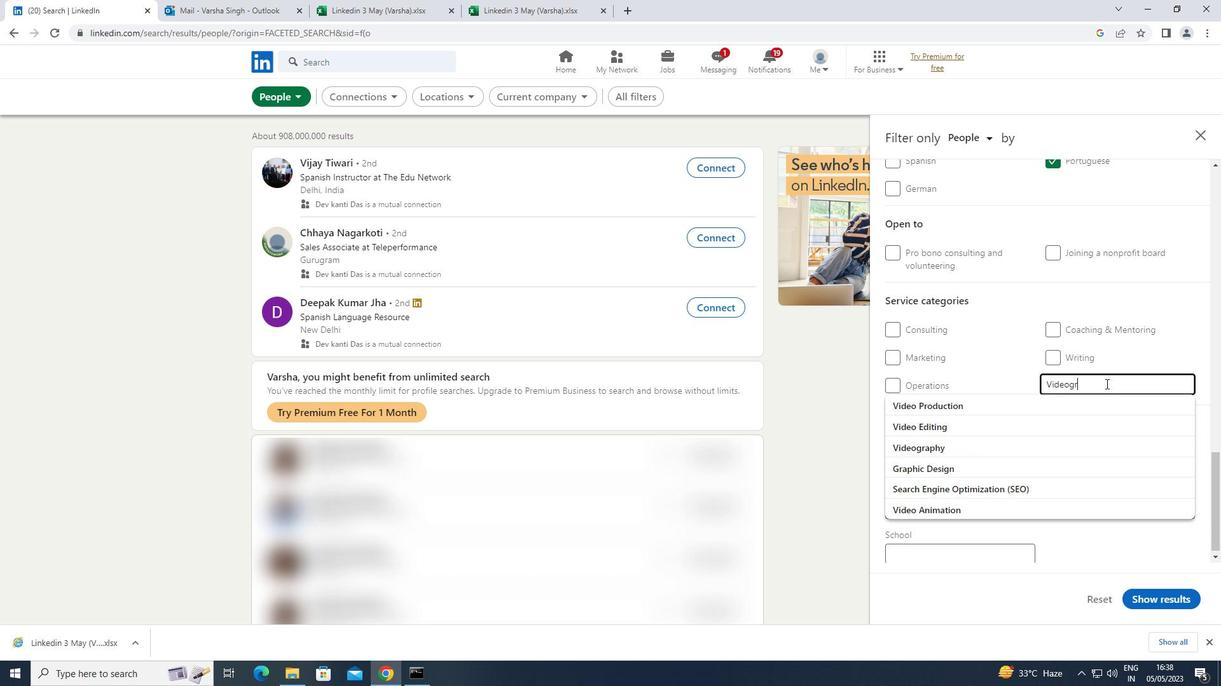 
Action: Mouse moved to (1038, 403)
Screenshot: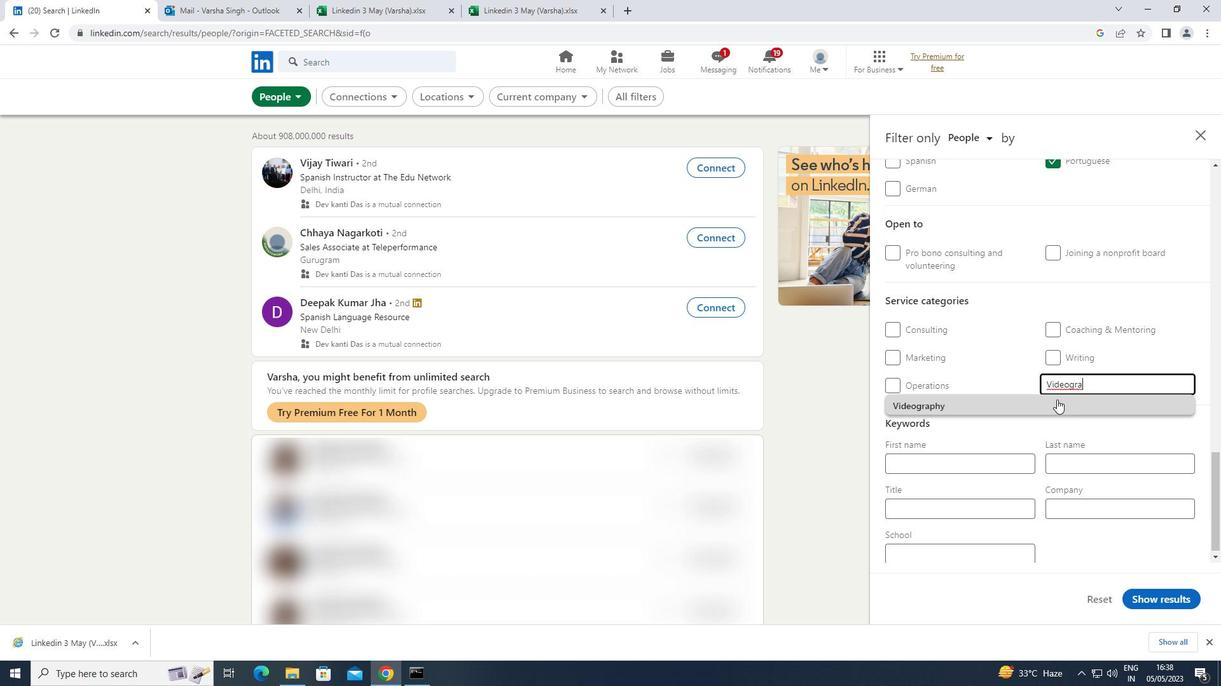 
Action: Mouse pressed left at (1038, 403)
Screenshot: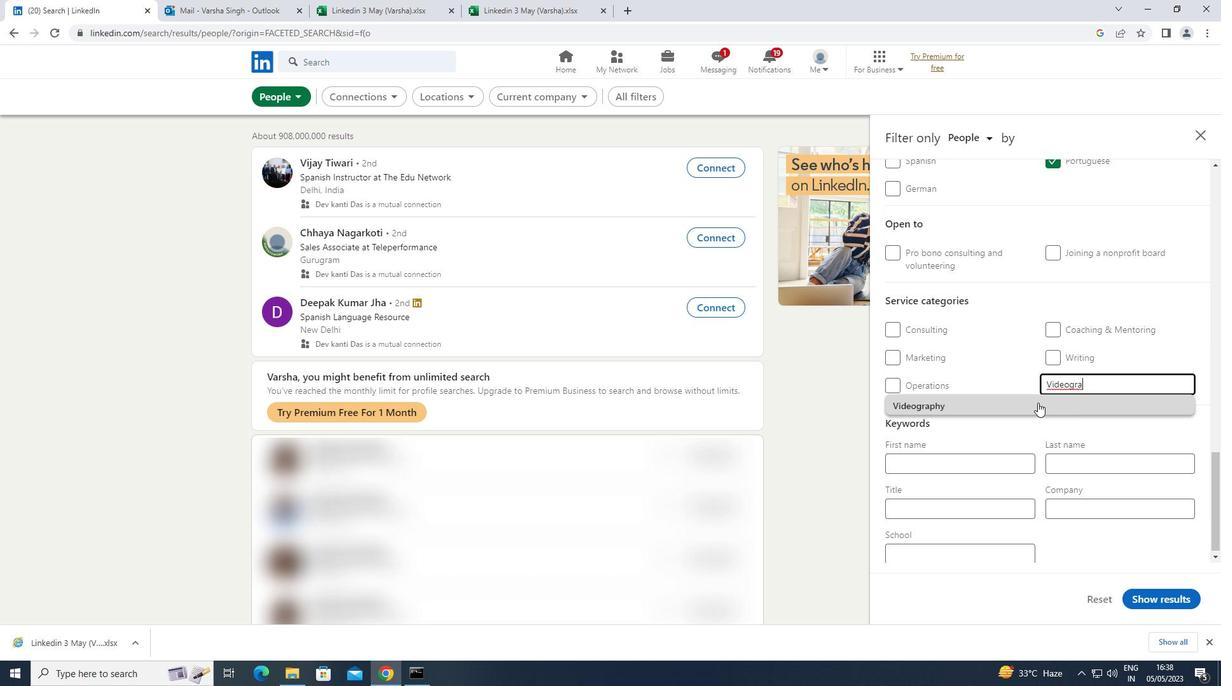 
Action: Mouse scrolled (1038, 402) with delta (0, 0)
Screenshot: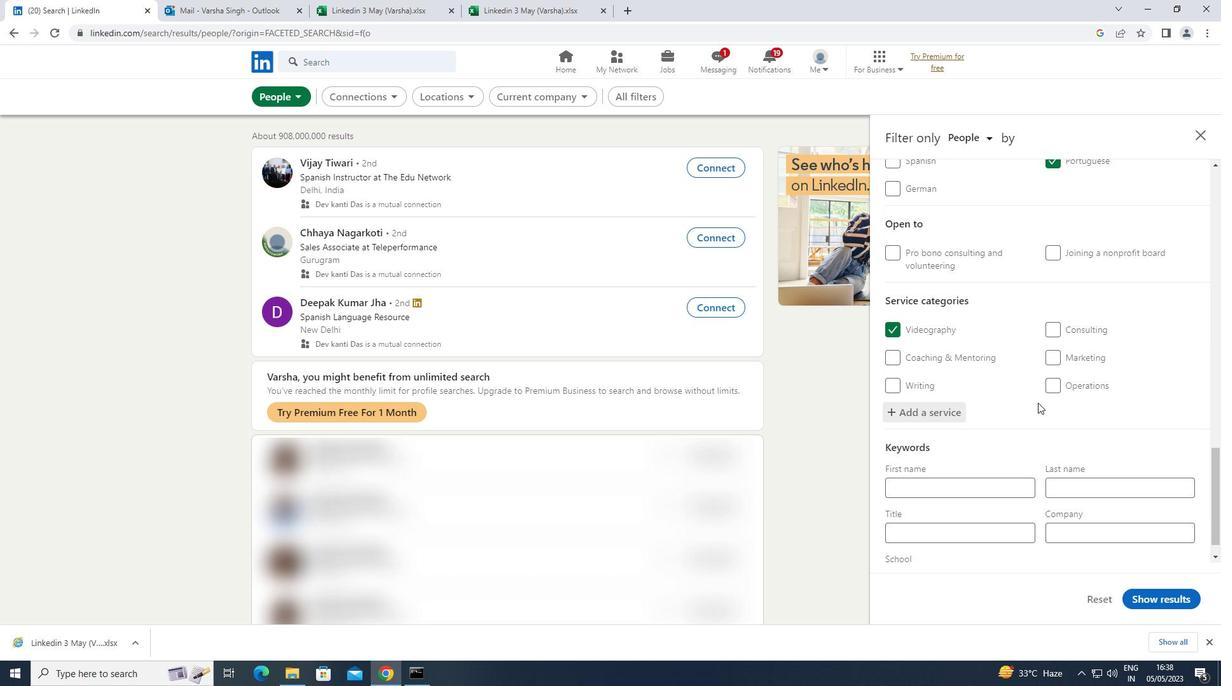 
Action: Mouse scrolled (1038, 402) with delta (0, 0)
Screenshot: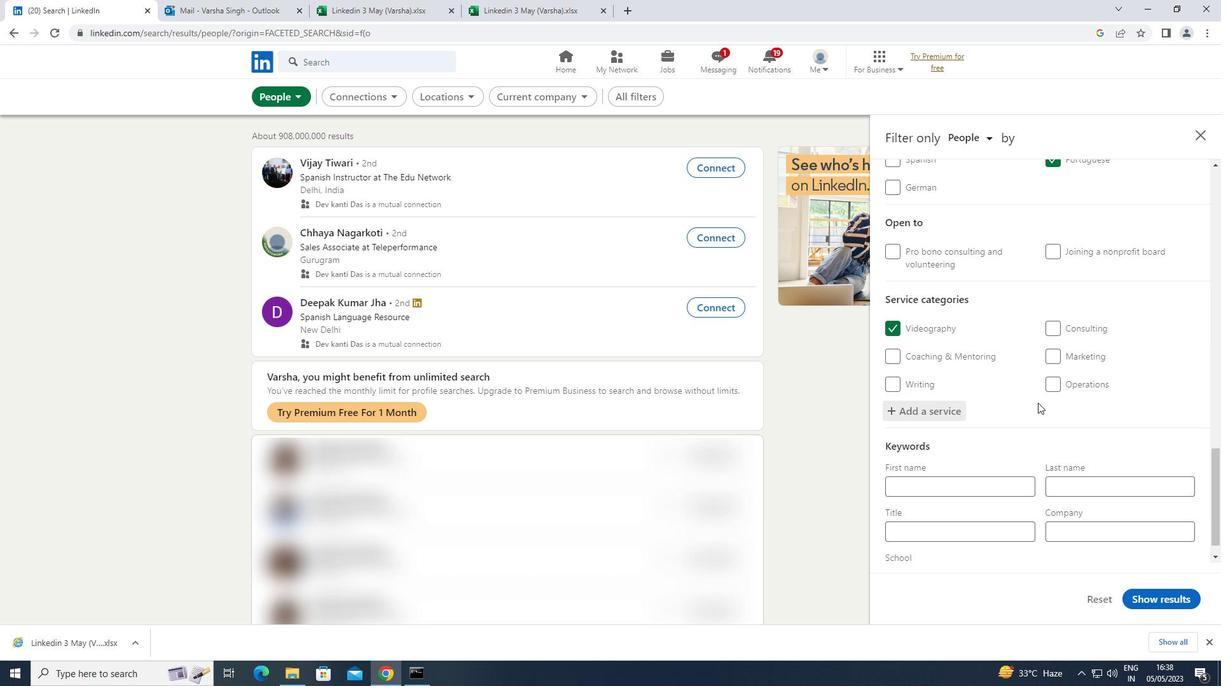 
Action: Mouse moved to (947, 505)
Screenshot: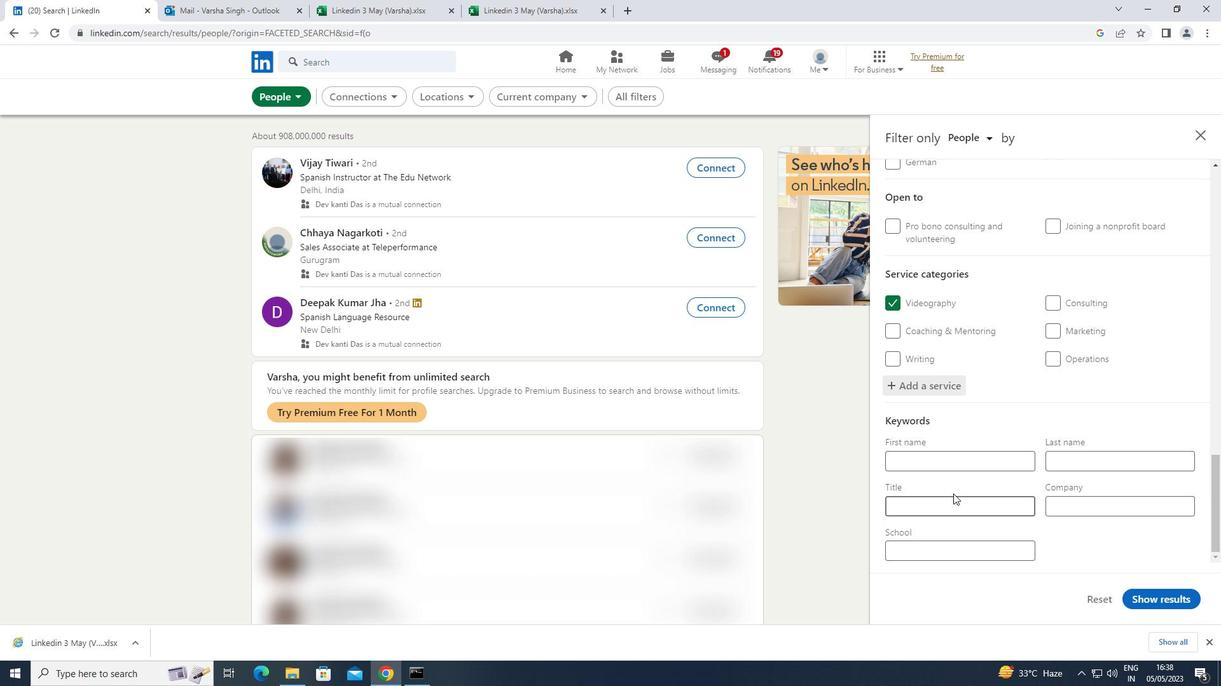 
Action: Mouse pressed left at (947, 505)
Screenshot: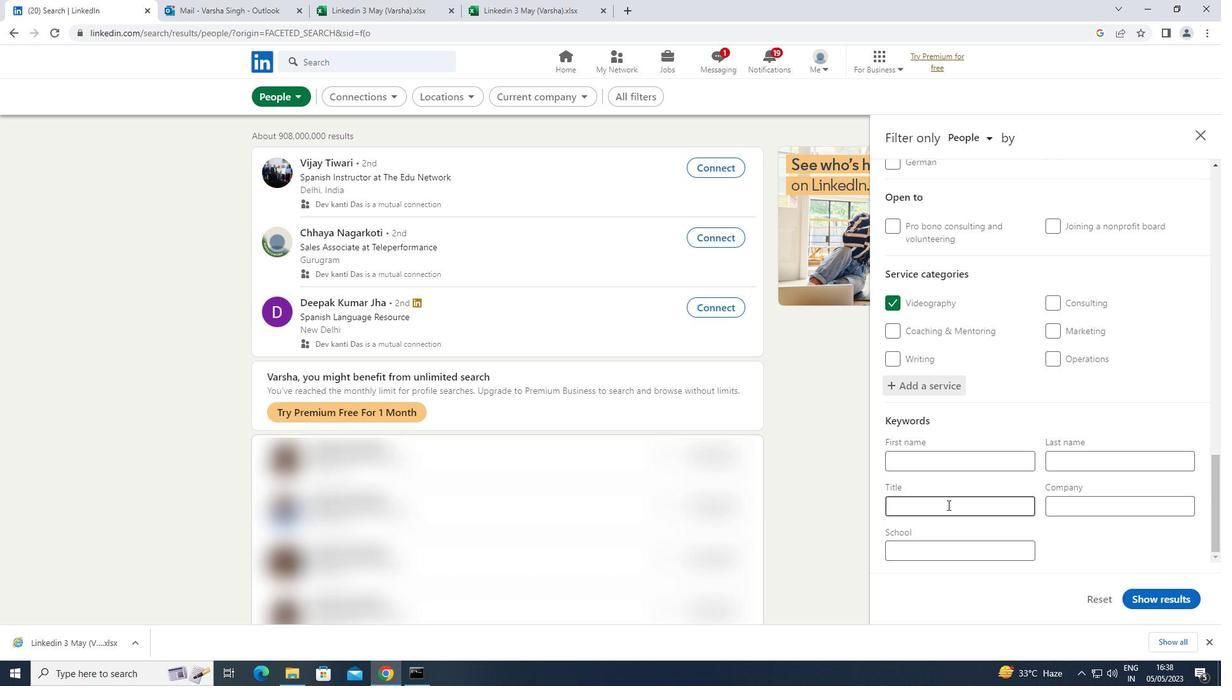 
Action: Key pressed <Key.shift>CARETAKER<Key.space>OR<Key.space><Key.shift>HOUSE<Key.space><Key.shift>SITTER
Screenshot: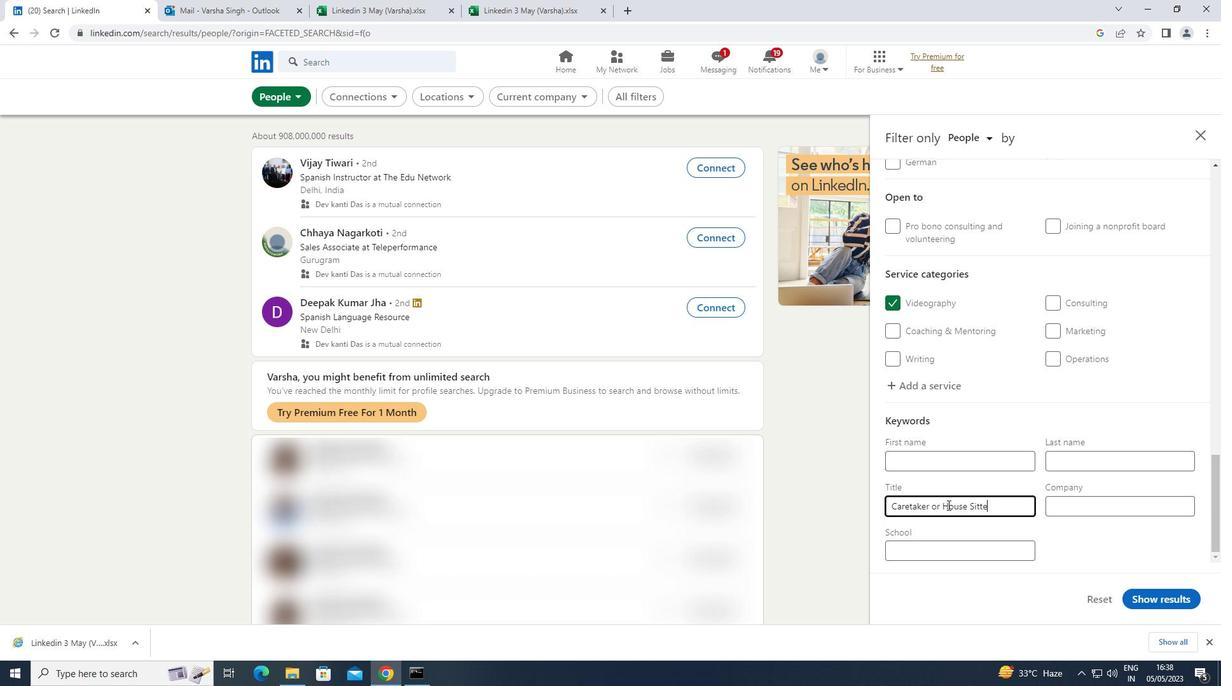 
Action: Mouse moved to (1154, 595)
Screenshot: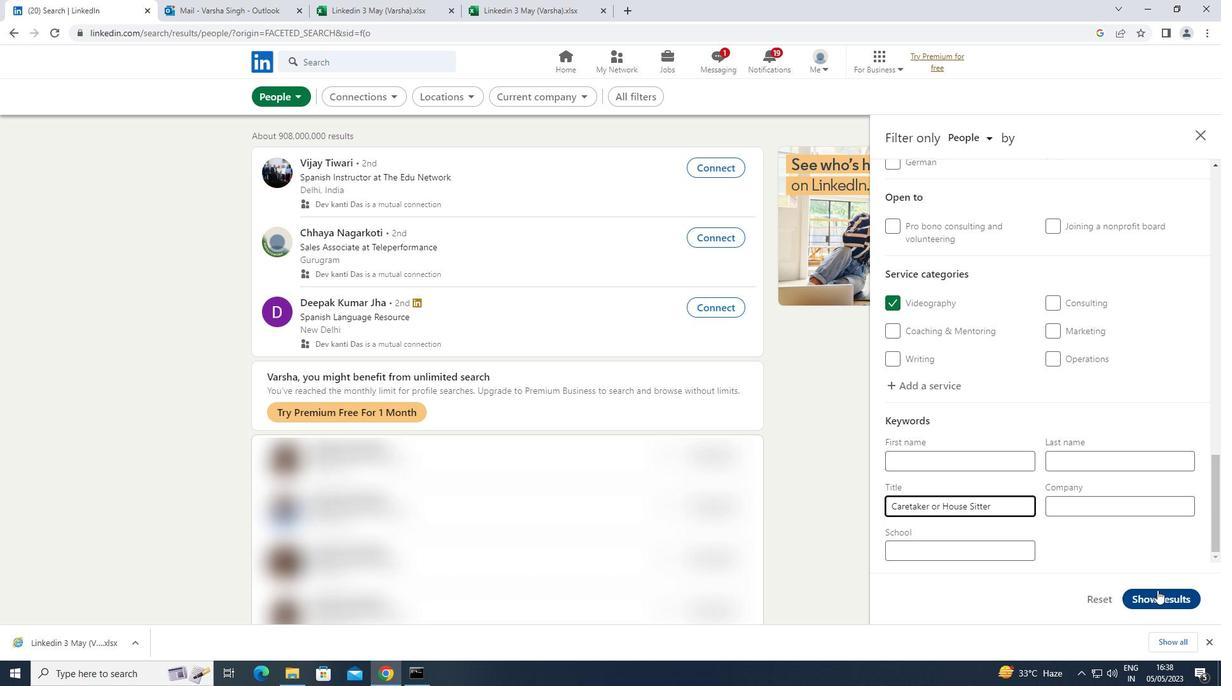
Action: Mouse pressed left at (1154, 595)
Screenshot: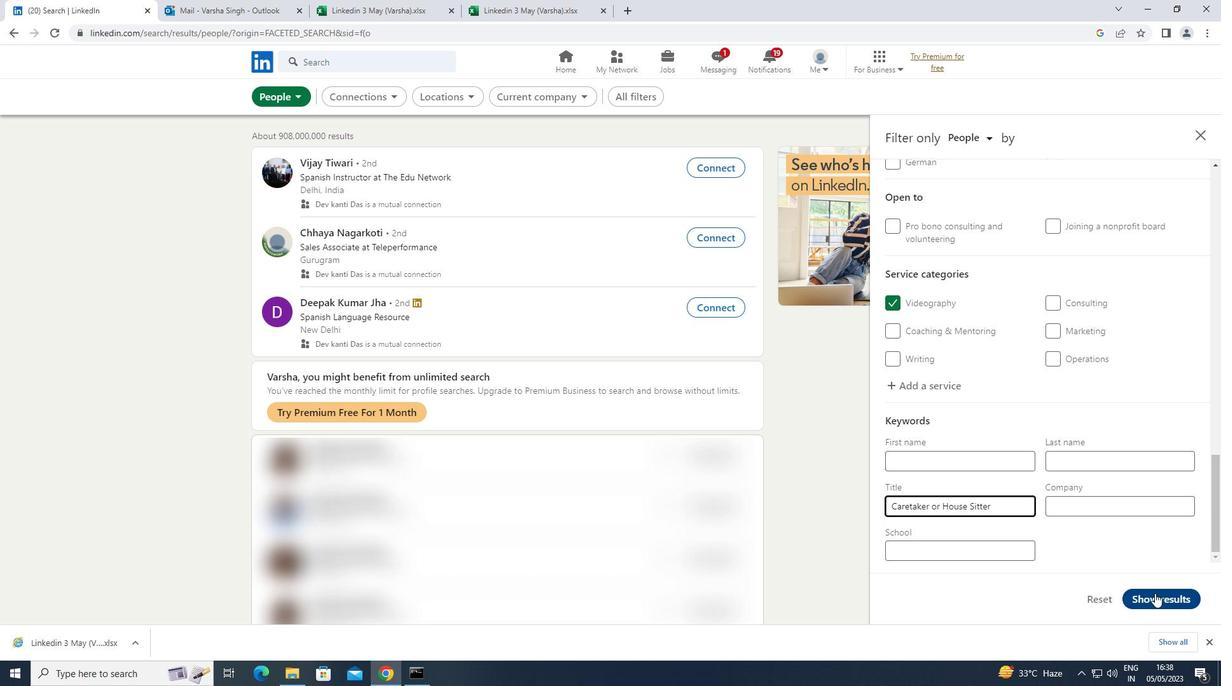 
